 Task: Find connections with filter location Dabra with filter topic #Letsworkwith filter profile language Potuguese with filter current company Tata Consumer Products with filter school Gangadhar Meher University with filter industry Services for Renewable Energy with filter service category Typing with filter keywords title Photographer
Action: Mouse moved to (633, 80)
Screenshot: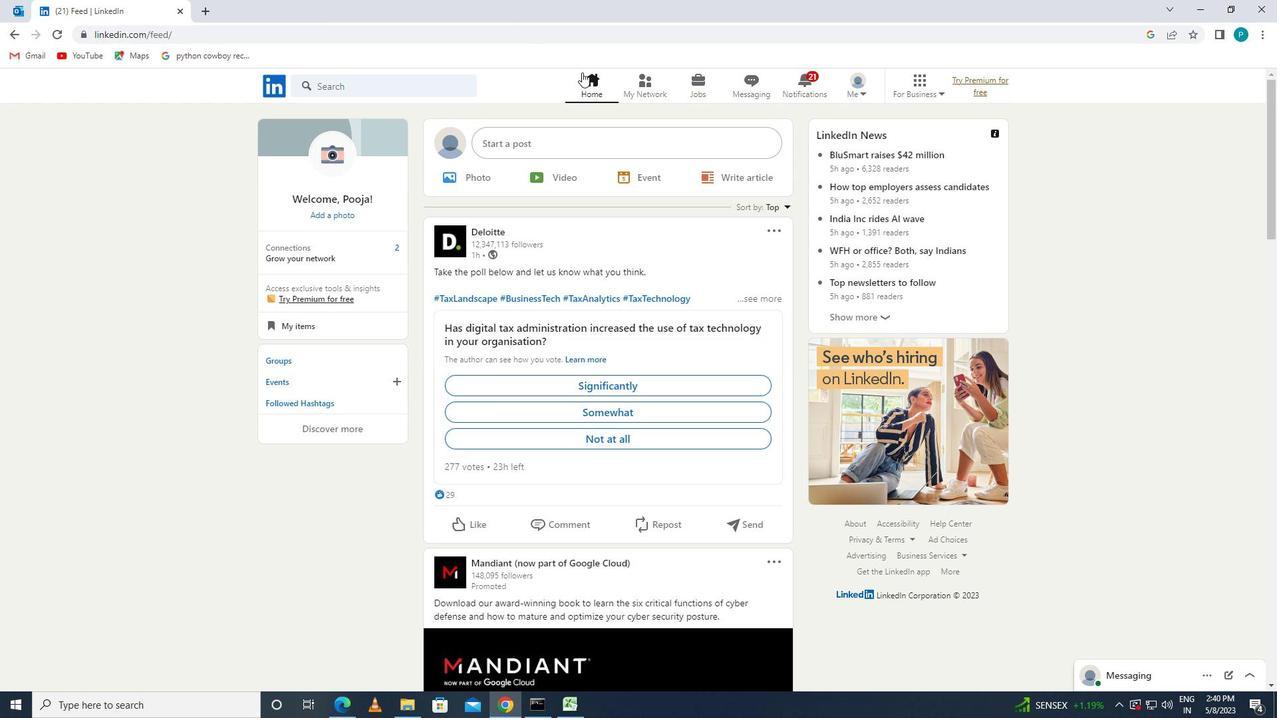 
Action: Mouse pressed left at (633, 80)
Screenshot: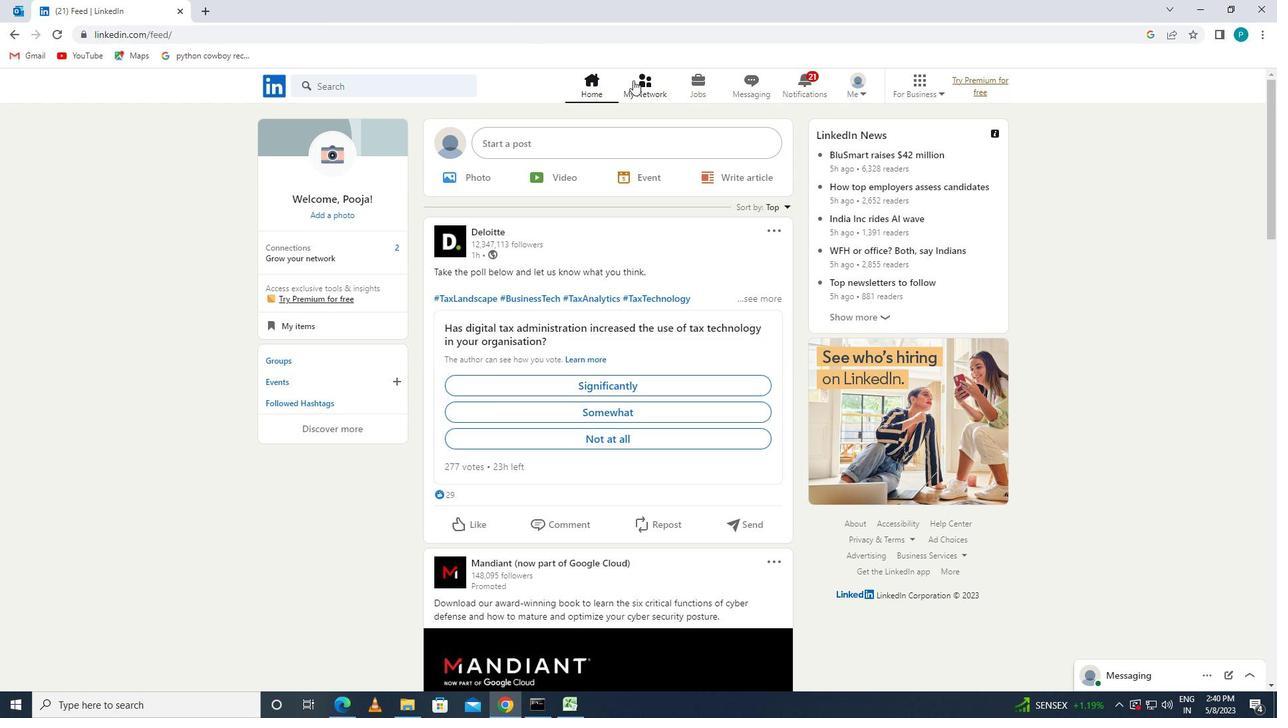 
Action: Mouse moved to (387, 155)
Screenshot: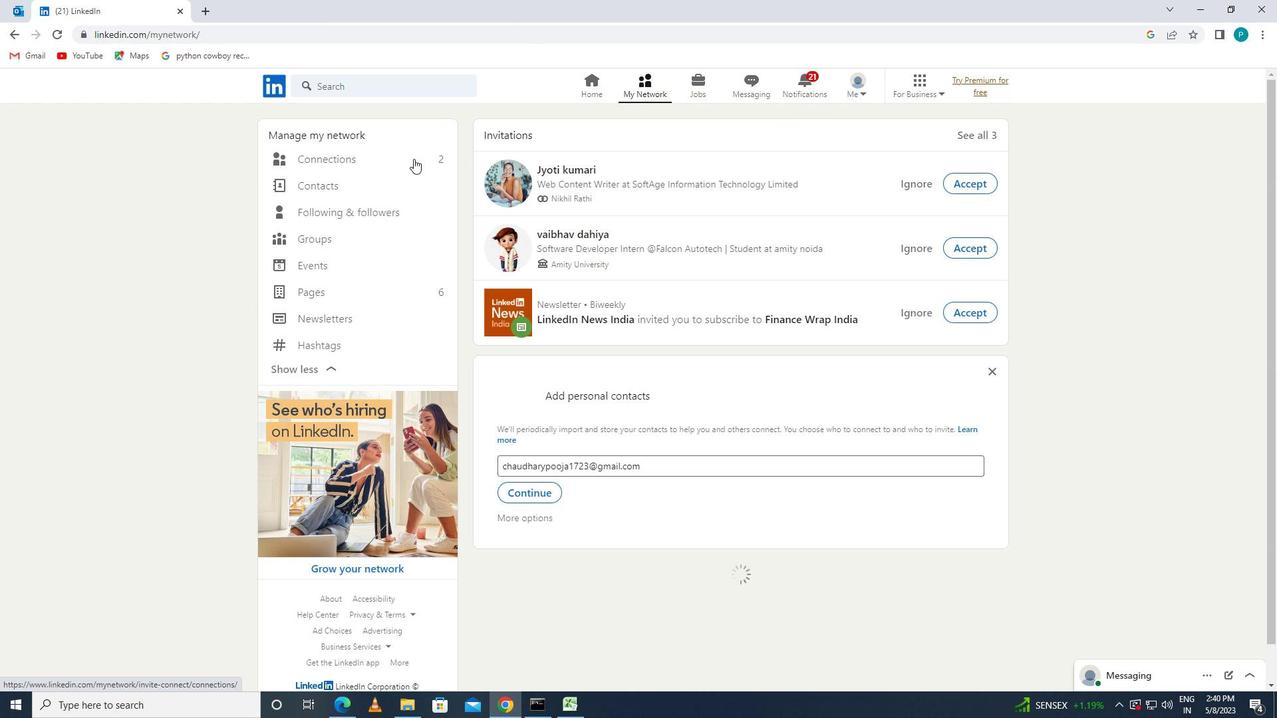 
Action: Mouse pressed left at (387, 155)
Screenshot: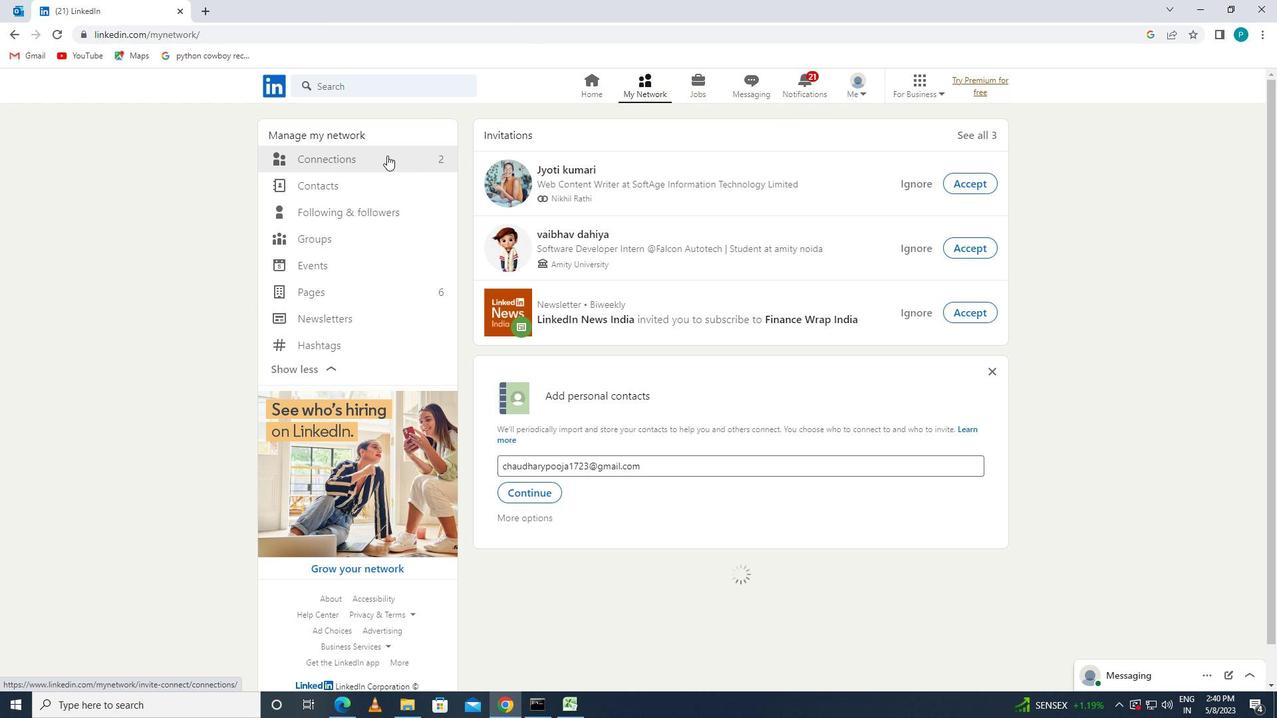 
Action: Mouse moved to (724, 160)
Screenshot: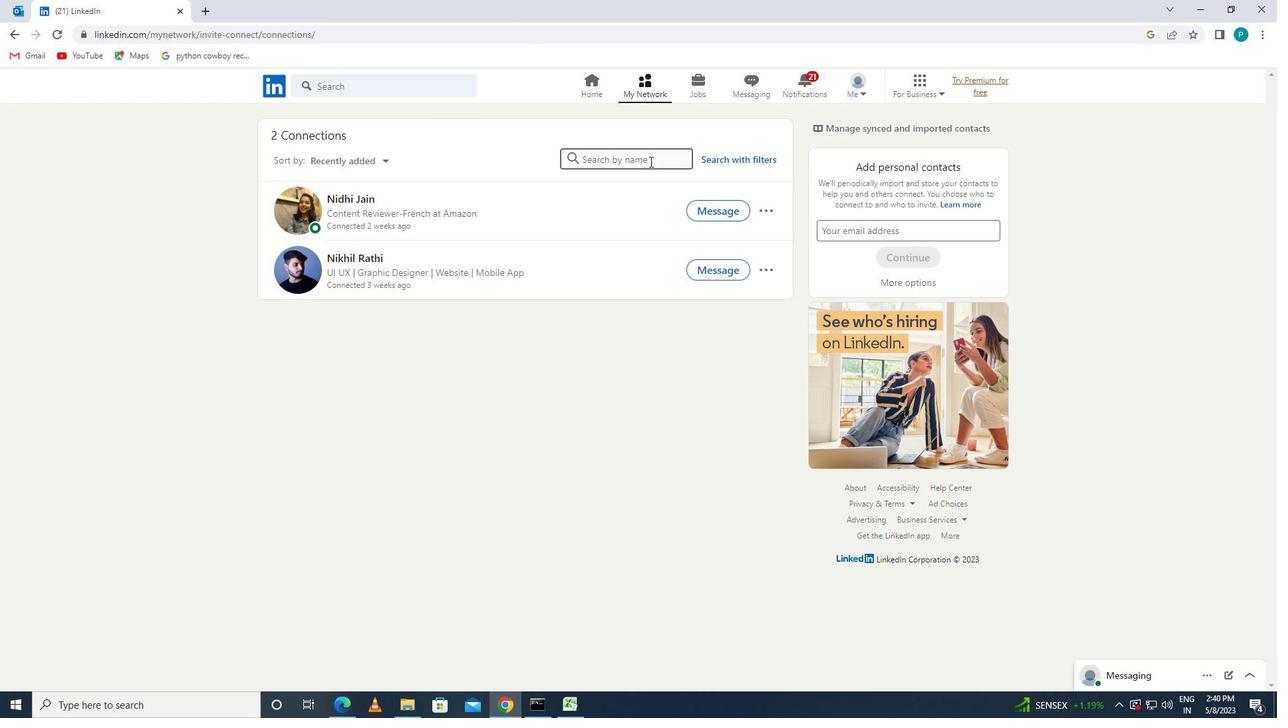 
Action: Mouse pressed left at (724, 160)
Screenshot: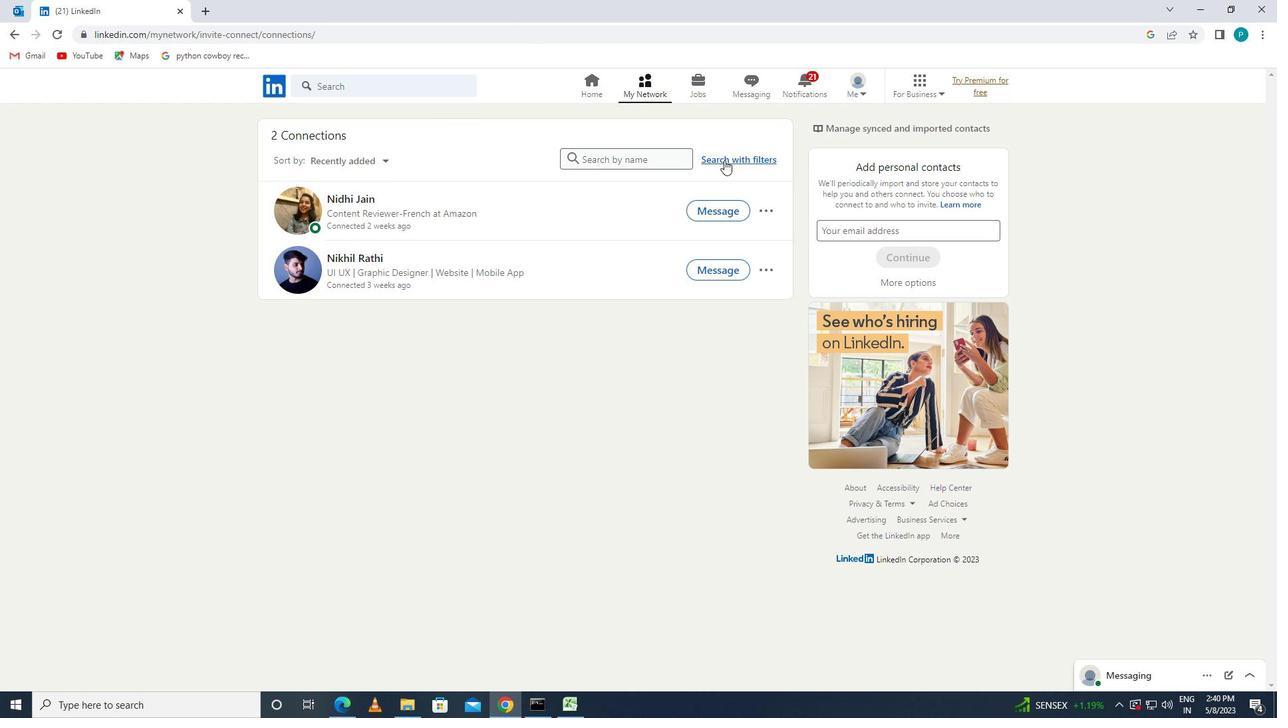 
Action: Mouse moved to (681, 123)
Screenshot: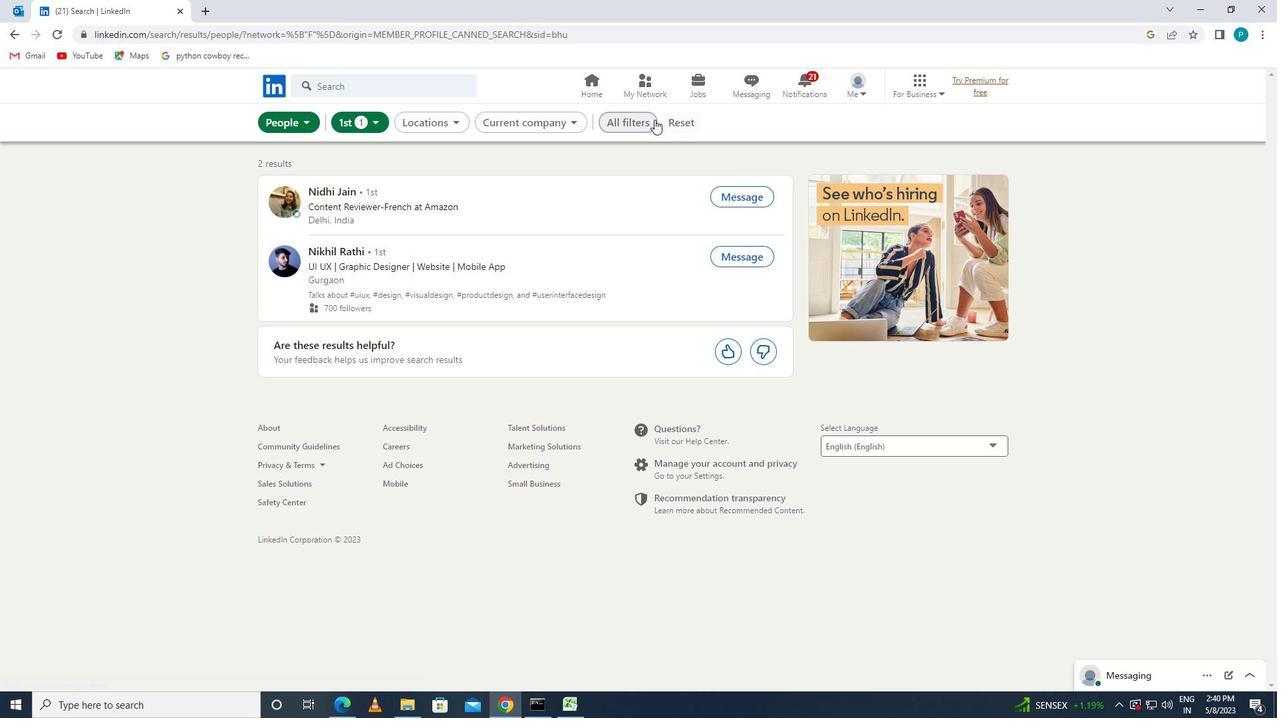 
Action: Mouse pressed left at (681, 123)
Screenshot: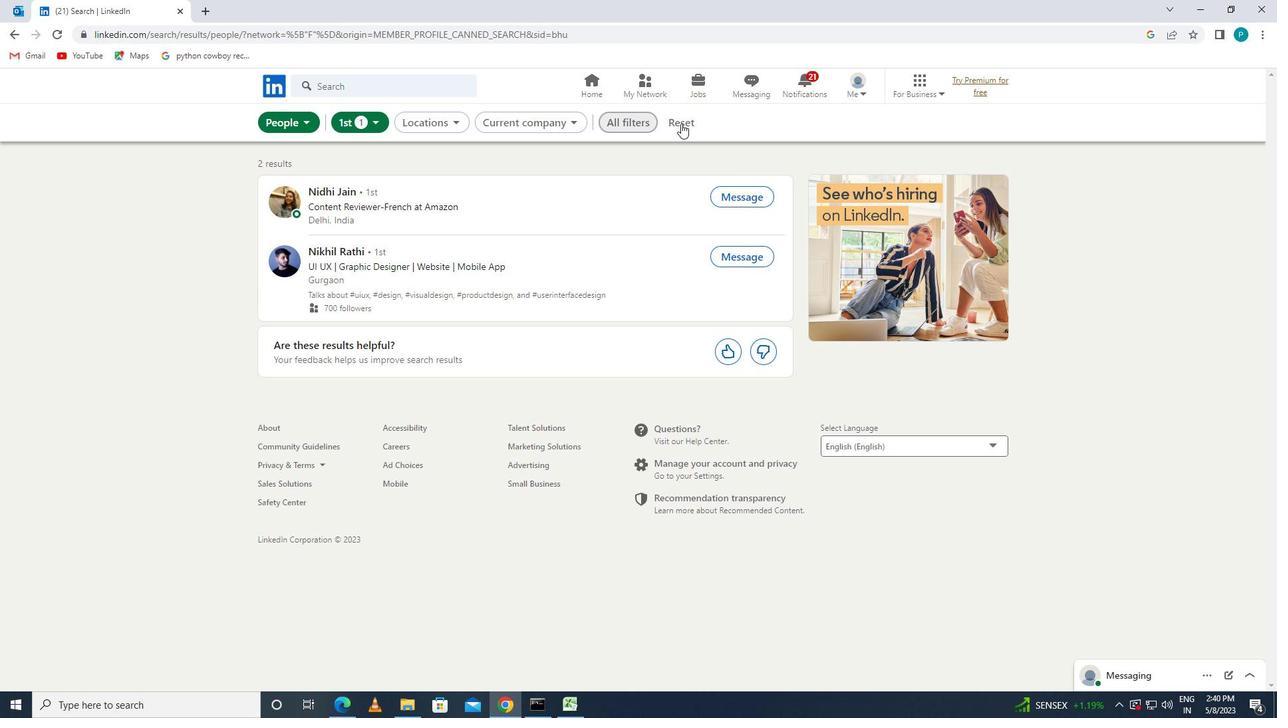 
Action: Mouse moved to (679, 123)
Screenshot: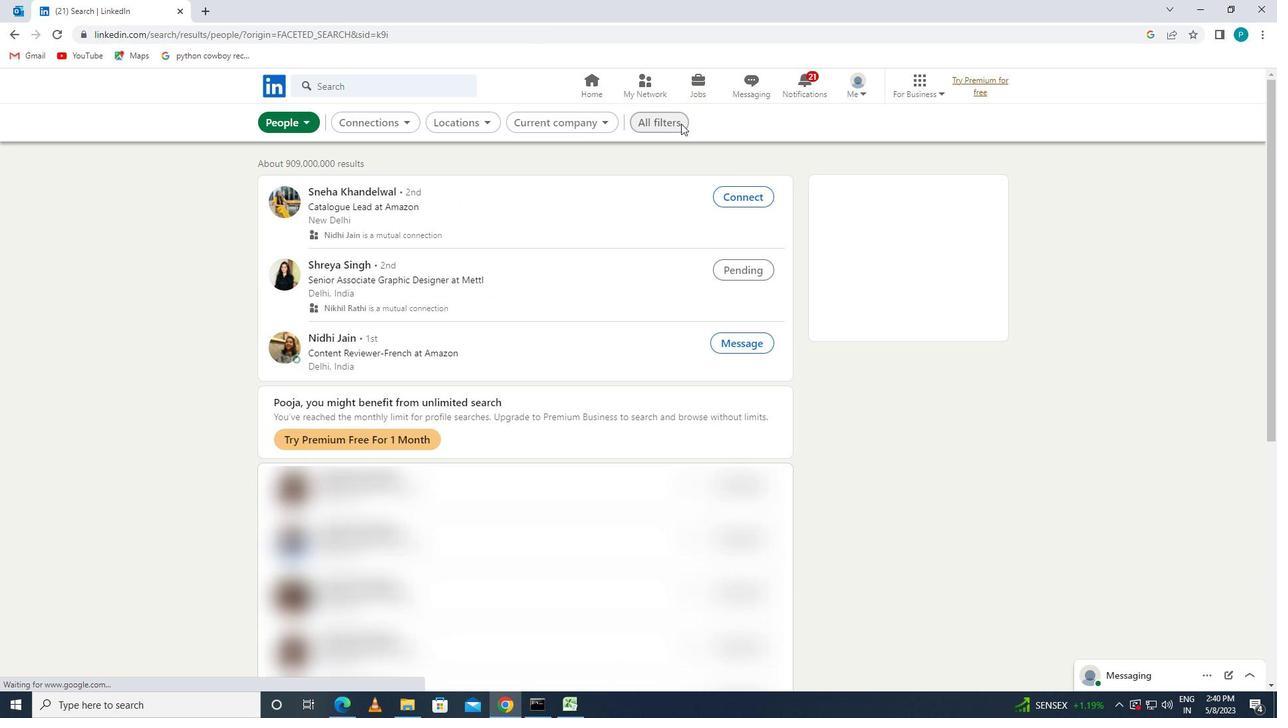 
Action: Mouse pressed left at (679, 123)
Screenshot: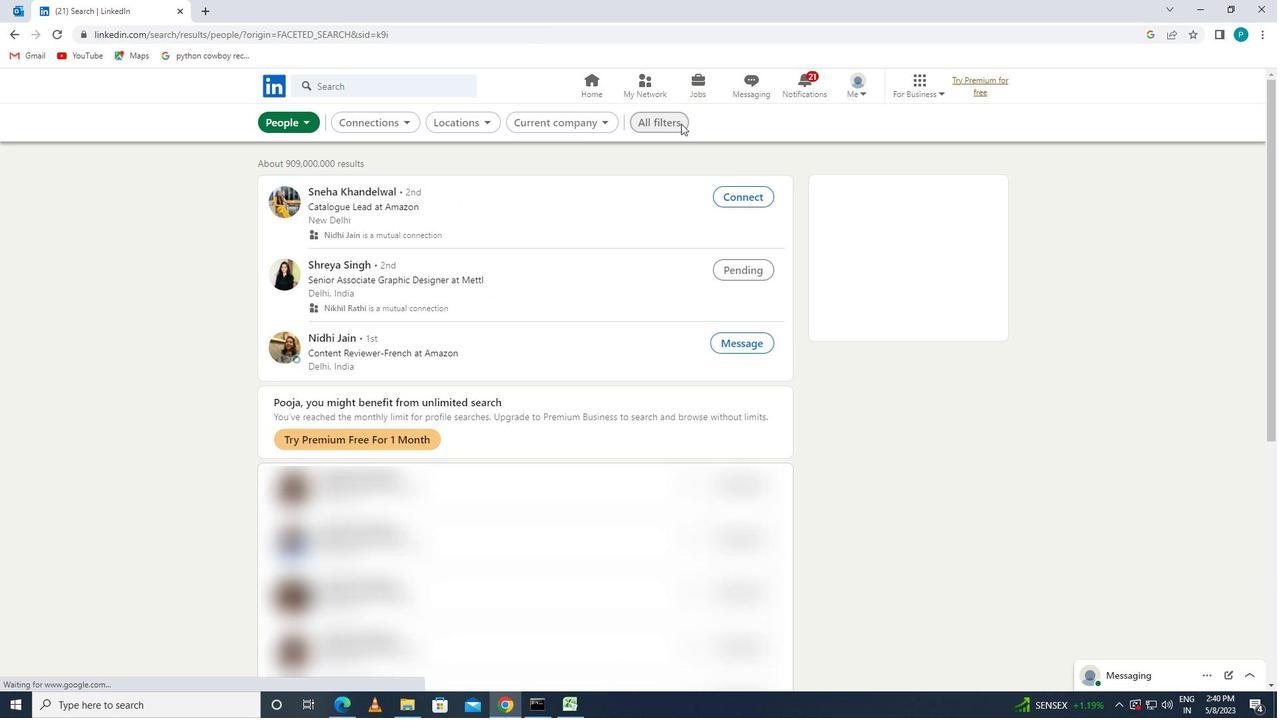 
Action: Mouse moved to (1220, 347)
Screenshot: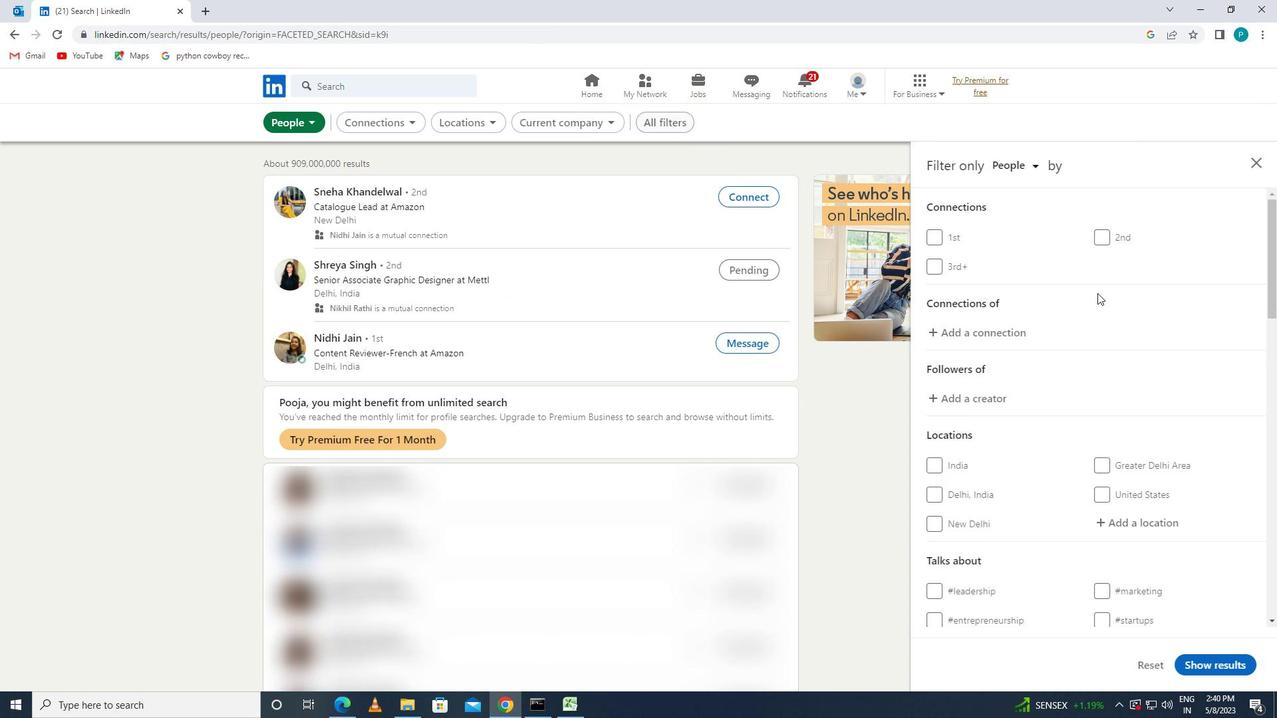 
Action: Mouse scrolled (1220, 346) with delta (0, 0)
Screenshot: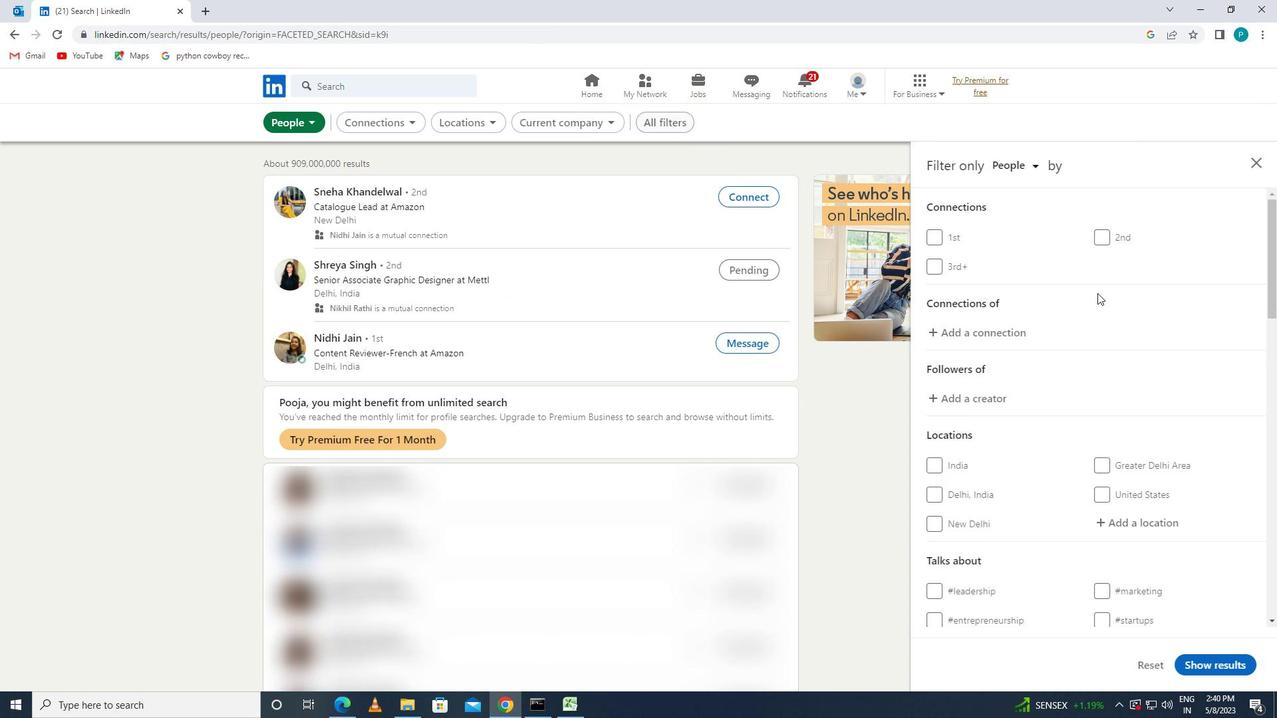
Action: Mouse moved to (1220, 348)
Screenshot: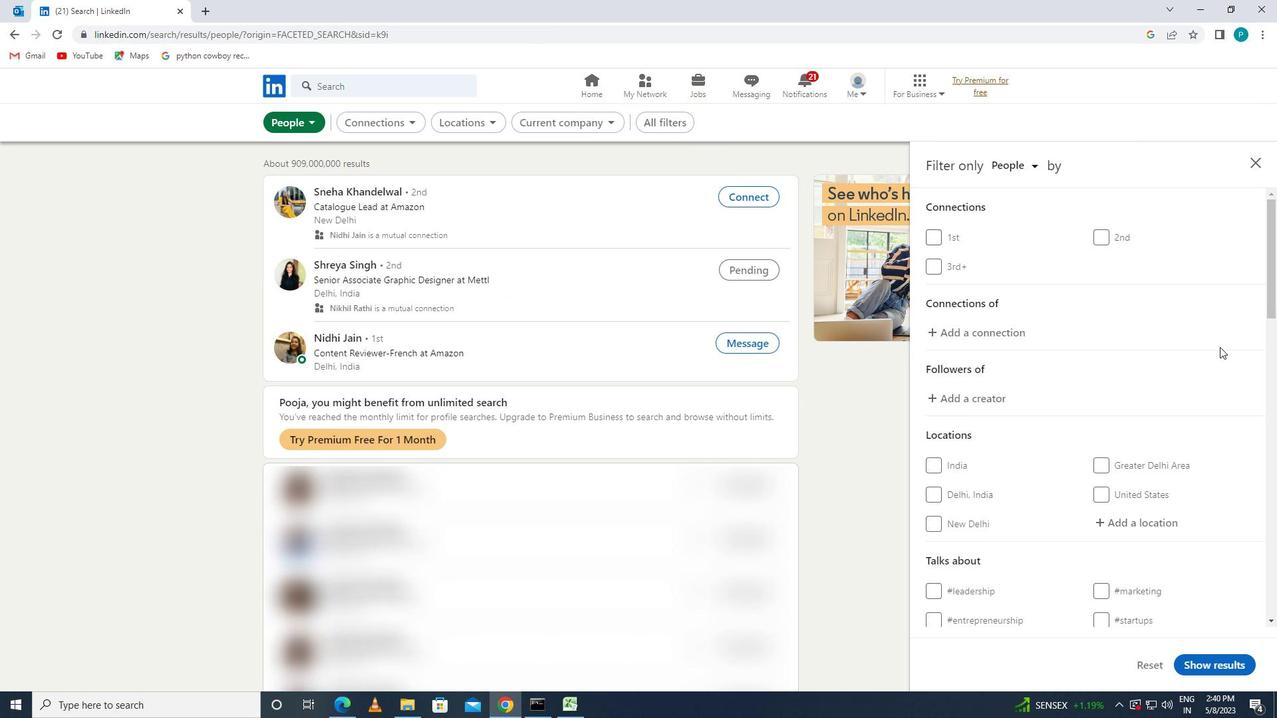 
Action: Mouse scrolled (1220, 347) with delta (0, 0)
Screenshot: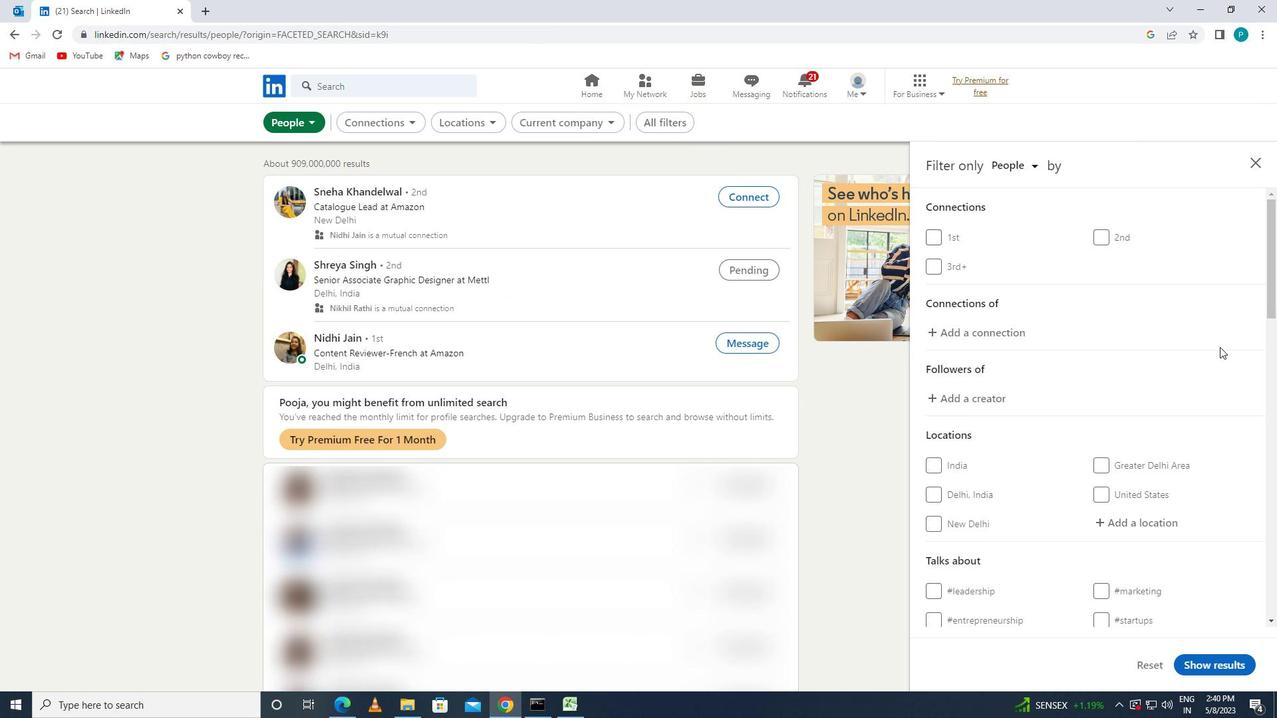 
Action: Mouse moved to (1160, 380)
Screenshot: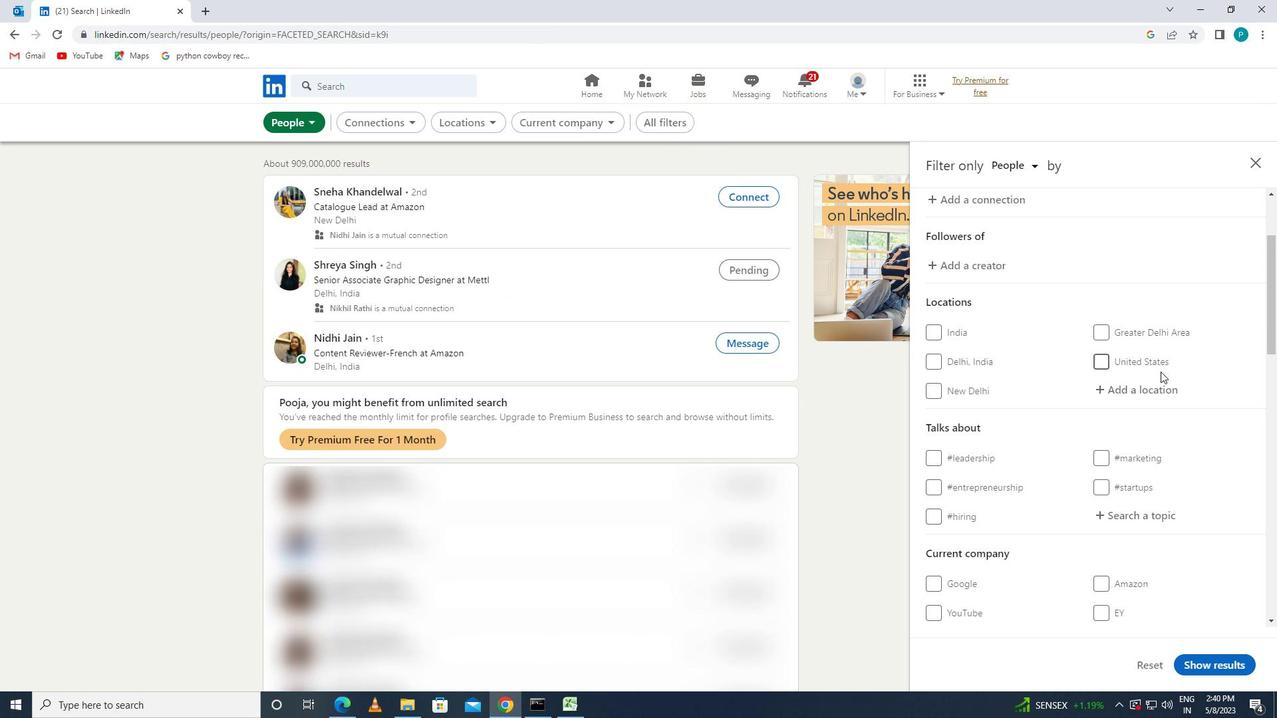 
Action: Mouse pressed left at (1160, 380)
Screenshot: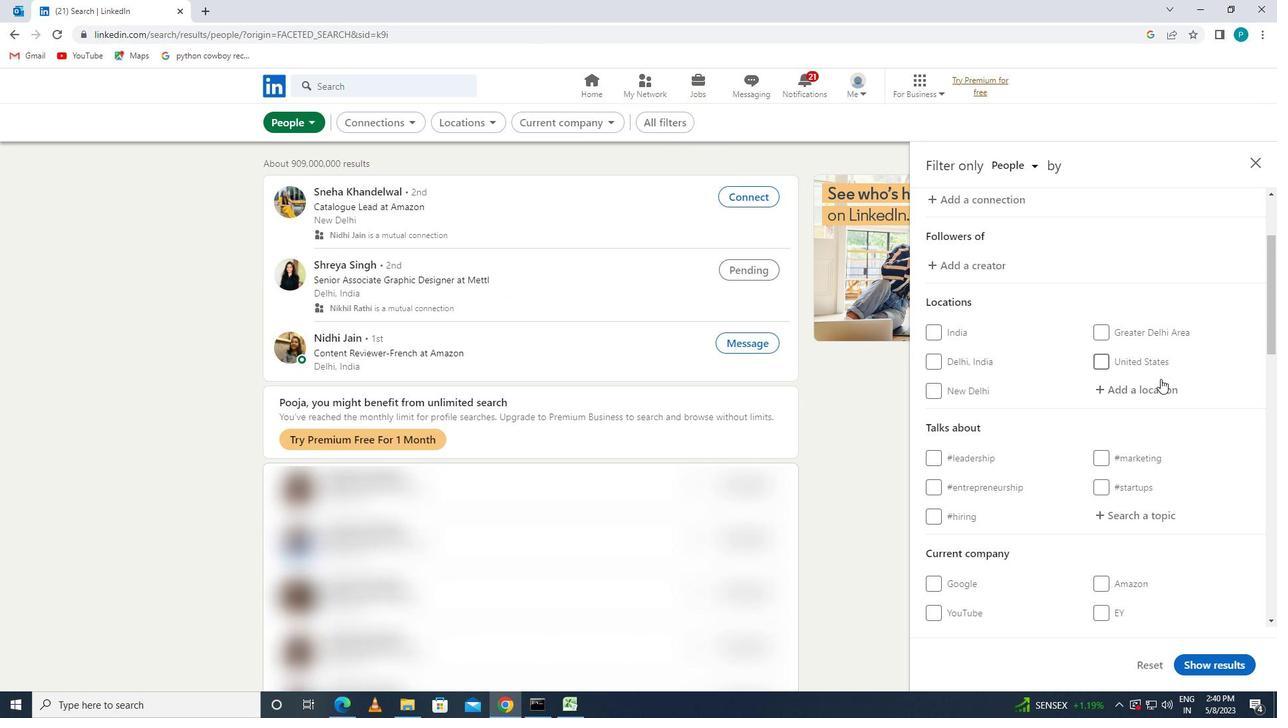 
Action: Key pressed <Key.caps_lock>d<Key.caps_lock>abra
Screenshot: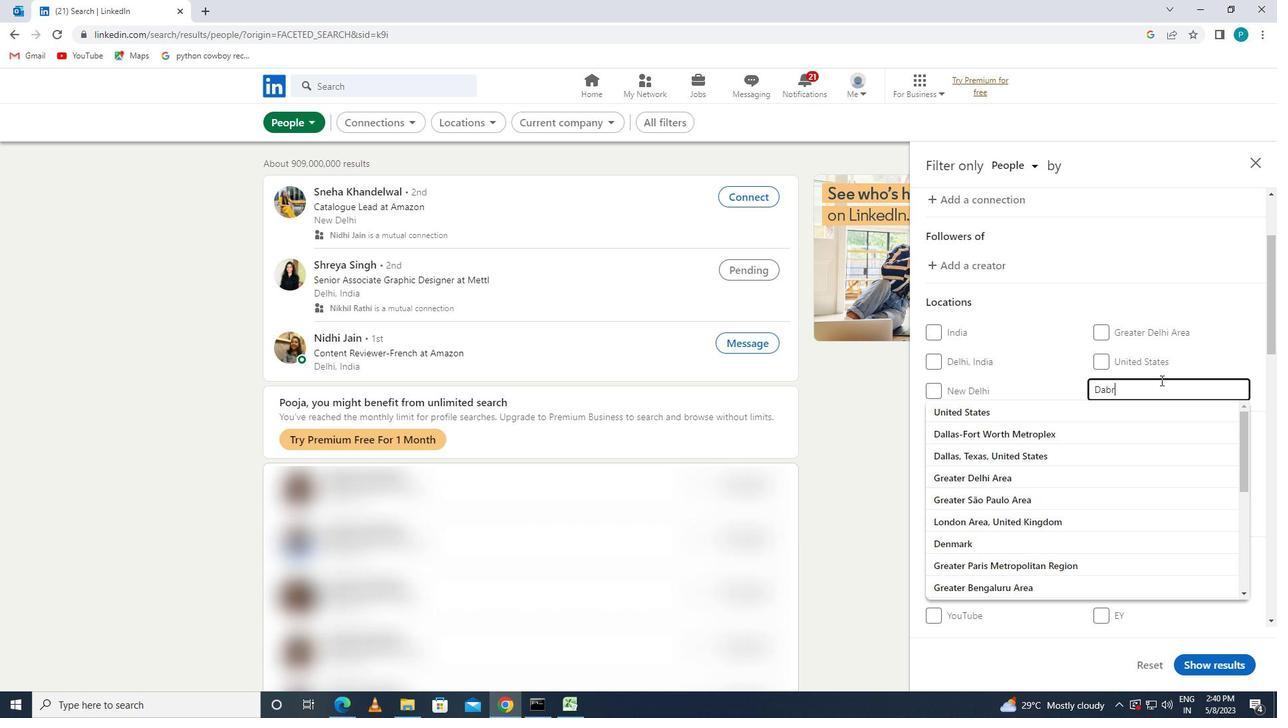 
Action: Mouse moved to (1152, 413)
Screenshot: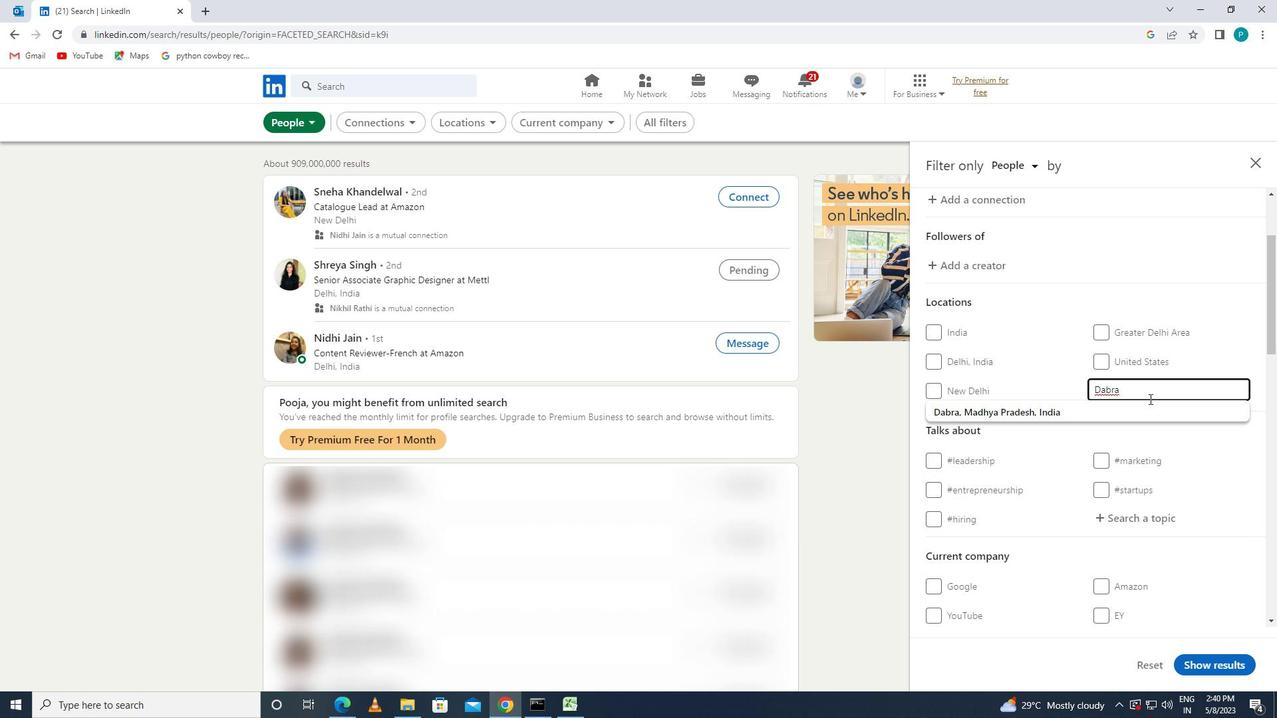 
Action: Mouse pressed left at (1152, 413)
Screenshot: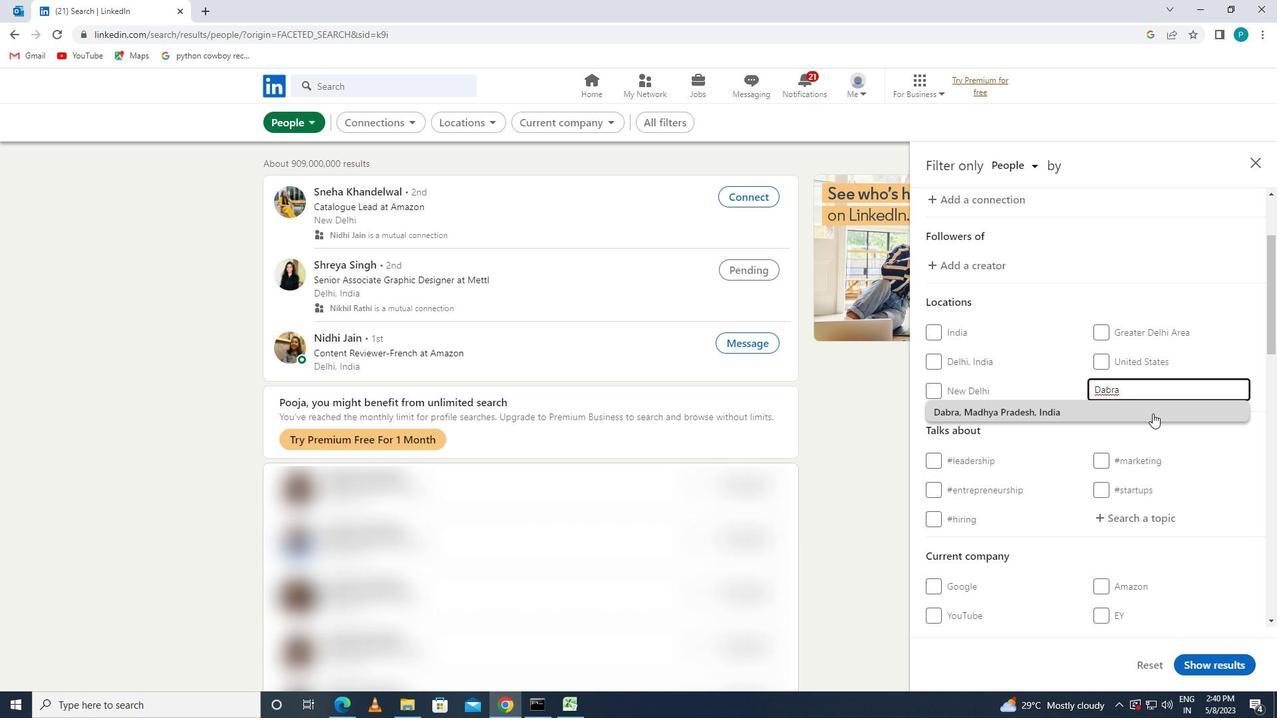 
Action: Mouse moved to (1159, 535)
Screenshot: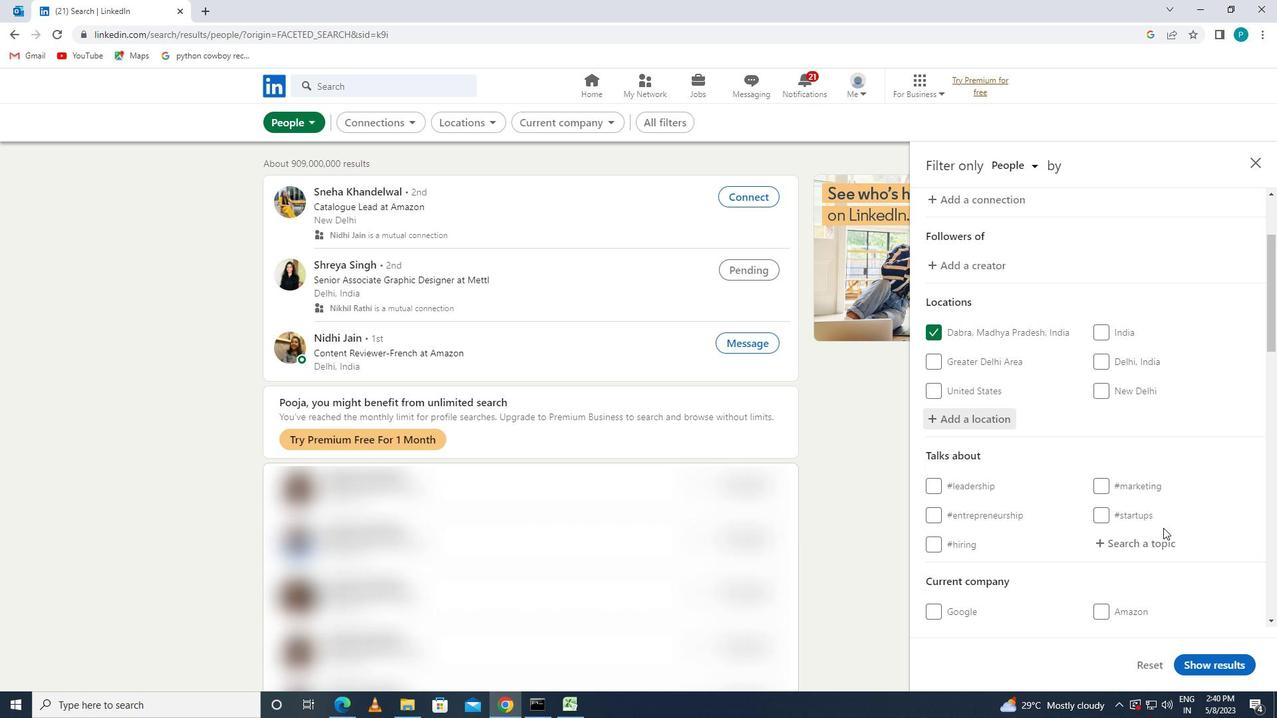 
Action: Mouse pressed left at (1159, 535)
Screenshot: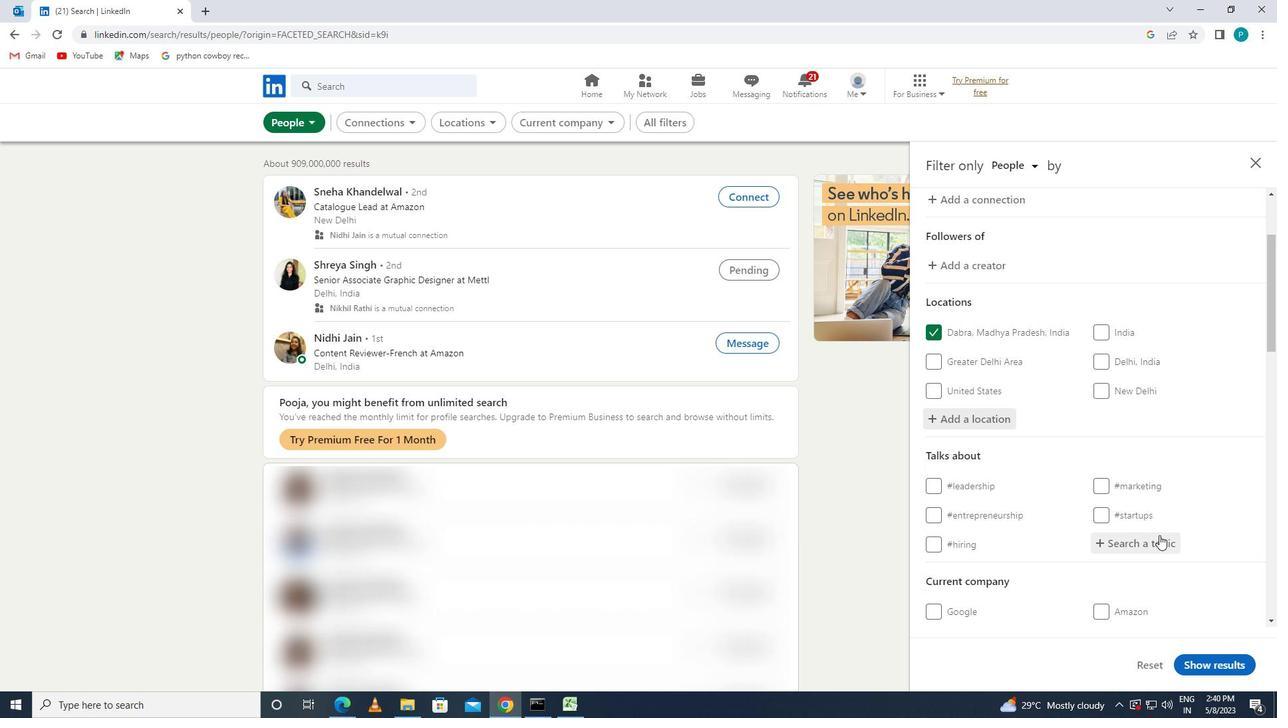 
Action: Key pressed <Key.shift>#<Key.caps_lock>L<Key.caps_lock>ETSWORK
Screenshot: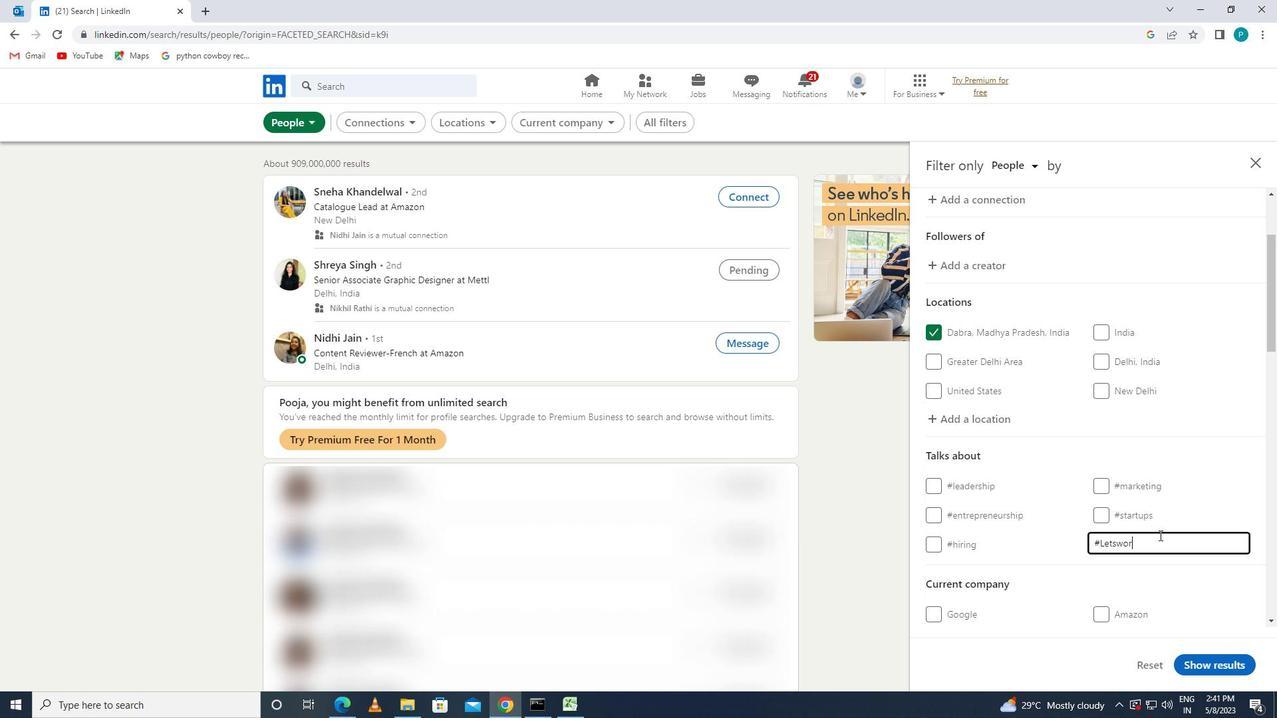 
Action: Mouse moved to (1111, 516)
Screenshot: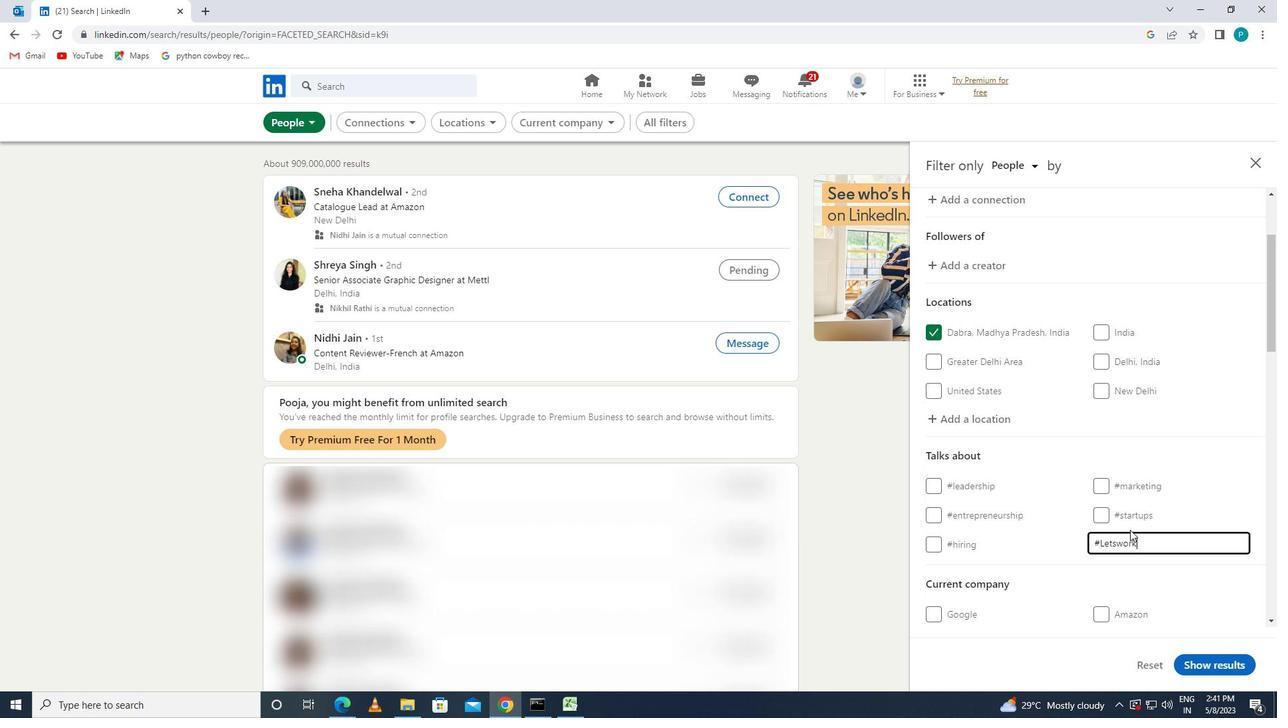 
Action: Mouse scrolled (1111, 516) with delta (0, 0)
Screenshot: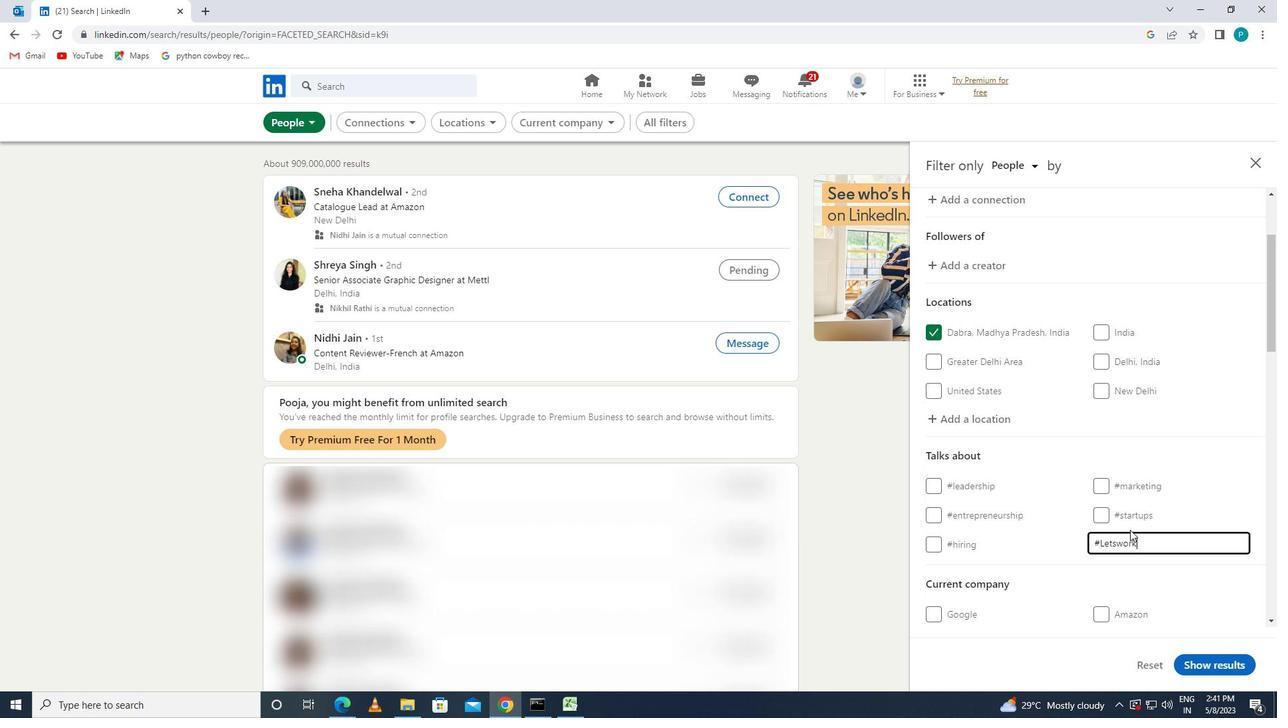 
Action: Mouse scrolled (1111, 516) with delta (0, 0)
Screenshot: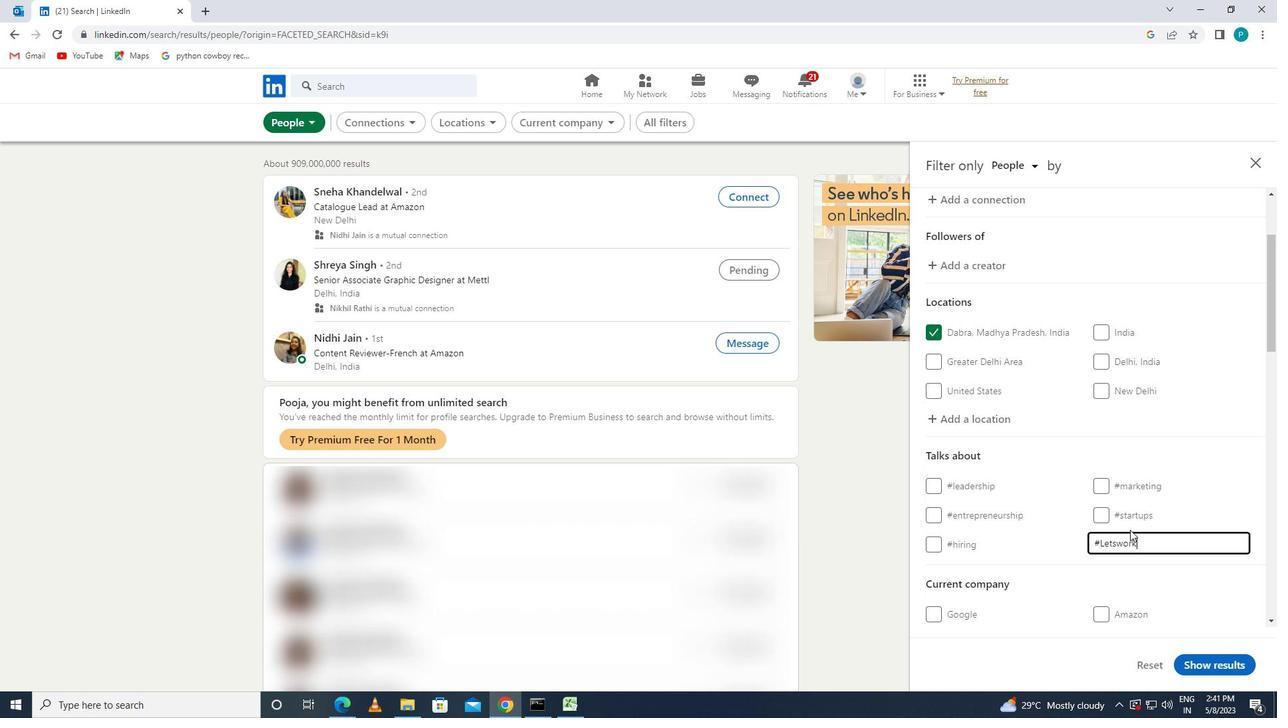 
Action: Mouse scrolled (1111, 516) with delta (0, 0)
Screenshot: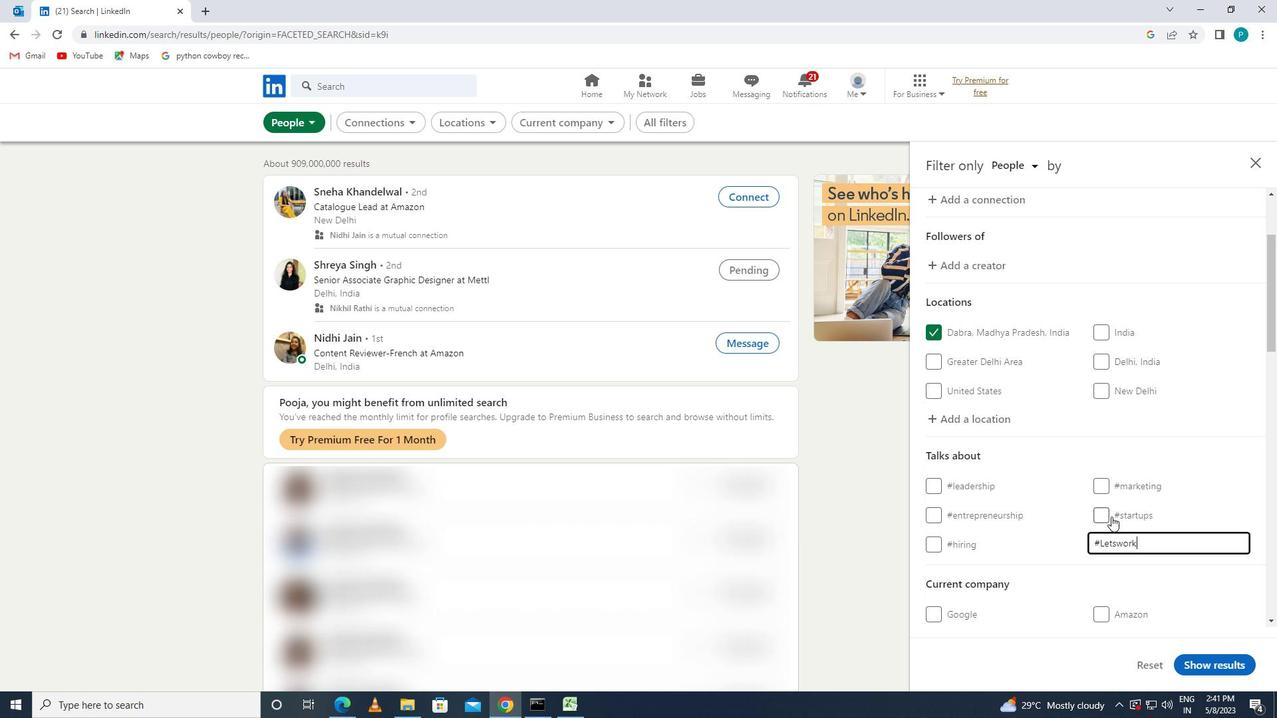 
Action: Mouse scrolled (1111, 516) with delta (0, 0)
Screenshot: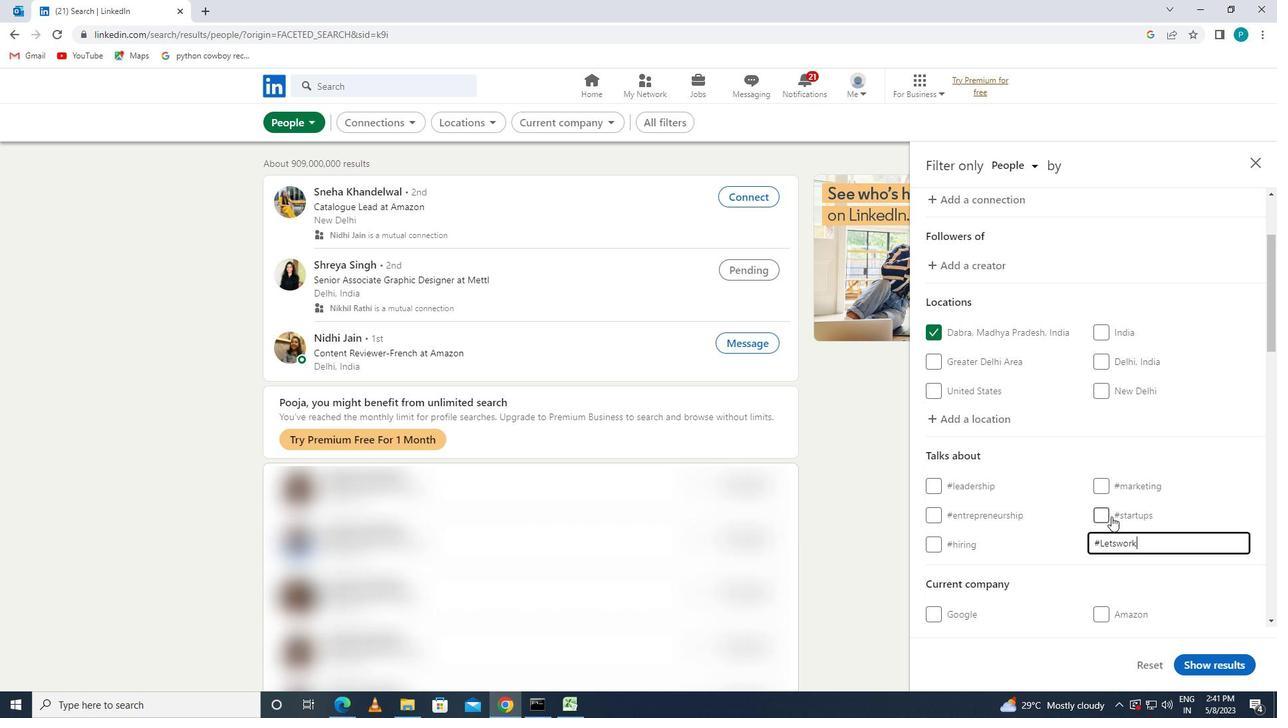 
Action: Mouse scrolled (1111, 516) with delta (0, 0)
Screenshot: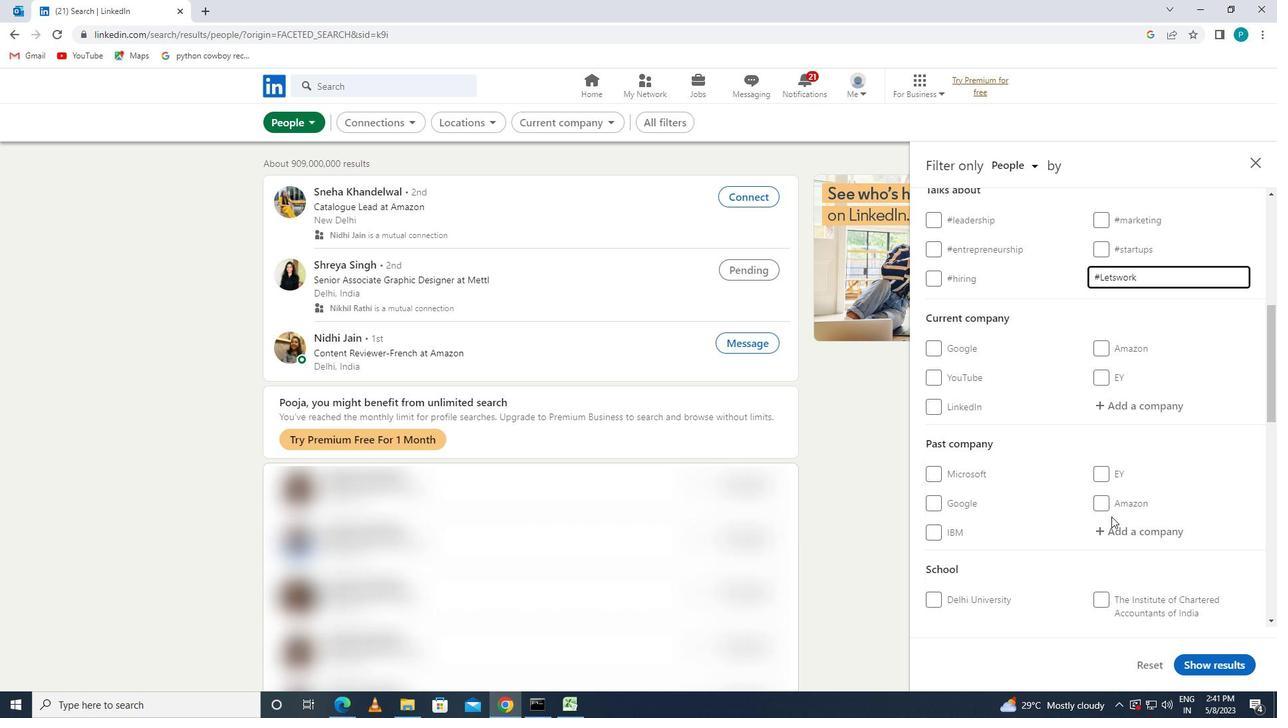 
Action: Mouse scrolled (1111, 516) with delta (0, 0)
Screenshot: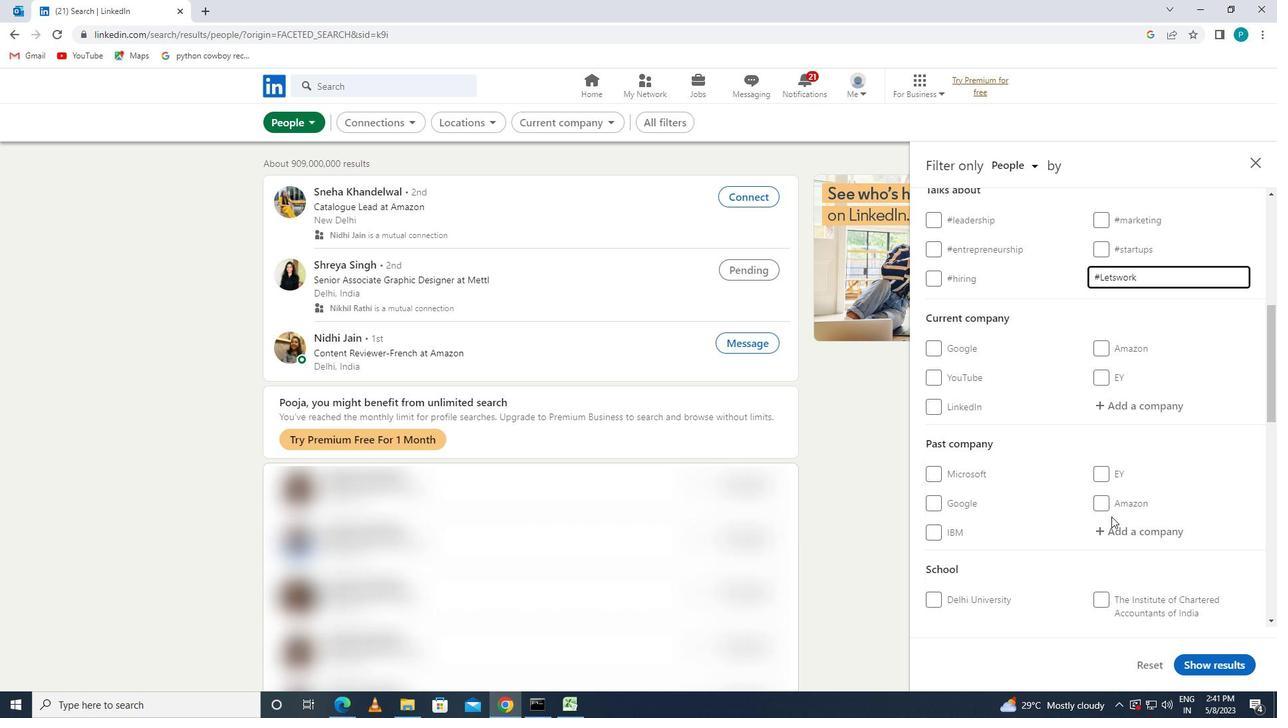 
Action: Mouse moved to (1043, 483)
Screenshot: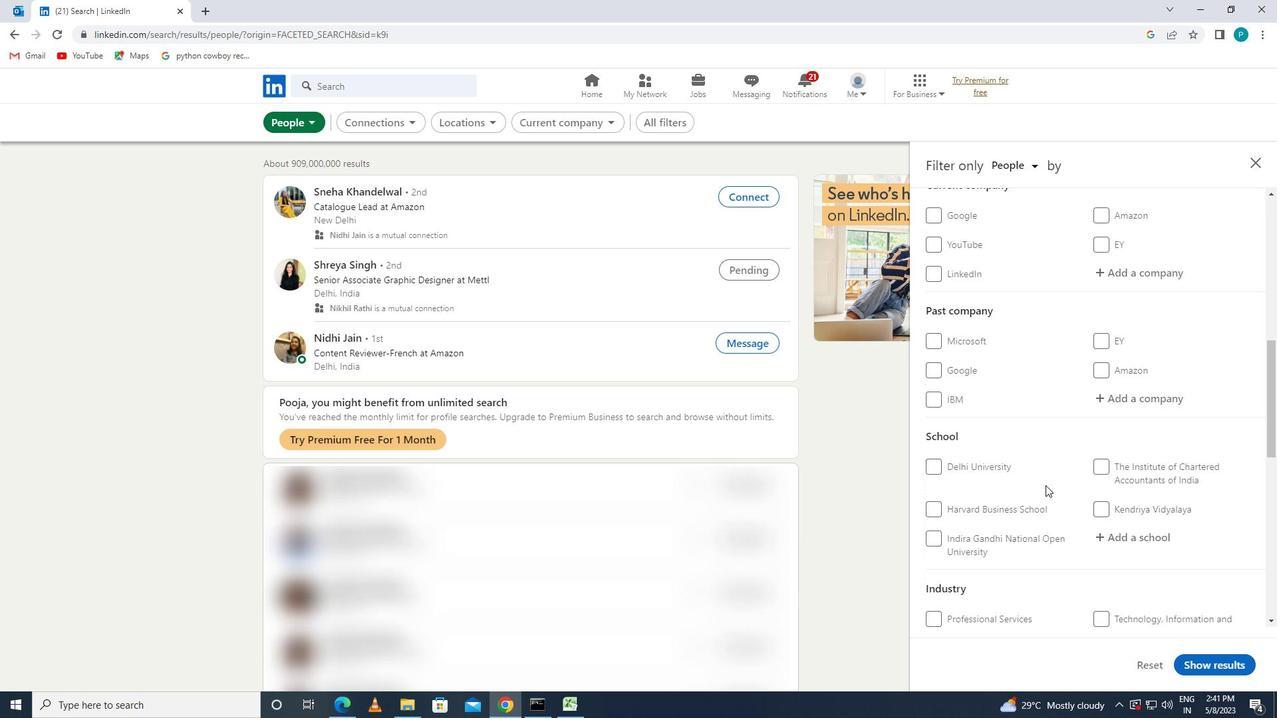 
Action: Mouse scrolled (1043, 483) with delta (0, 0)
Screenshot: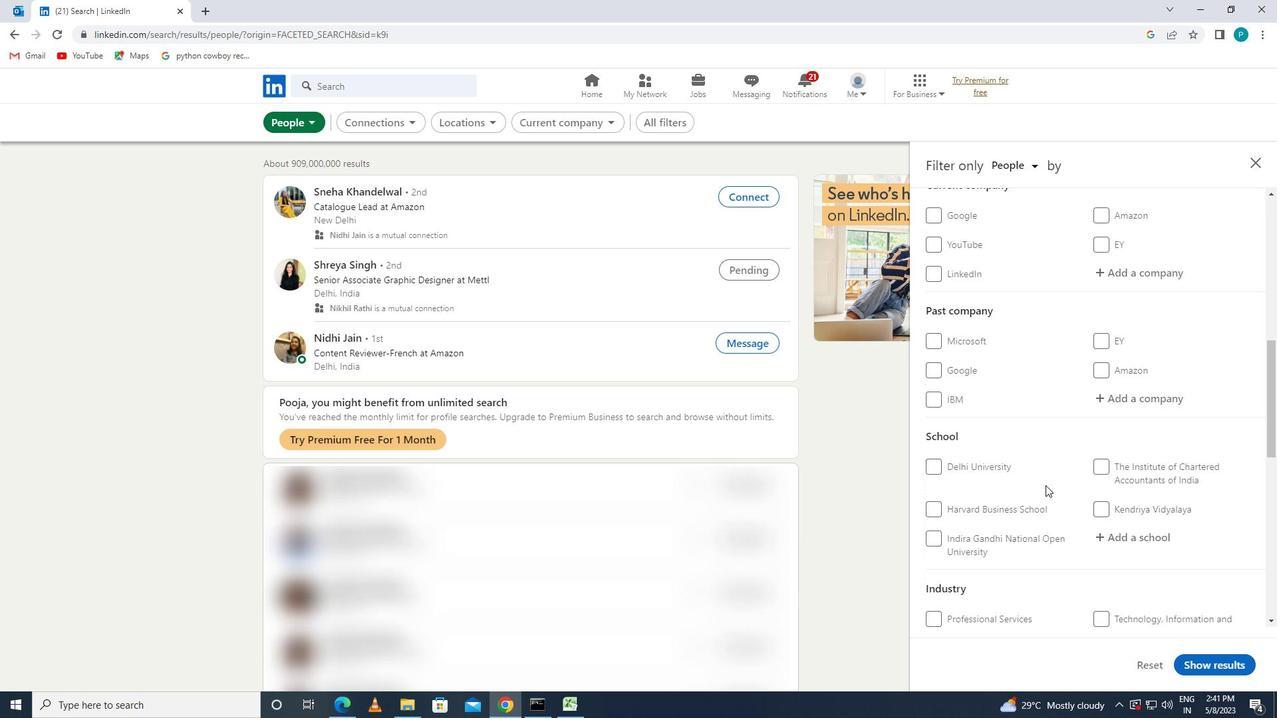 
Action: Mouse scrolled (1043, 483) with delta (0, 0)
Screenshot: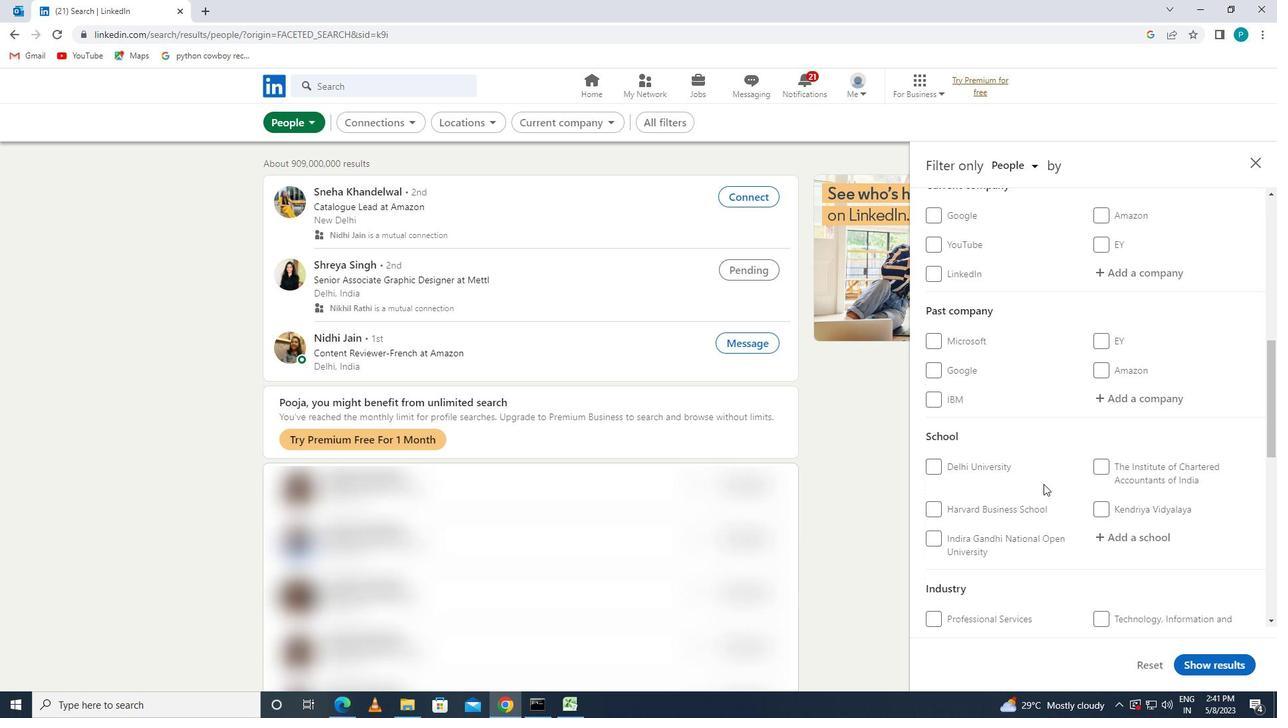 
Action: Mouse moved to (1024, 469)
Screenshot: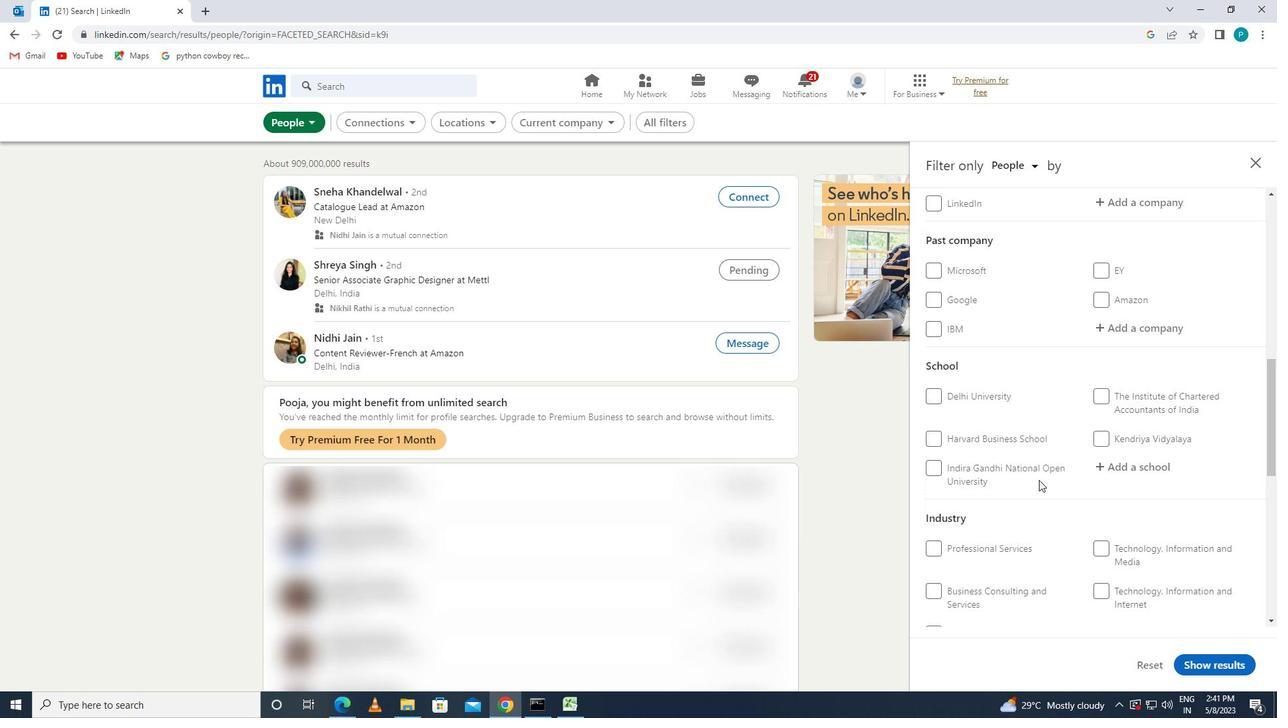 
Action: Mouse scrolled (1024, 469) with delta (0, 0)
Screenshot: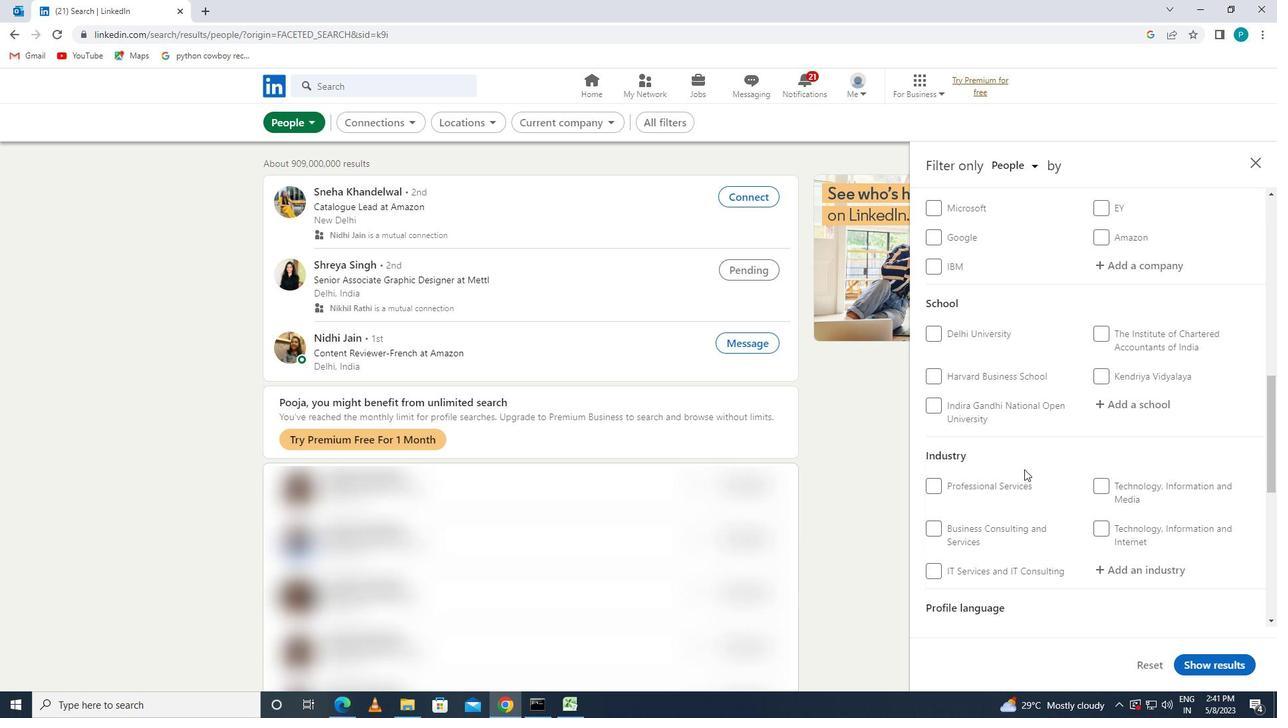 
Action: Mouse scrolled (1024, 469) with delta (0, 0)
Screenshot: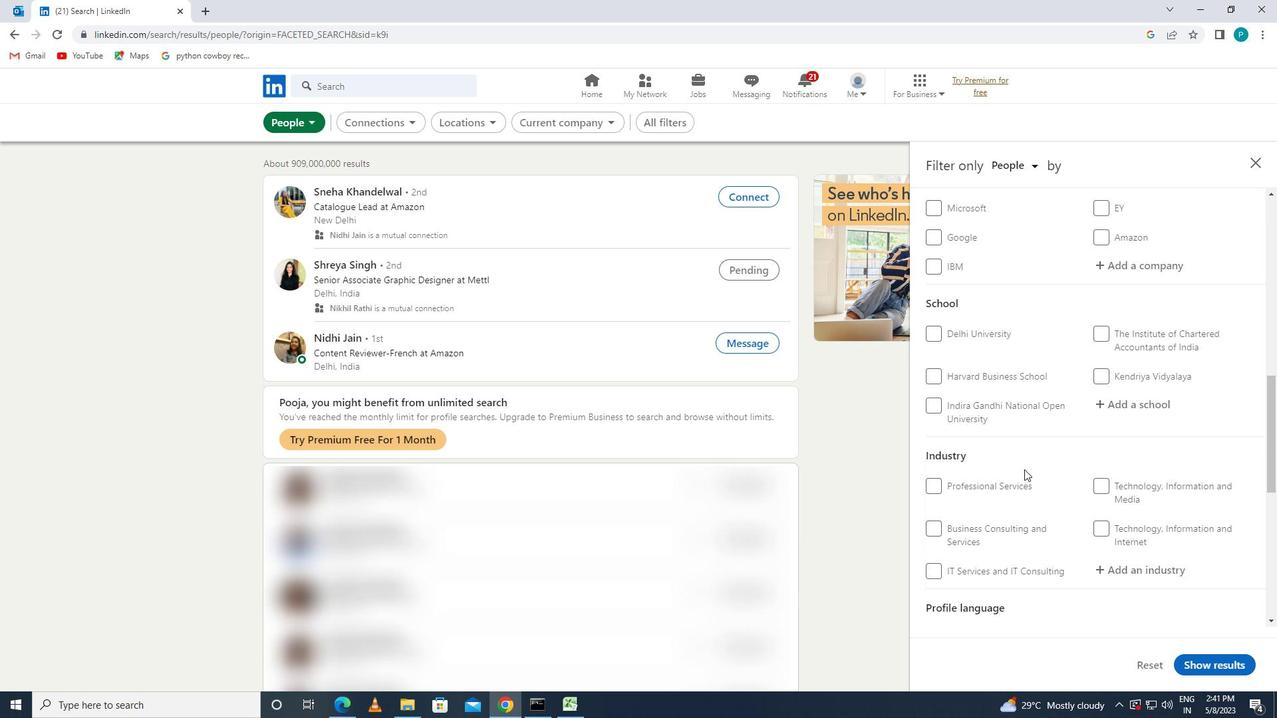 
Action: Mouse scrolled (1024, 469) with delta (0, 0)
Screenshot: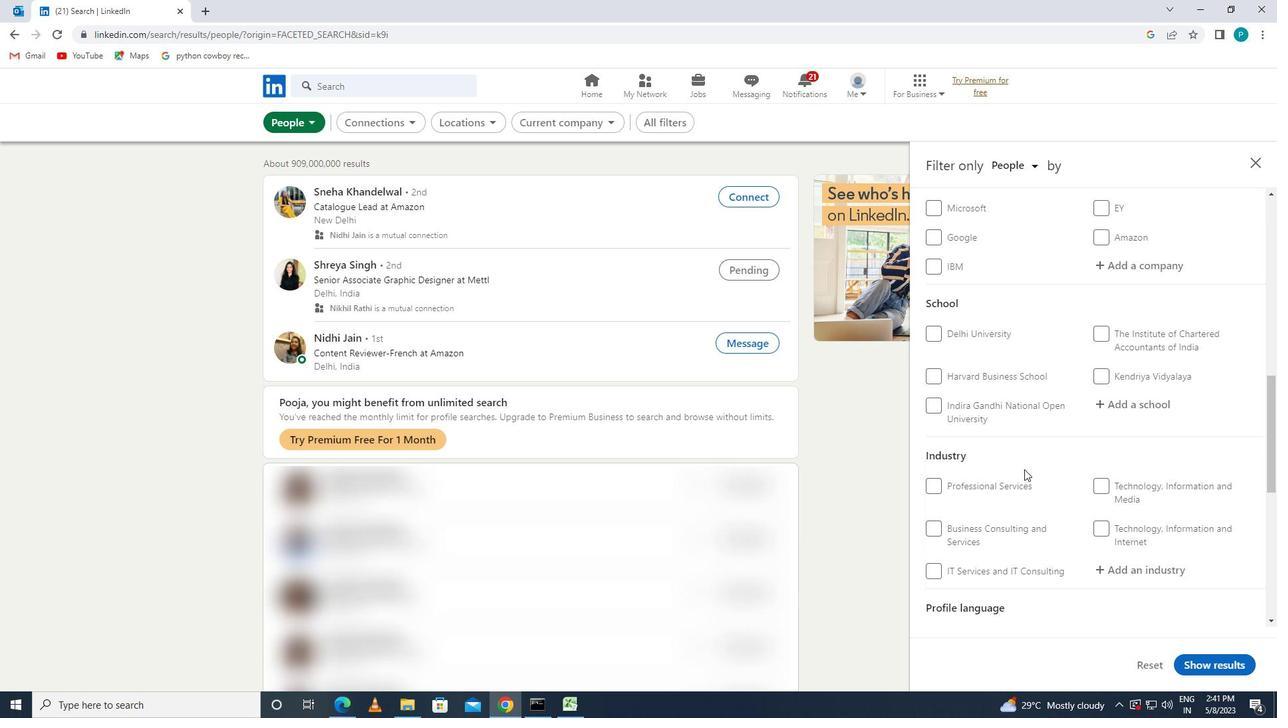 
Action: Mouse moved to (1128, 466)
Screenshot: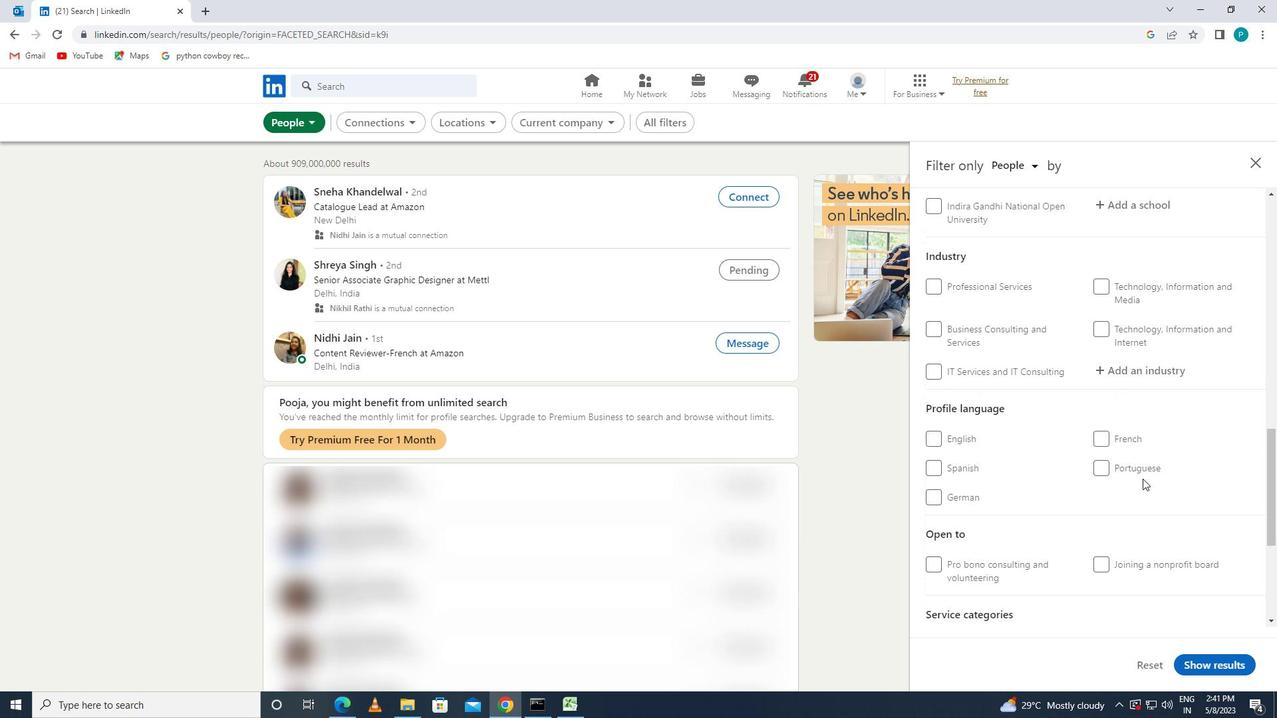 
Action: Mouse pressed left at (1128, 466)
Screenshot: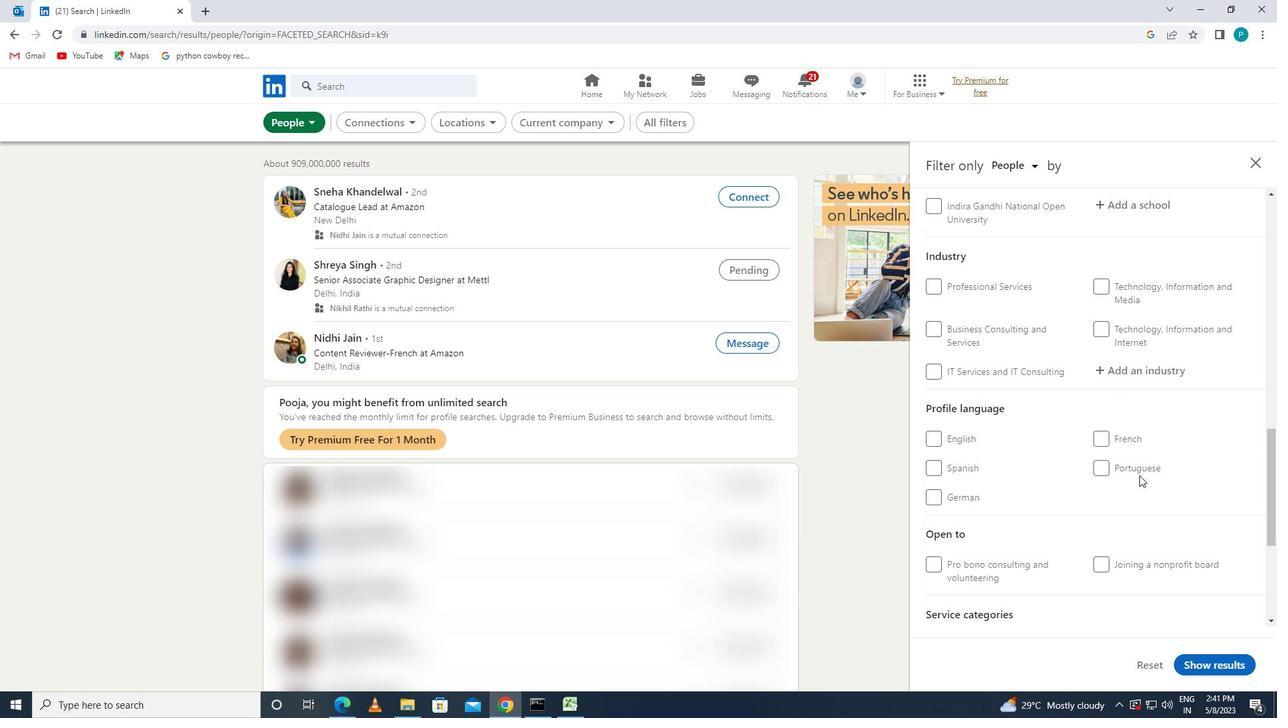 
Action: Mouse moved to (1178, 463)
Screenshot: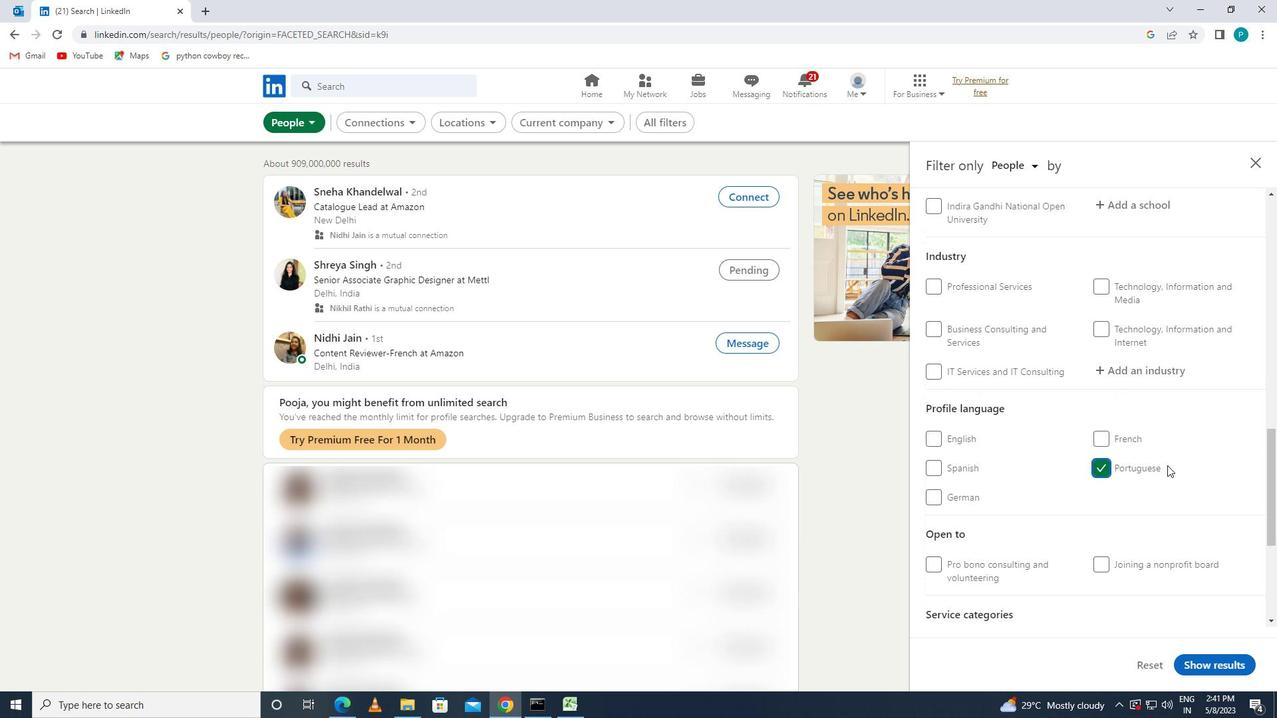 
Action: Mouse scrolled (1178, 464) with delta (0, 0)
Screenshot: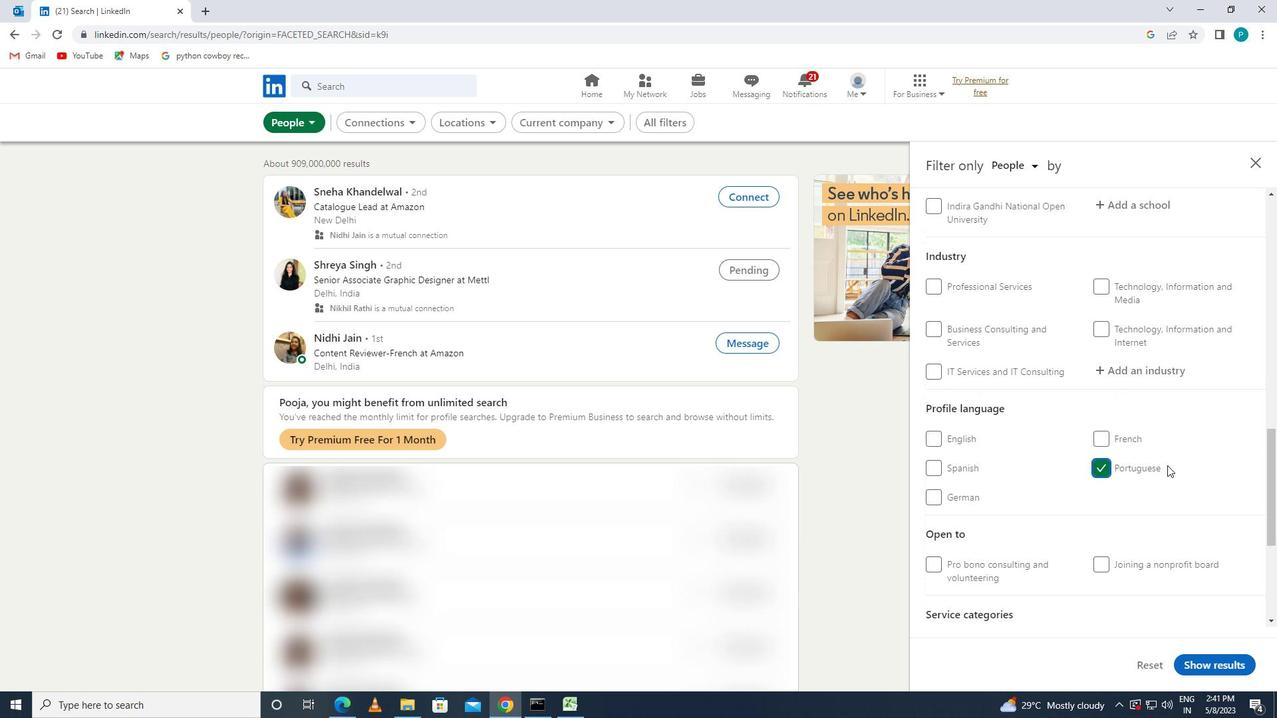 
Action: Mouse moved to (1178, 459)
Screenshot: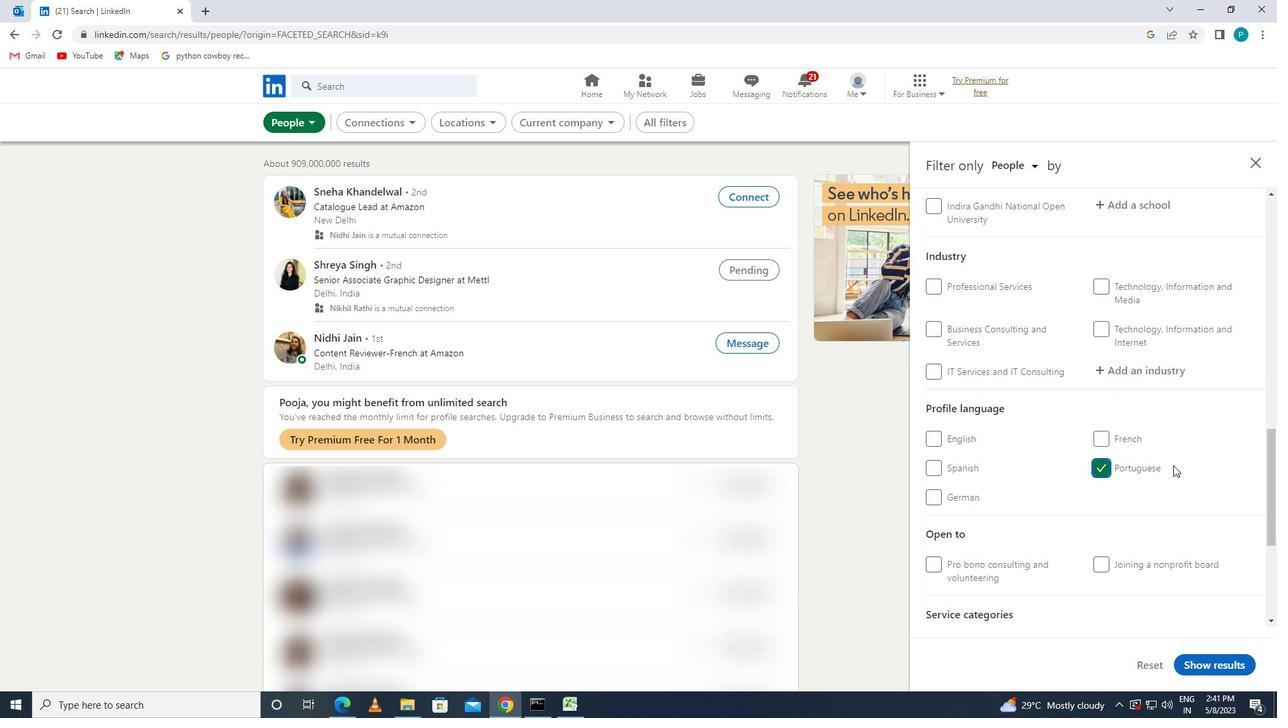 
Action: Mouse scrolled (1178, 460) with delta (0, 0)
Screenshot: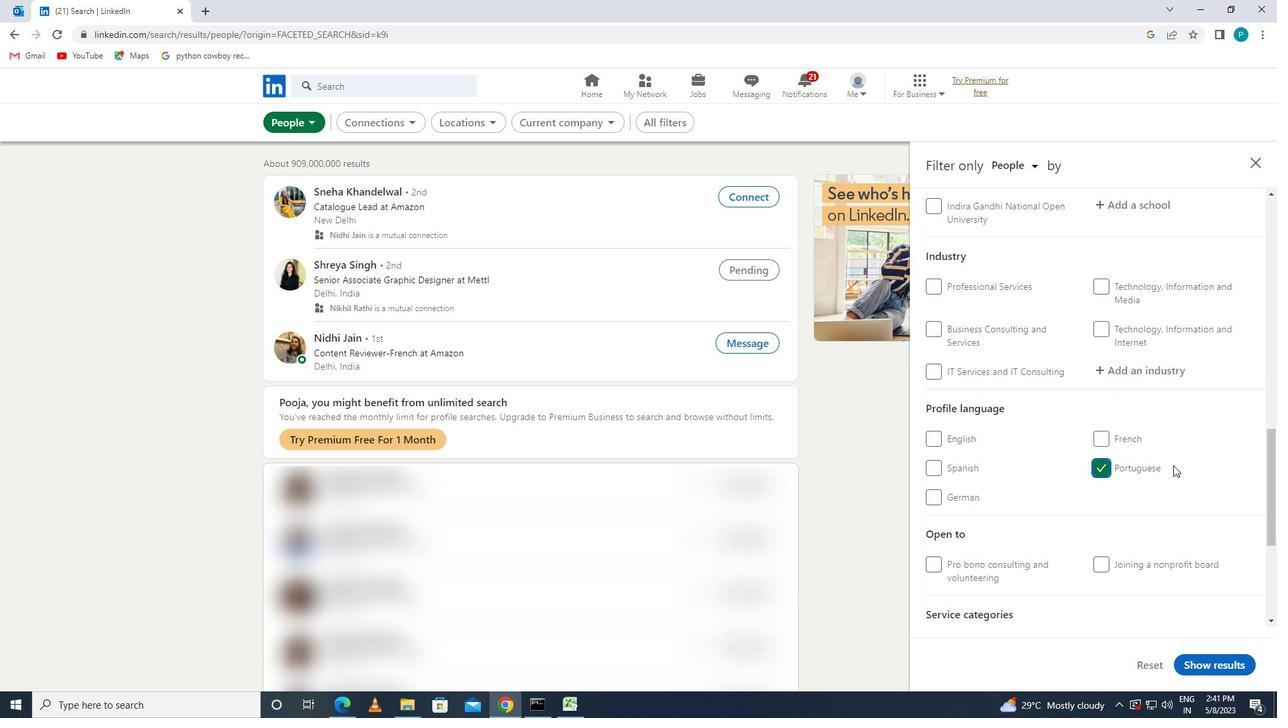 
Action: Mouse moved to (1178, 458)
Screenshot: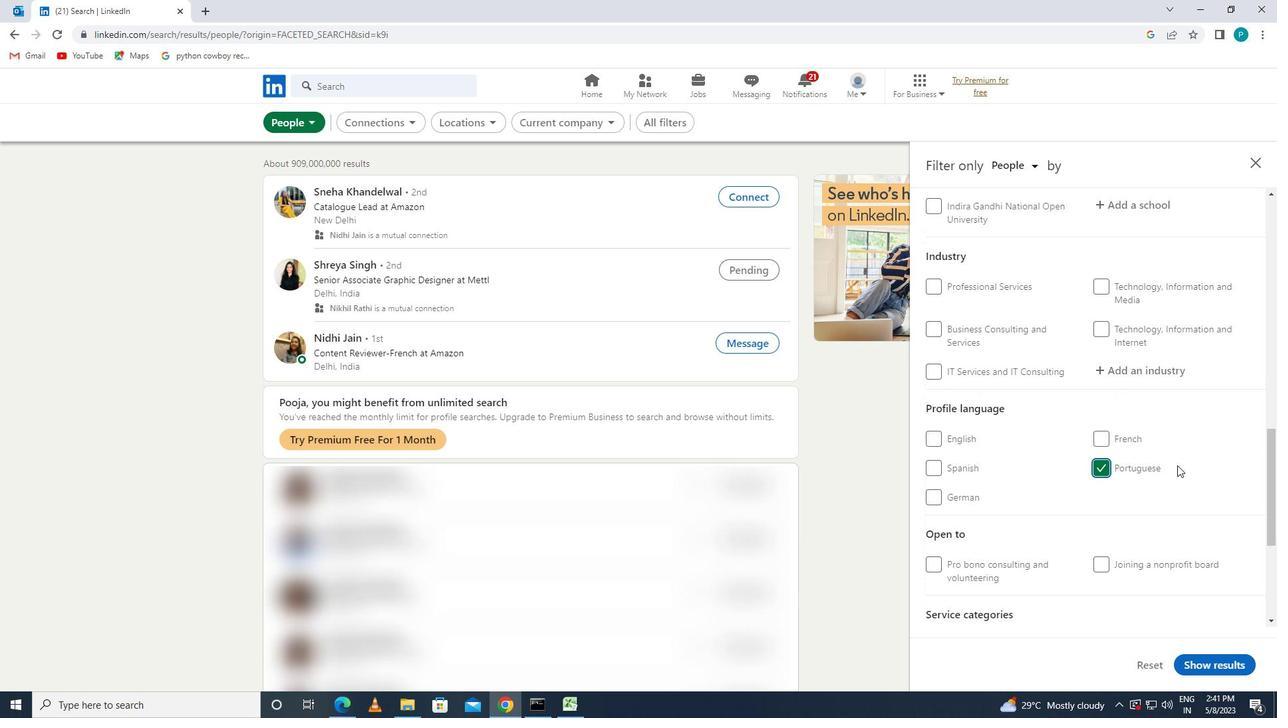 
Action: Mouse scrolled (1178, 459) with delta (0, 0)
Screenshot: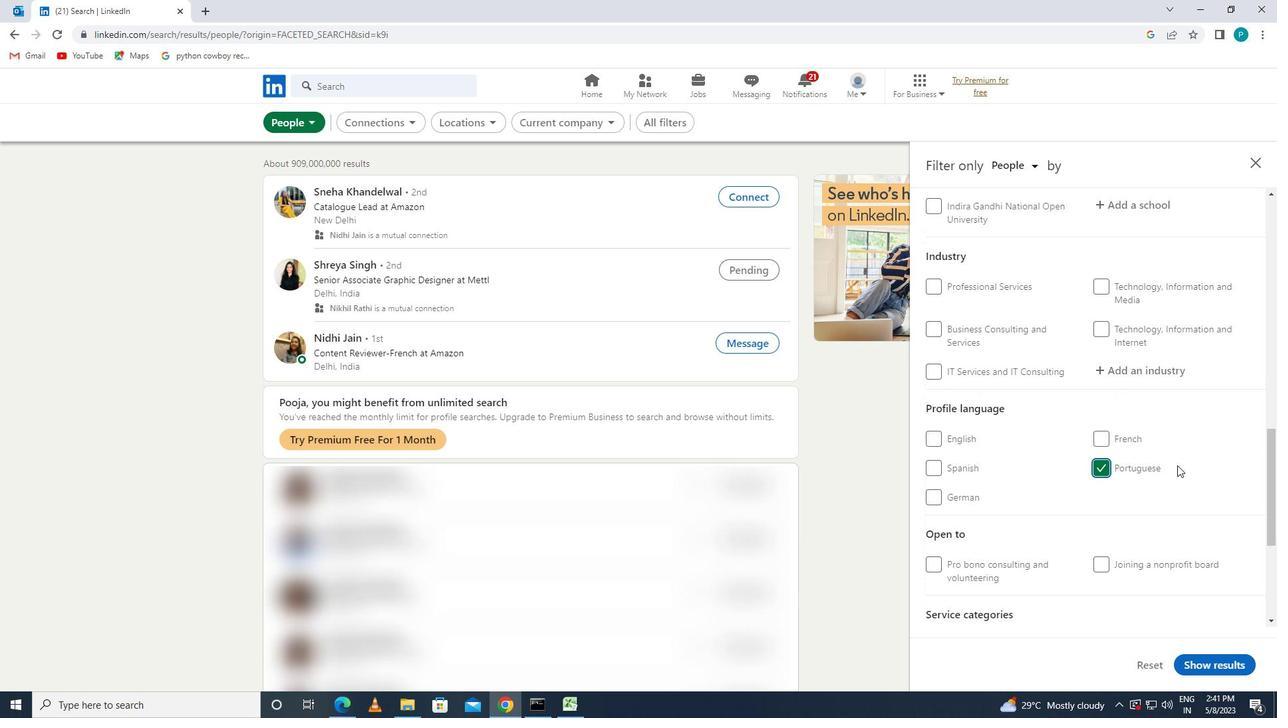 
Action: Mouse moved to (1178, 448)
Screenshot: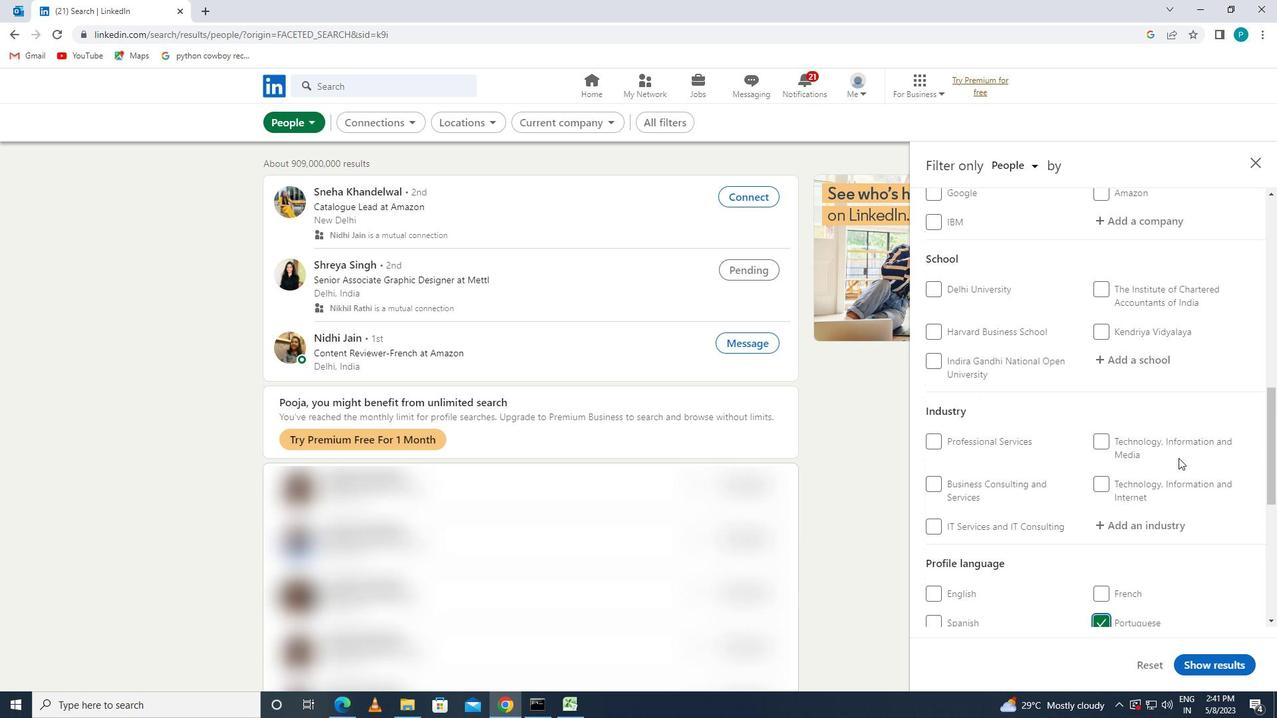 
Action: Mouse scrolled (1178, 449) with delta (0, 0)
Screenshot: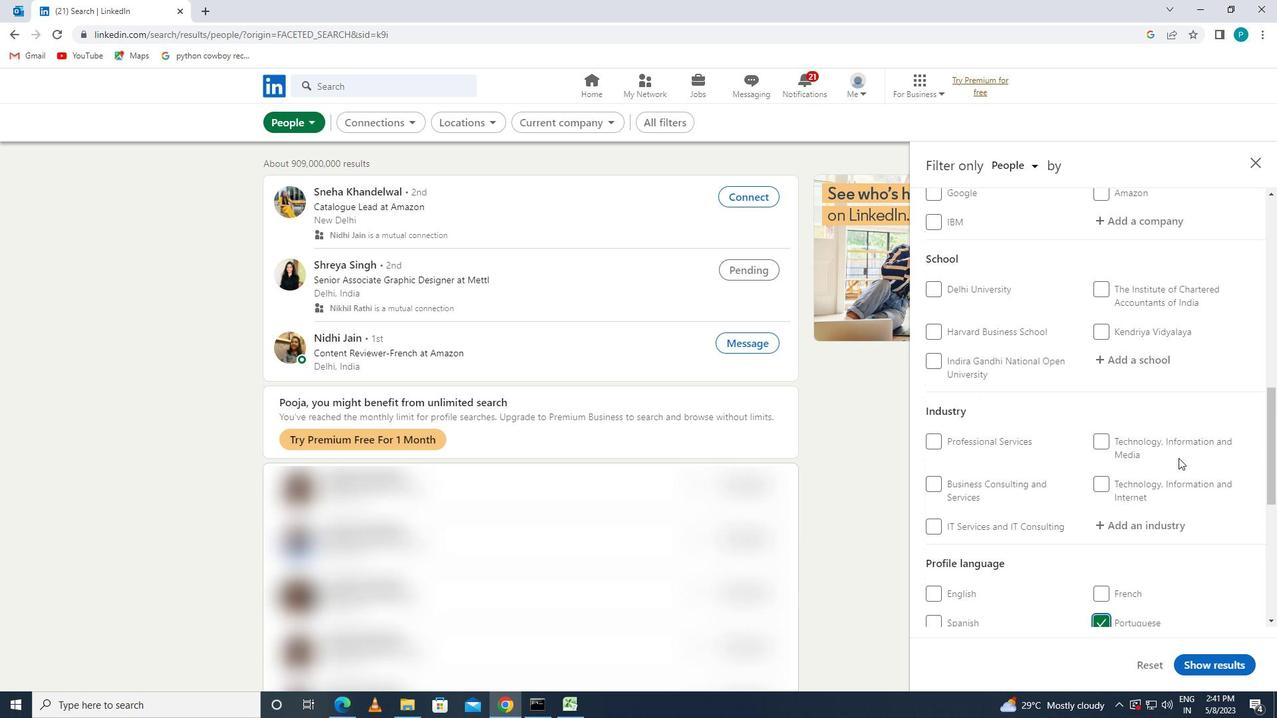 
Action: Mouse moved to (1178, 447)
Screenshot: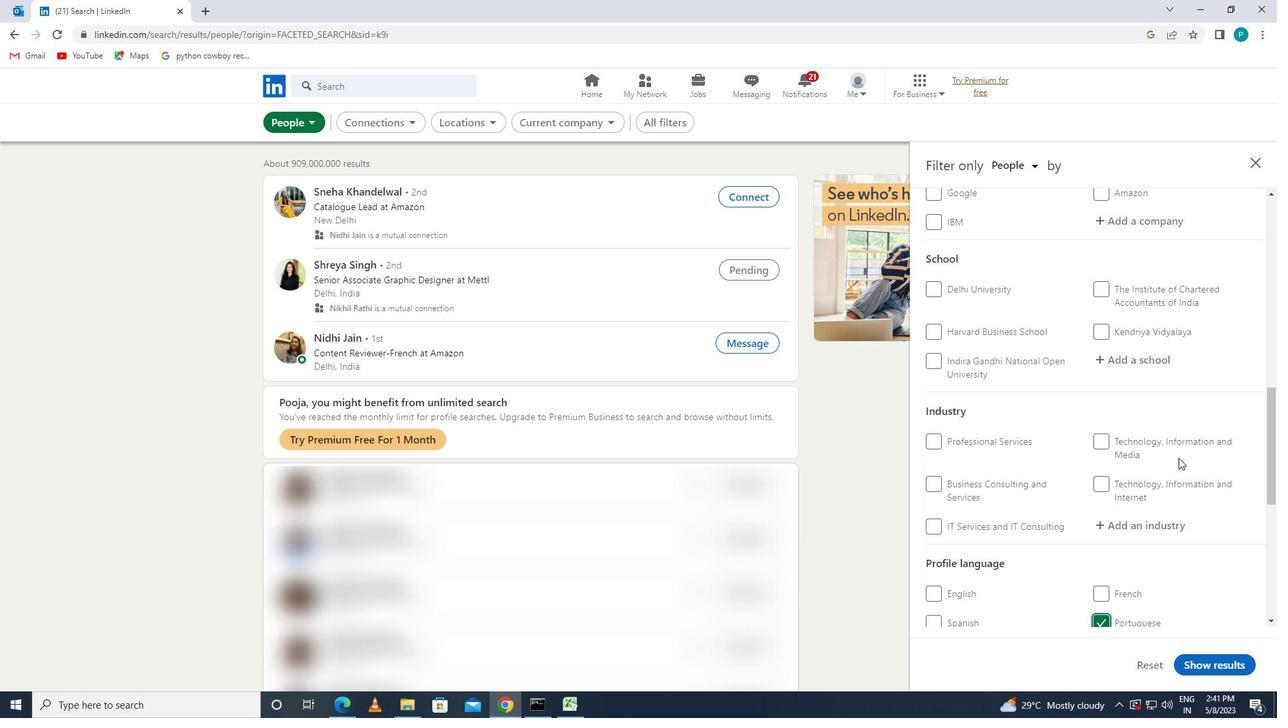 
Action: Mouse scrolled (1178, 448) with delta (0, 0)
Screenshot: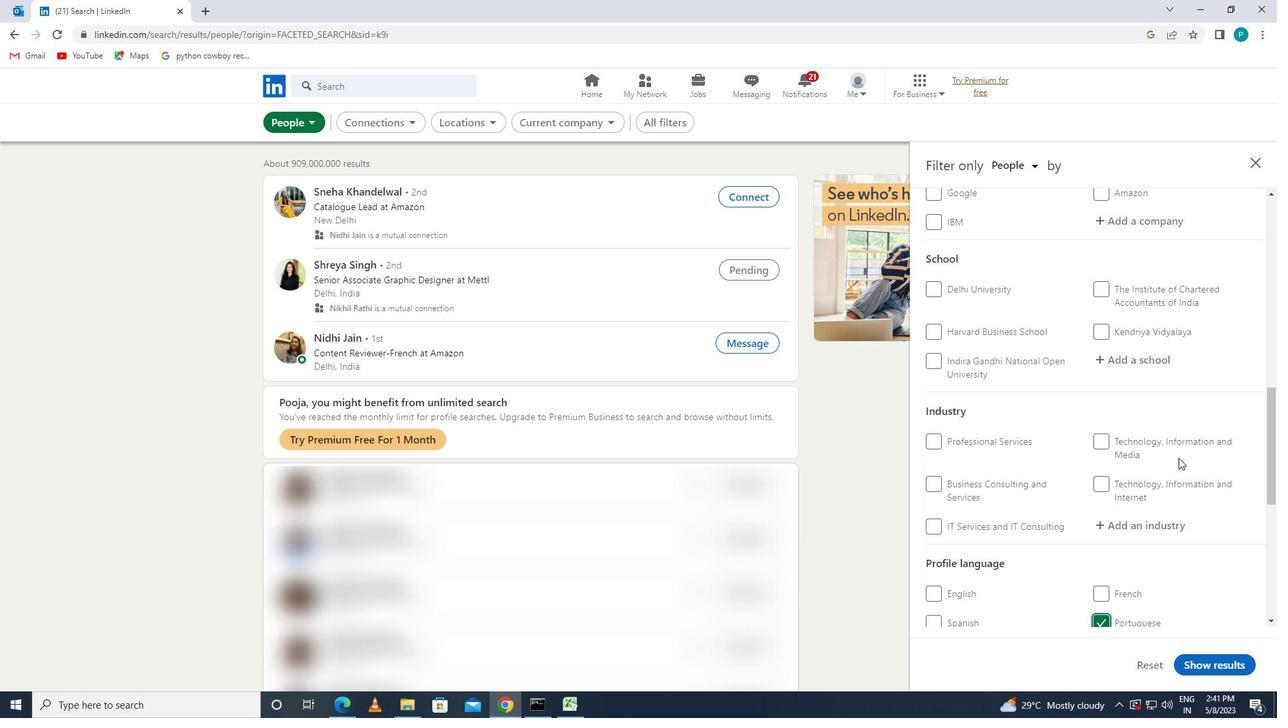 
Action: Mouse scrolled (1178, 448) with delta (0, 0)
Screenshot: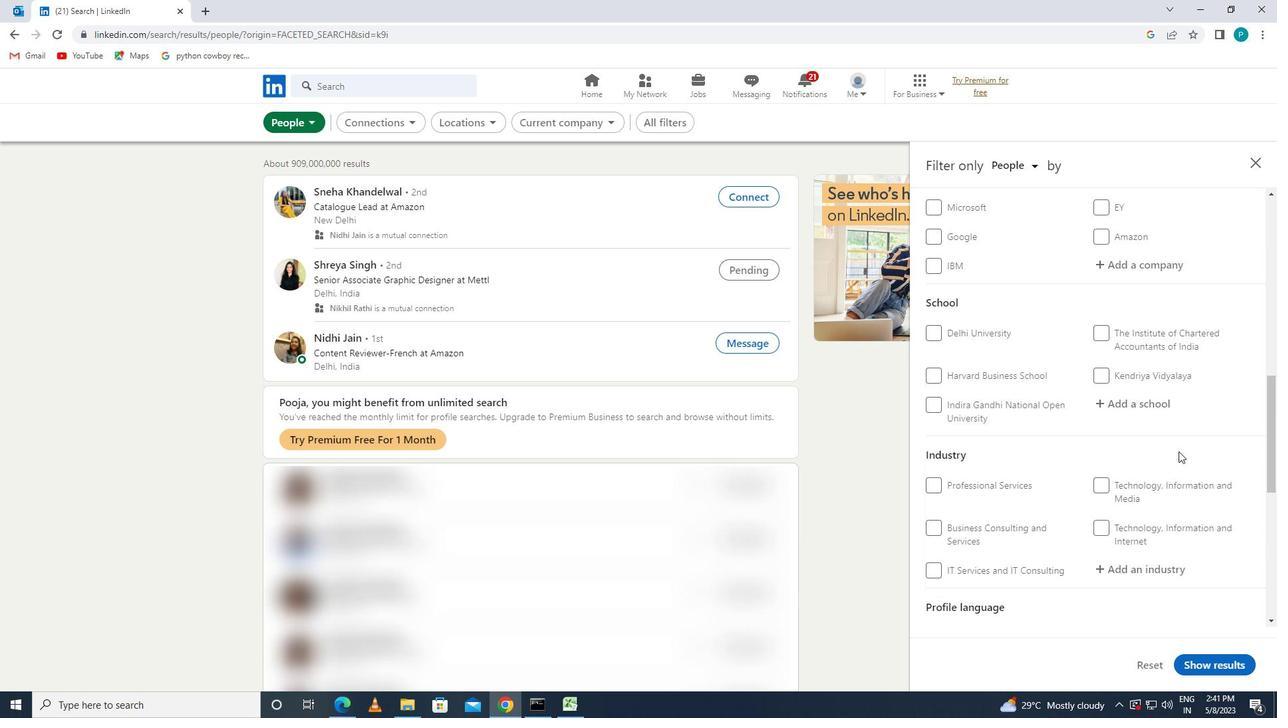 
Action: Mouse moved to (1179, 447)
Screenshot: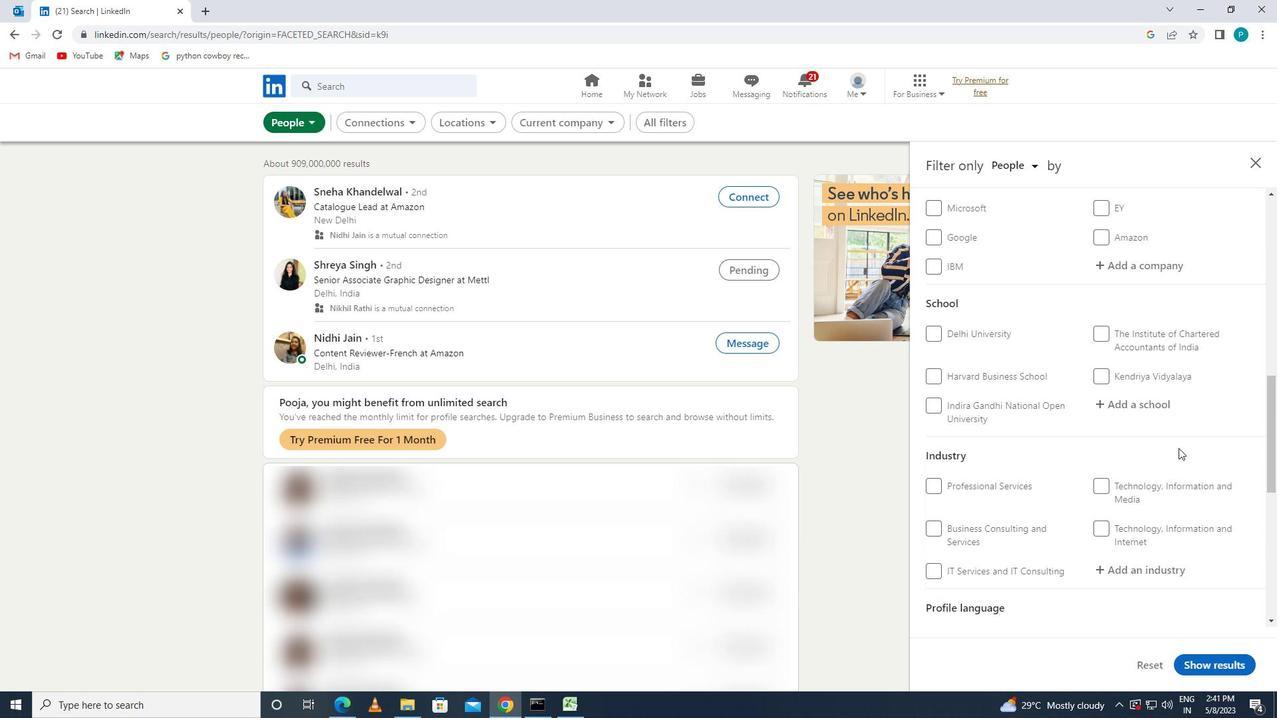 
Action: Mouse scrolled (1179, 448) with delta (0, 0)
Screenshot: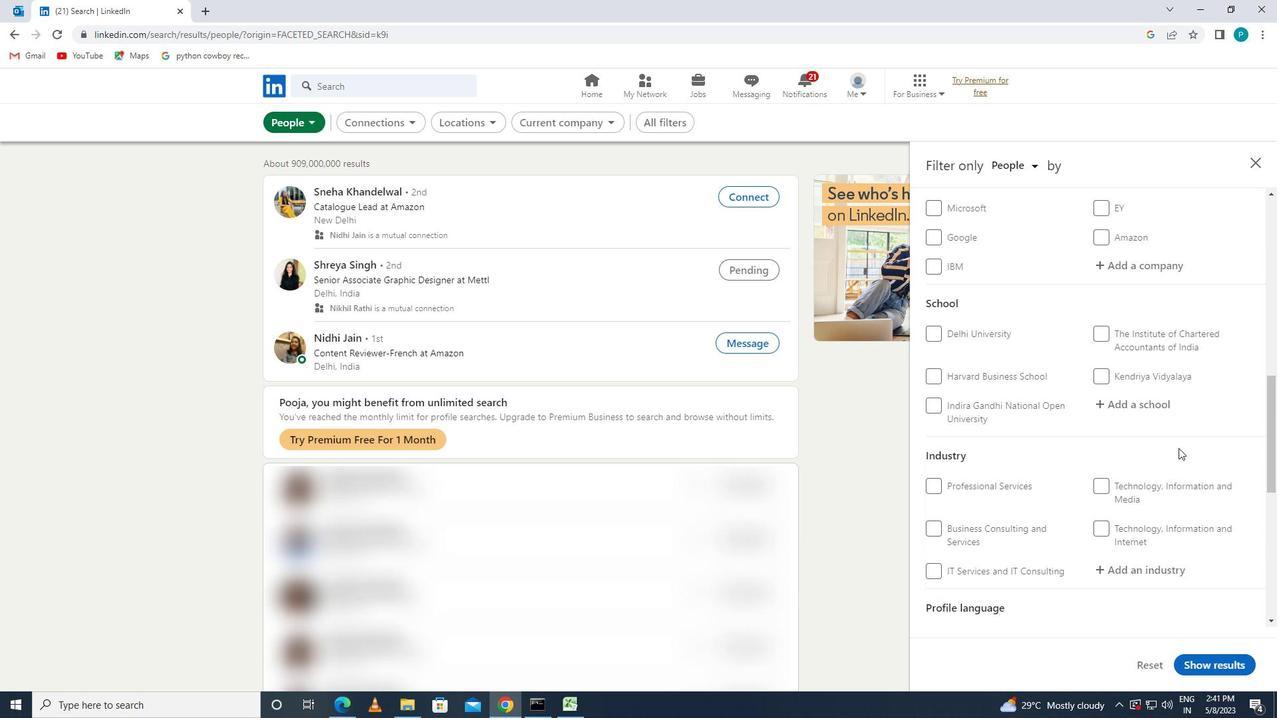 
Action: Mouse moved to (1144, 411)
Screenshot: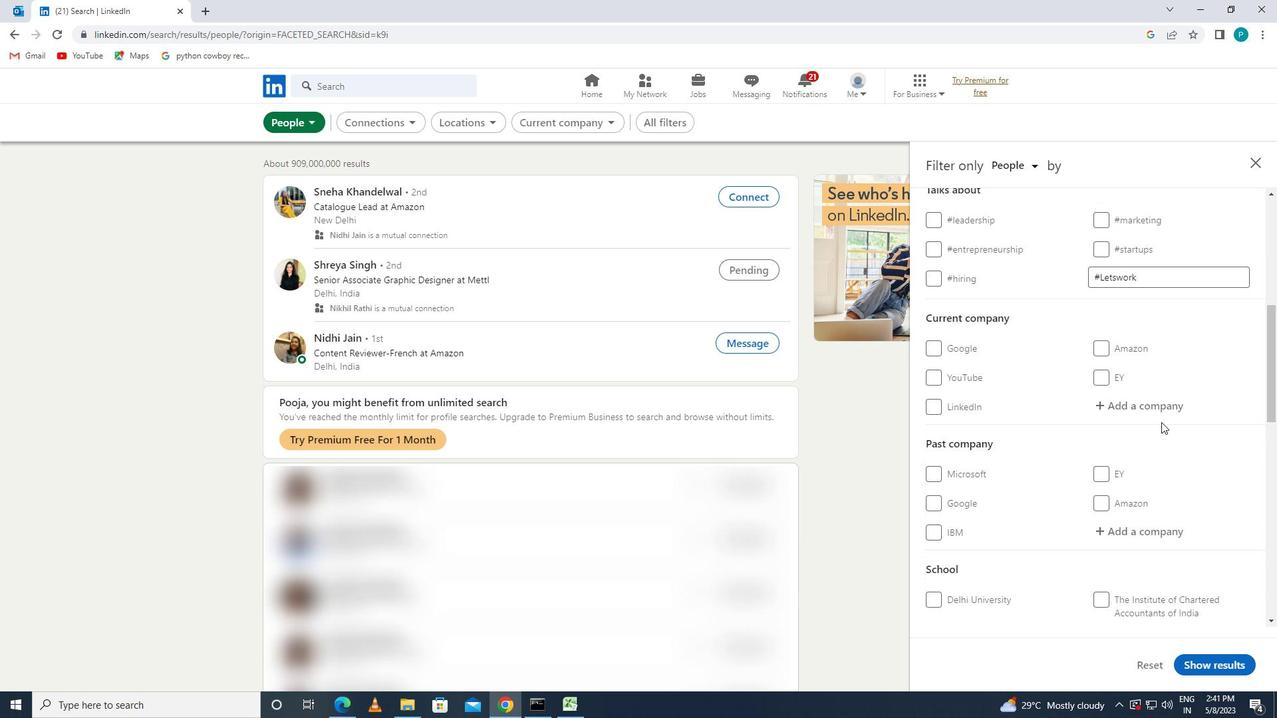 
Action: Mouse pressed left at (1144, 411)
Screenshot: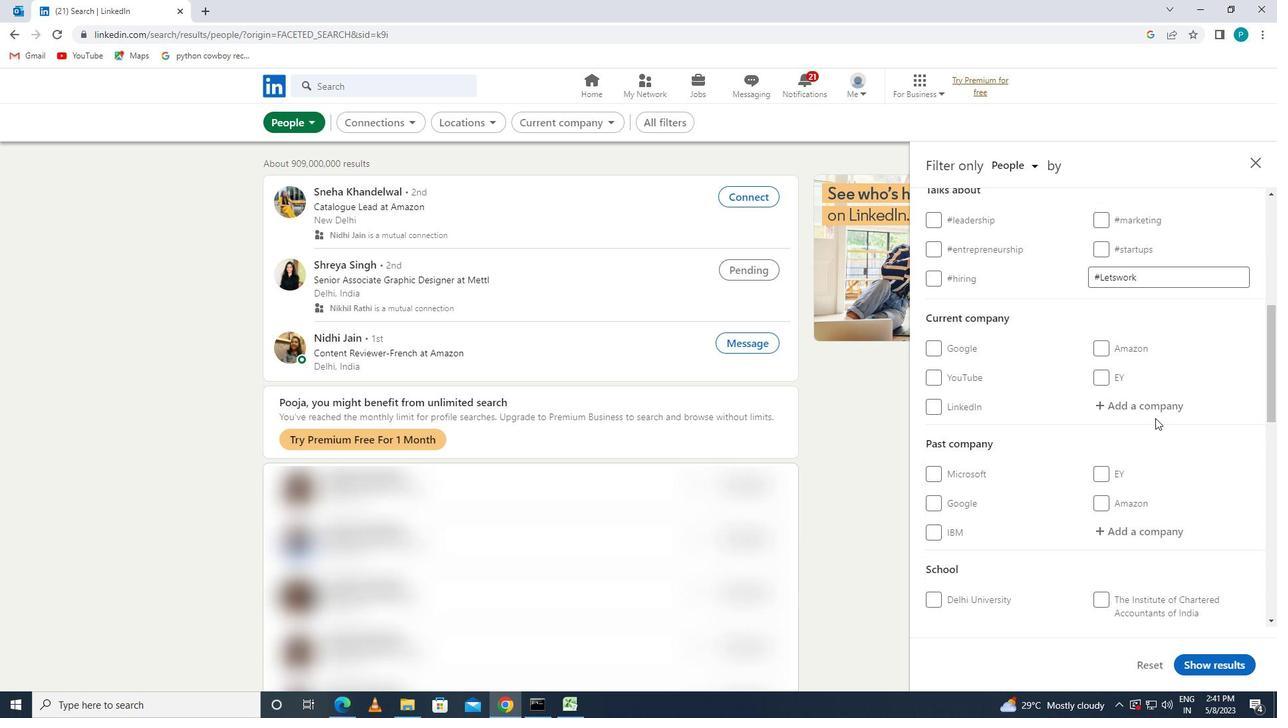 
Action: Key pressed <Key.caps_lock>T<Key.caps_lock>ATA<Key.space>
Screenshot: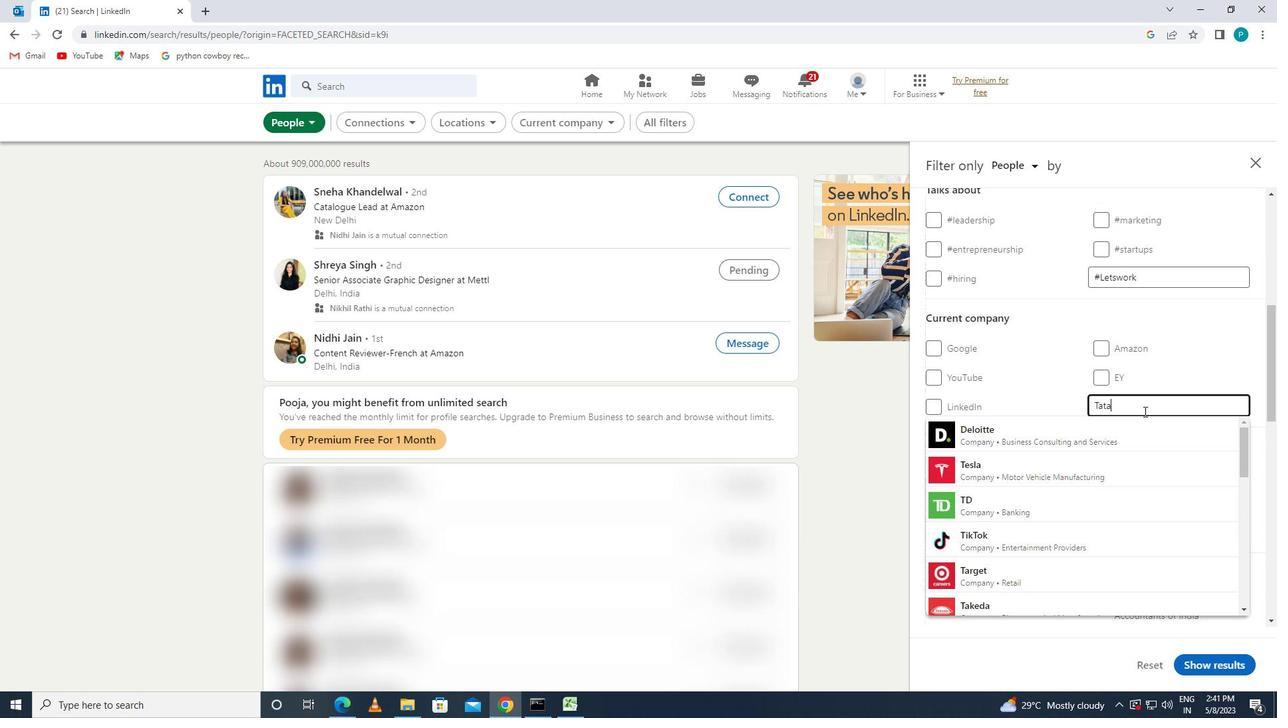 
Action: Mouse moved to (1165, 432)
Screenshot: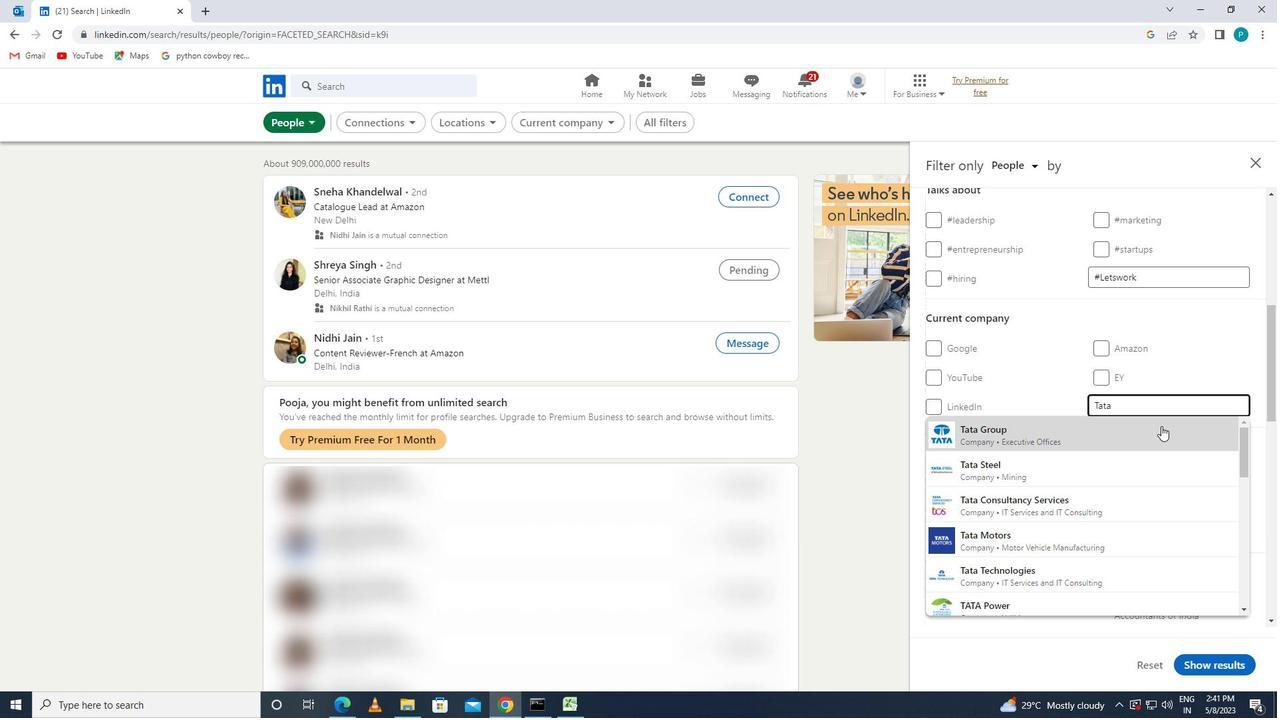 
Action: Mouse scrolled (1165, 431) with delta (0, 0)
Screenshot: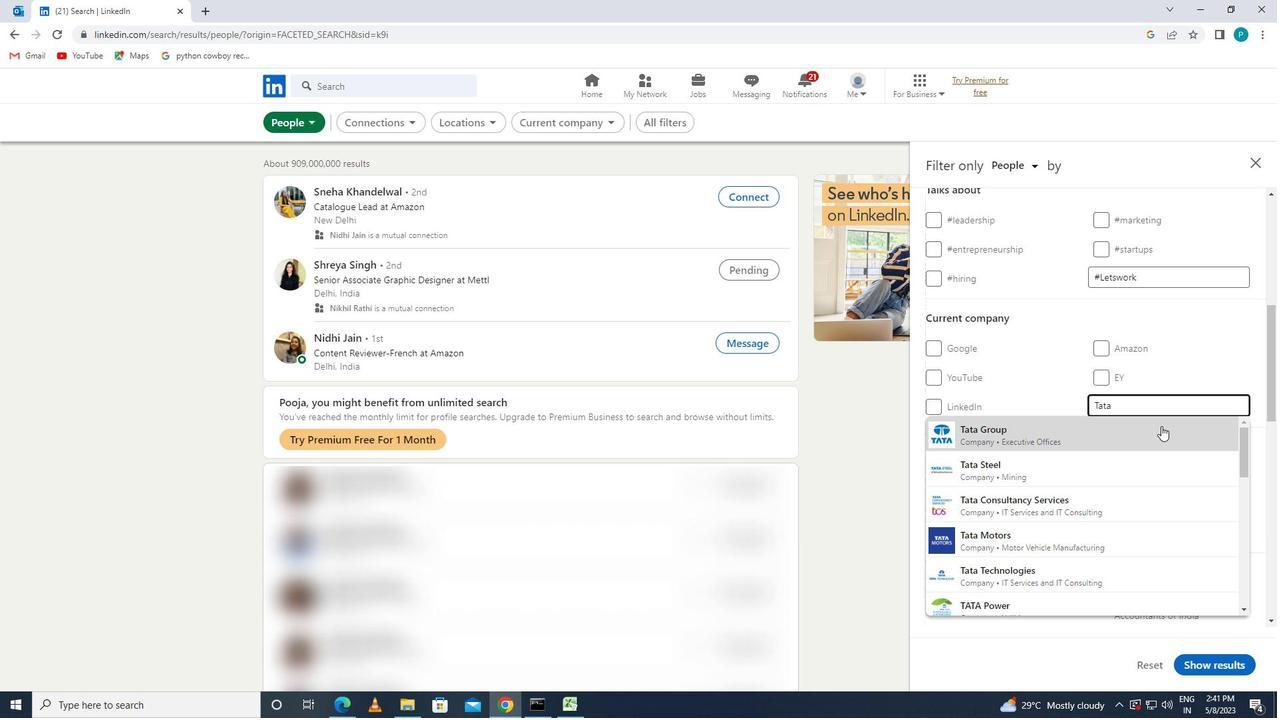 
Action: Mouse moved to (1183, 393)
Screenshot: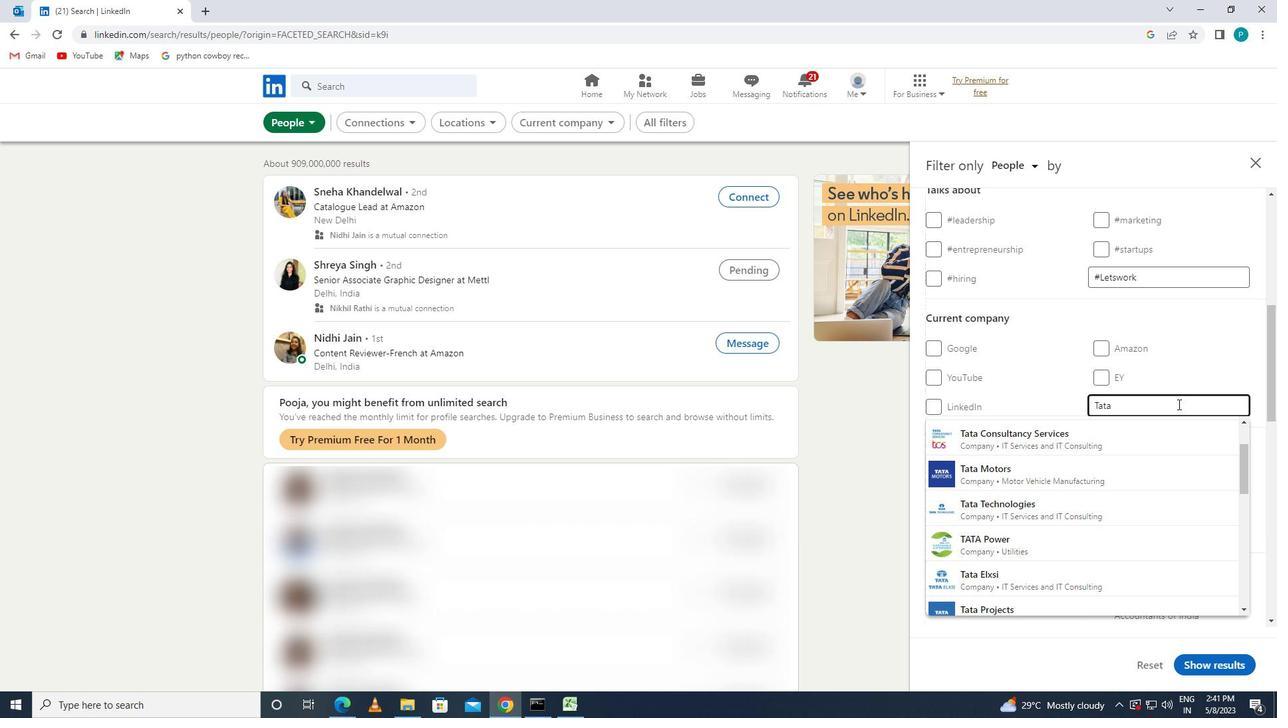 
Action: Key pressed <Key.space><Key.caps_lock>C<Key.caps_lock>ONSUMER
Screenshot: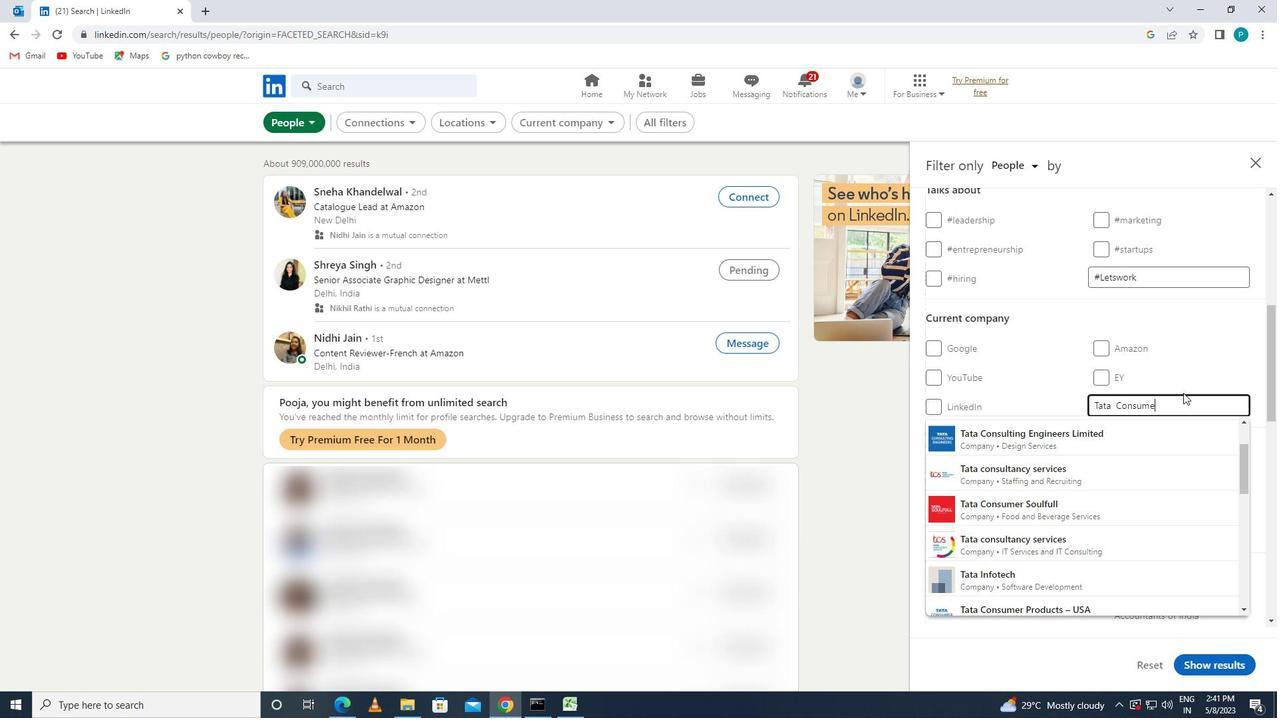 
Action: Mouse moved to (1174, 420)
Screenshot: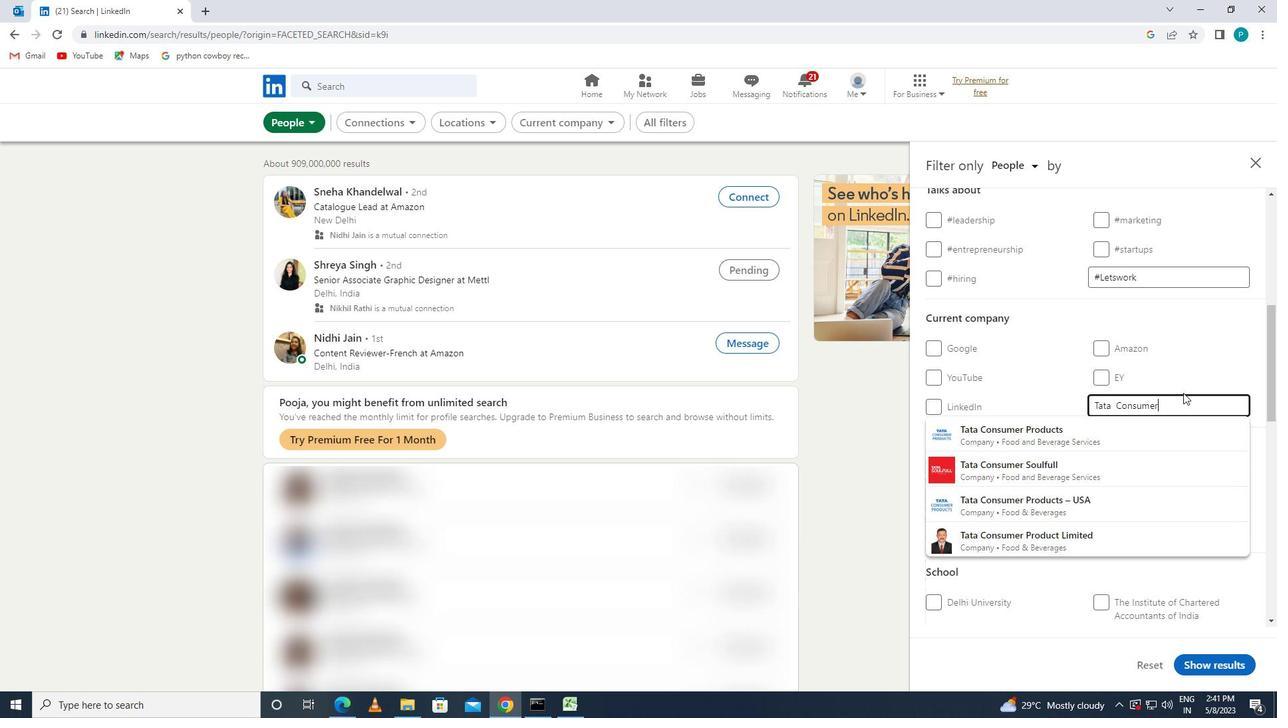 
Action: Mouse pressed left at (1174, 420)
Screenshot: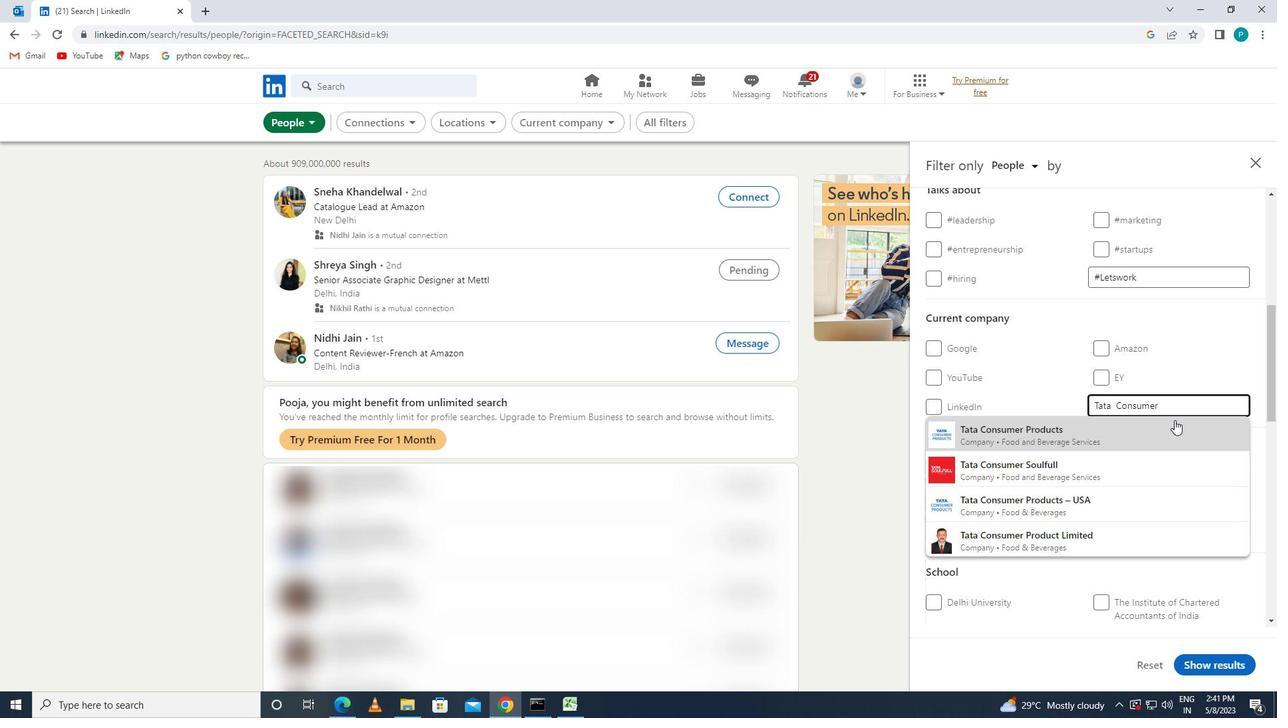
Action: Mouse scrolled (1174, 419) with delta (0, 0)
Screenshot: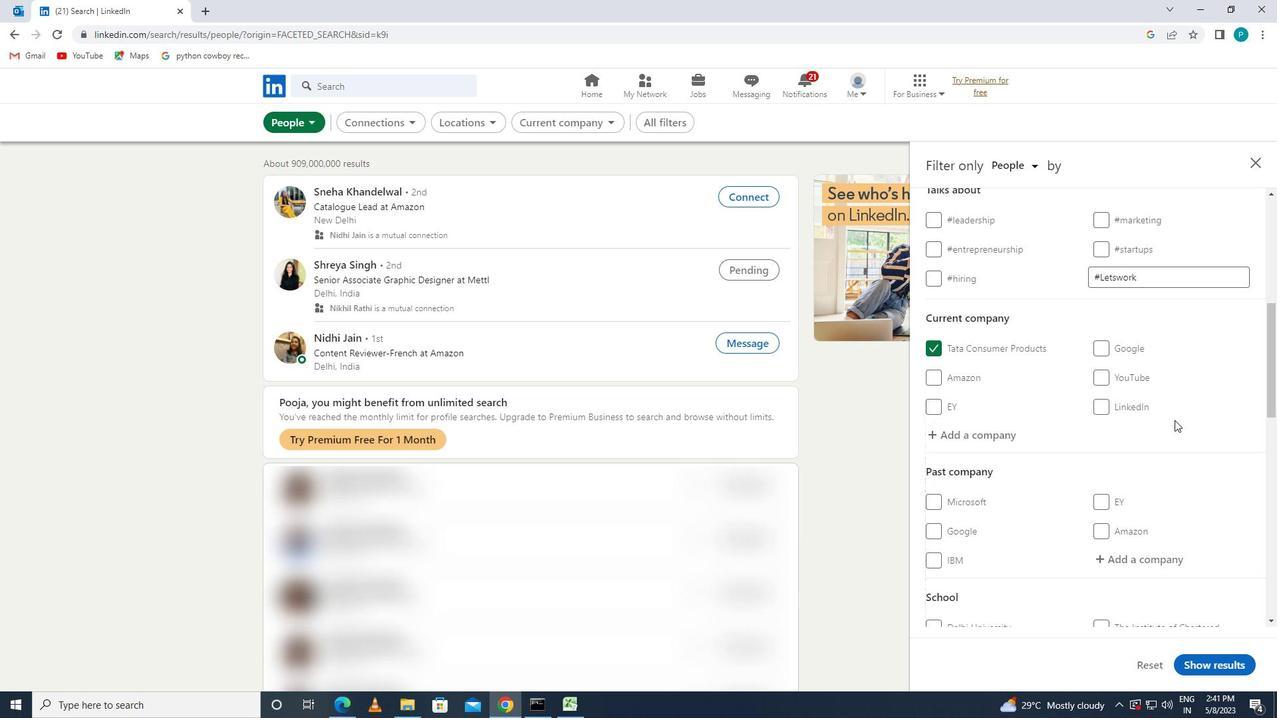 
Action: Mouse scrolled (1174, 419) with delta (0, 0)
Screenshot: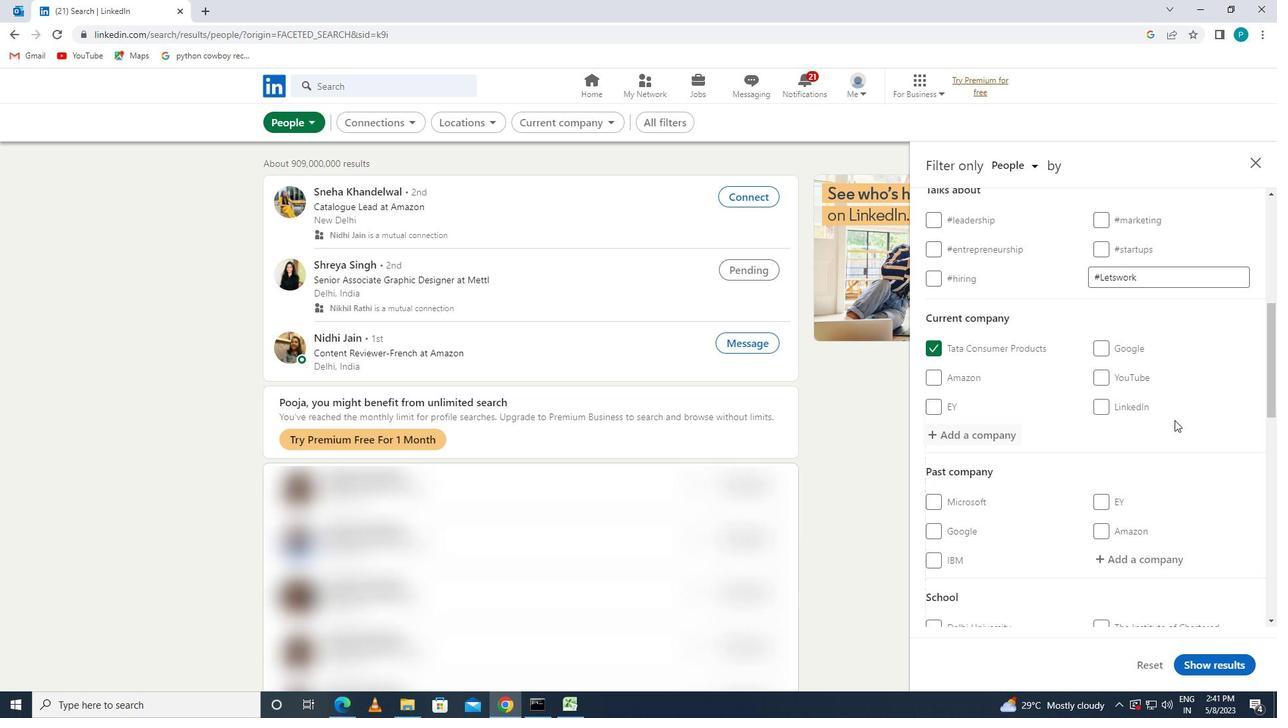 
Action: Mouse scrolled (1174, 419) with delta (0, 0)
Screenshot: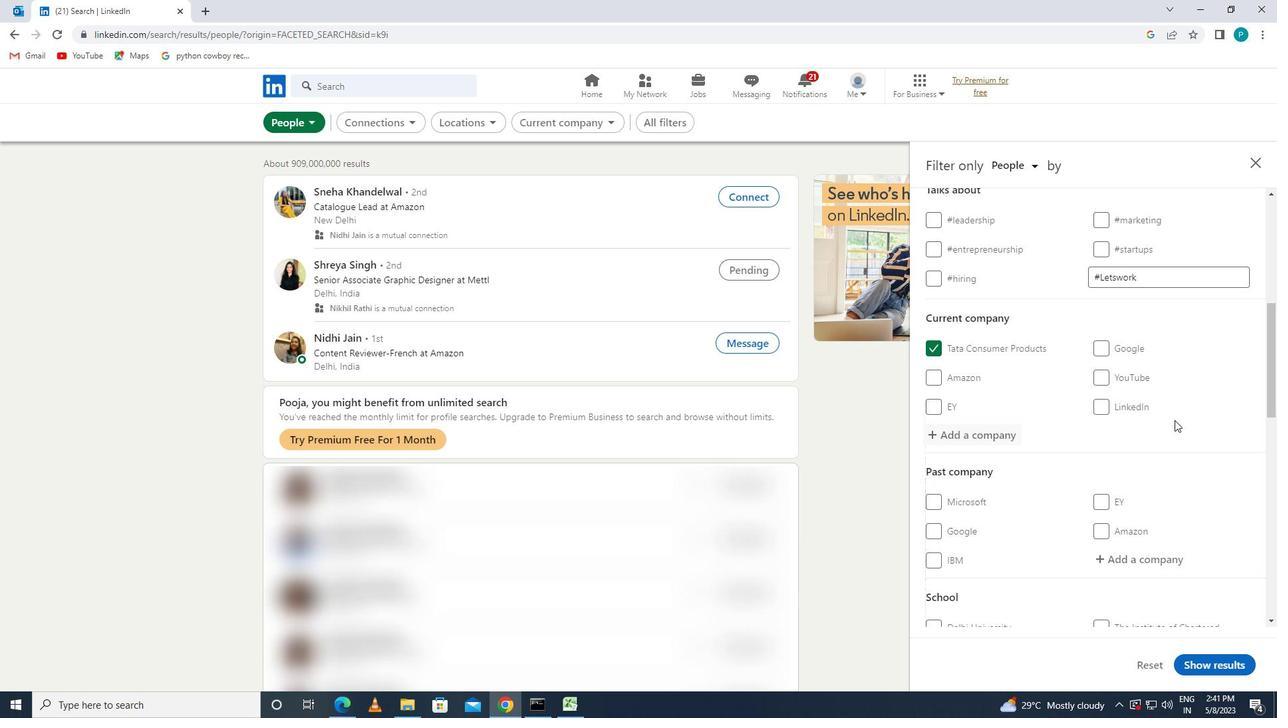 
Action: Mouse scrolled (1174, 419) with delta (0, 0)
Screenshot: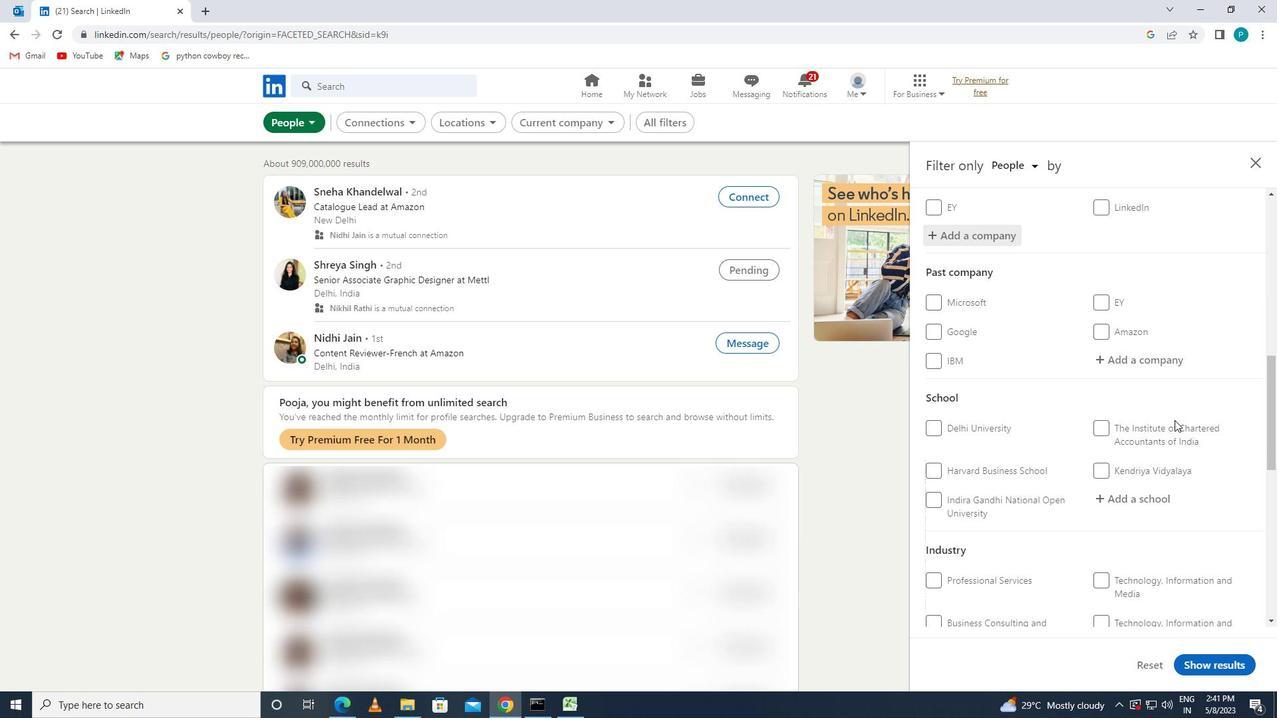 
Action: Mouse scrolled (1174, 419) with delta (0, 0)
Screenshot: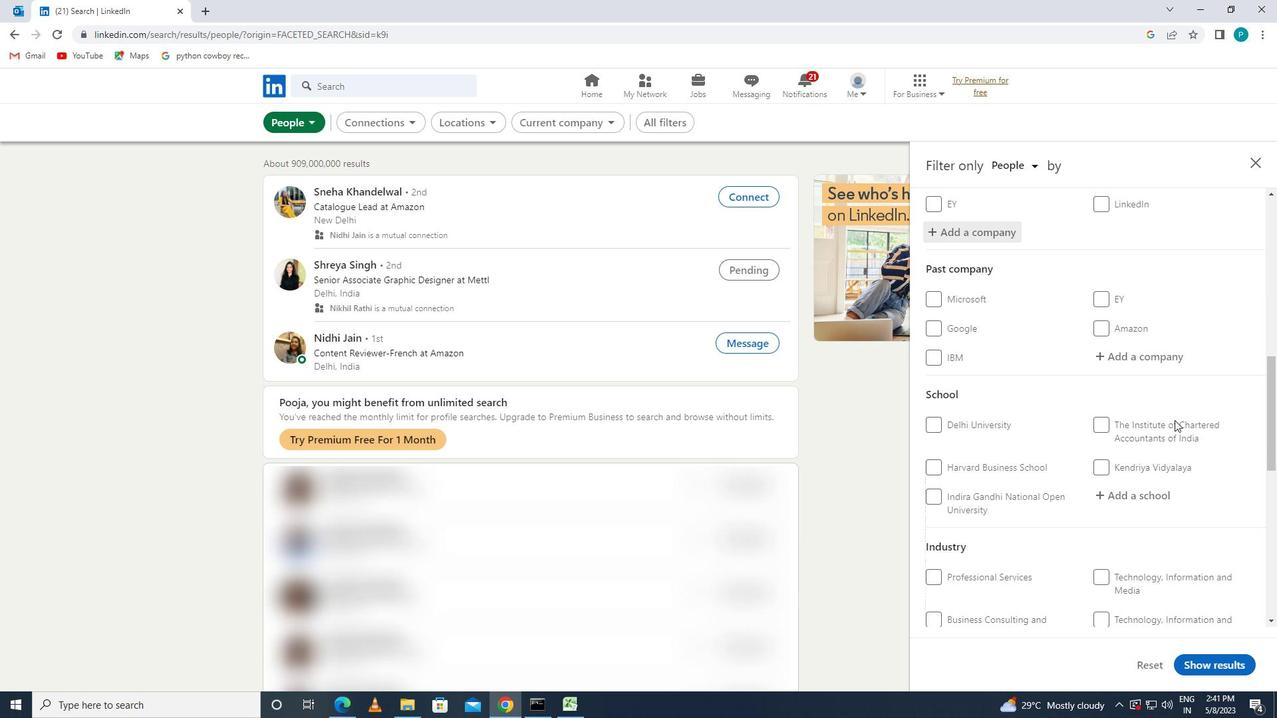 
Action: Mouse moved to (1128, 373)
Screenshot: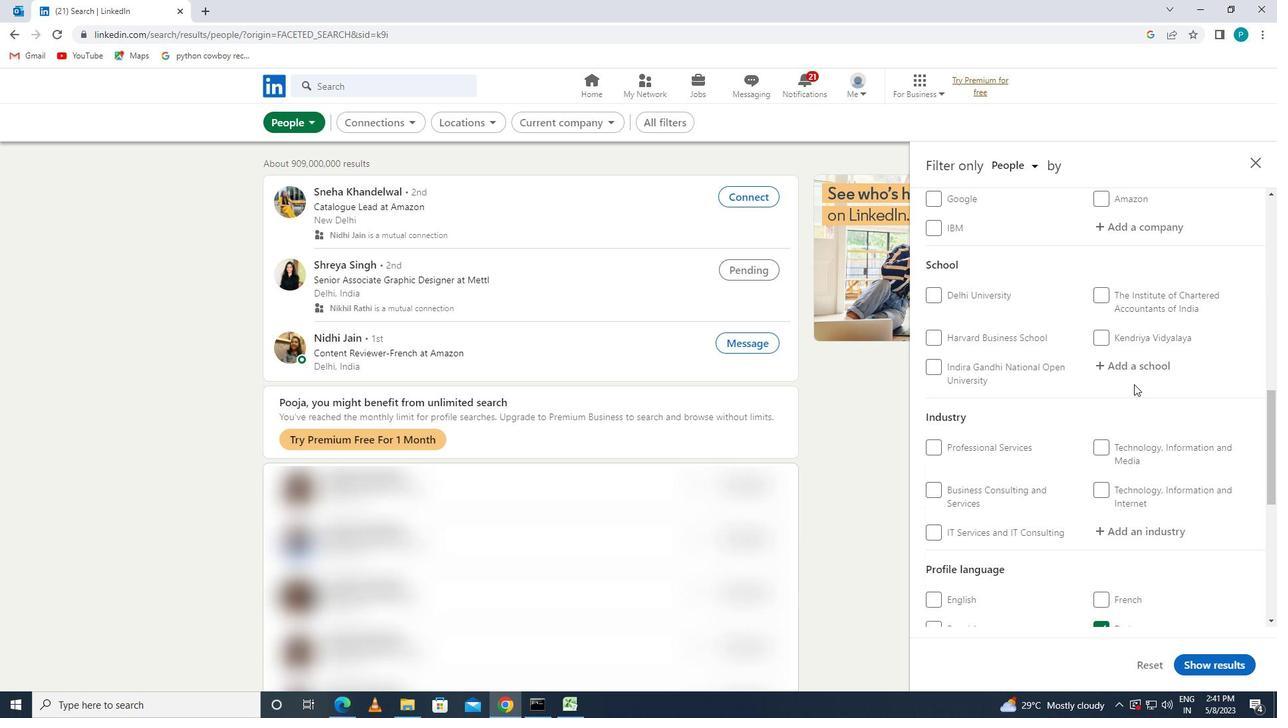 
Action: Mouse pressed left at (1128, 373)
Screenshot: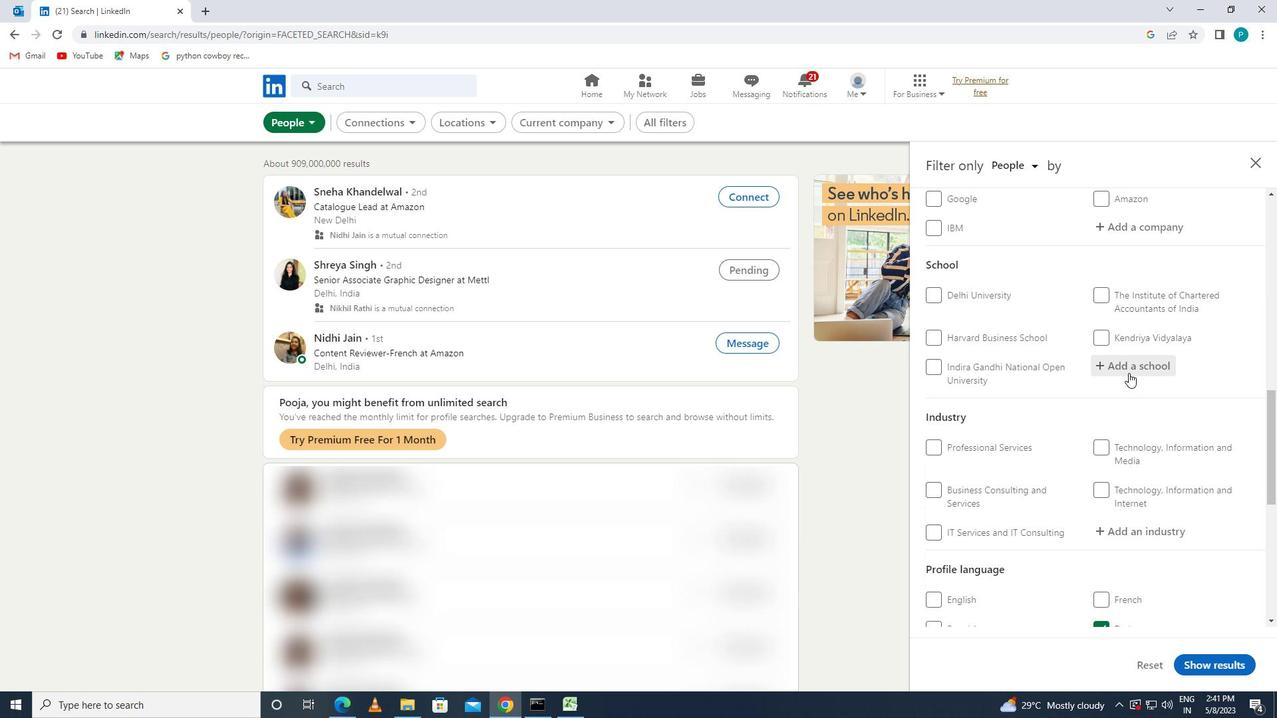 
Action: Key pressed <Key.caps_lock>G<Key.caps_lock>ANGADHAR
Screenshot: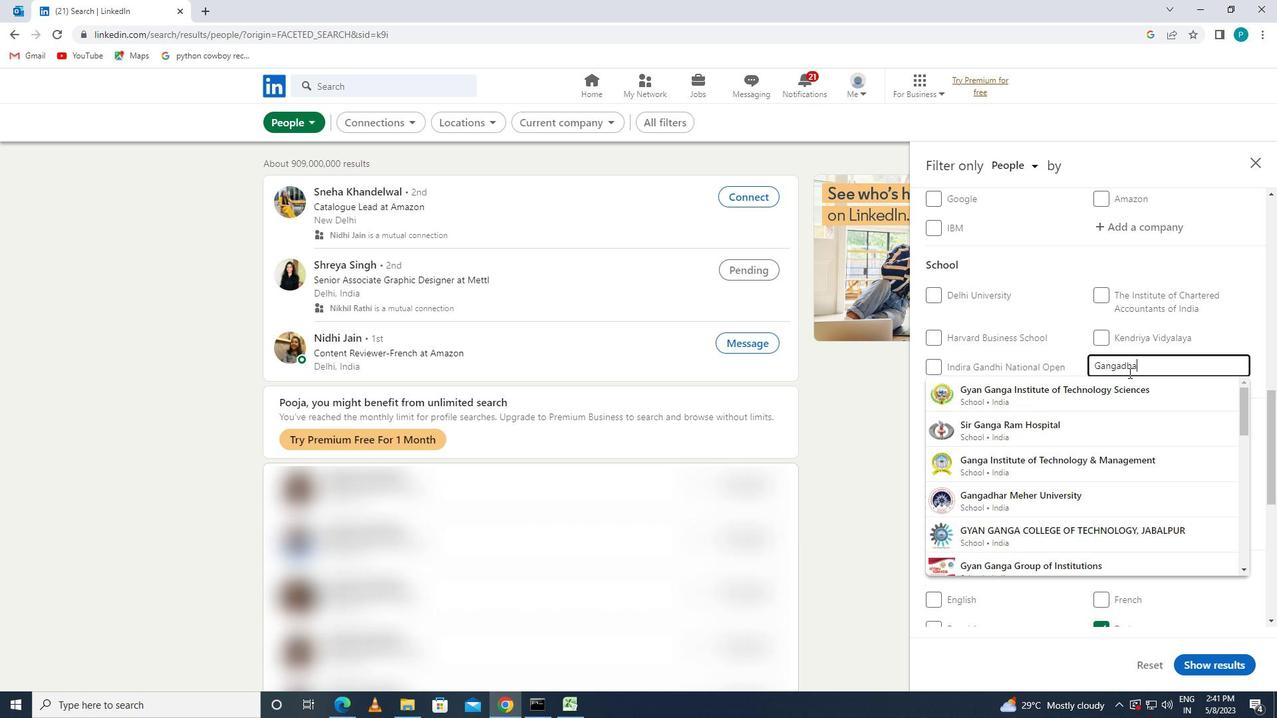 
Action: Mouse moved to (1124, 383)
Screenshot: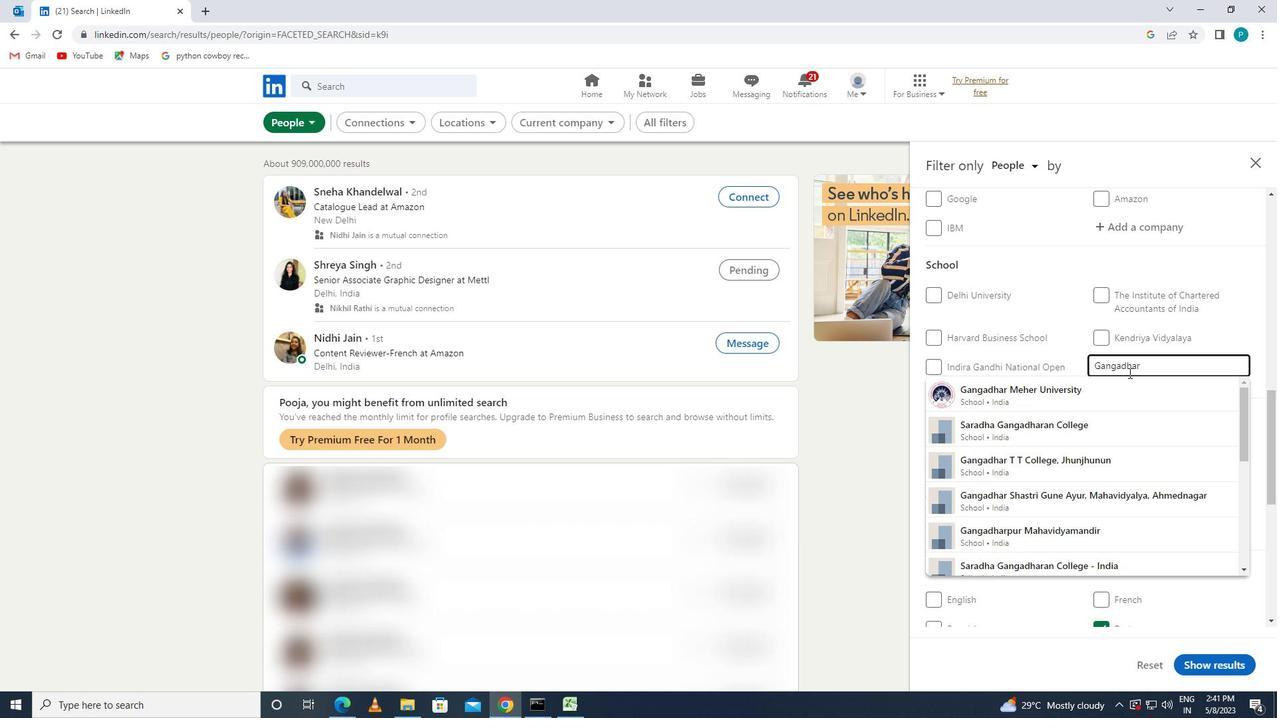 
Action: Mouse pressed left at (1124, 383)
Screenshot: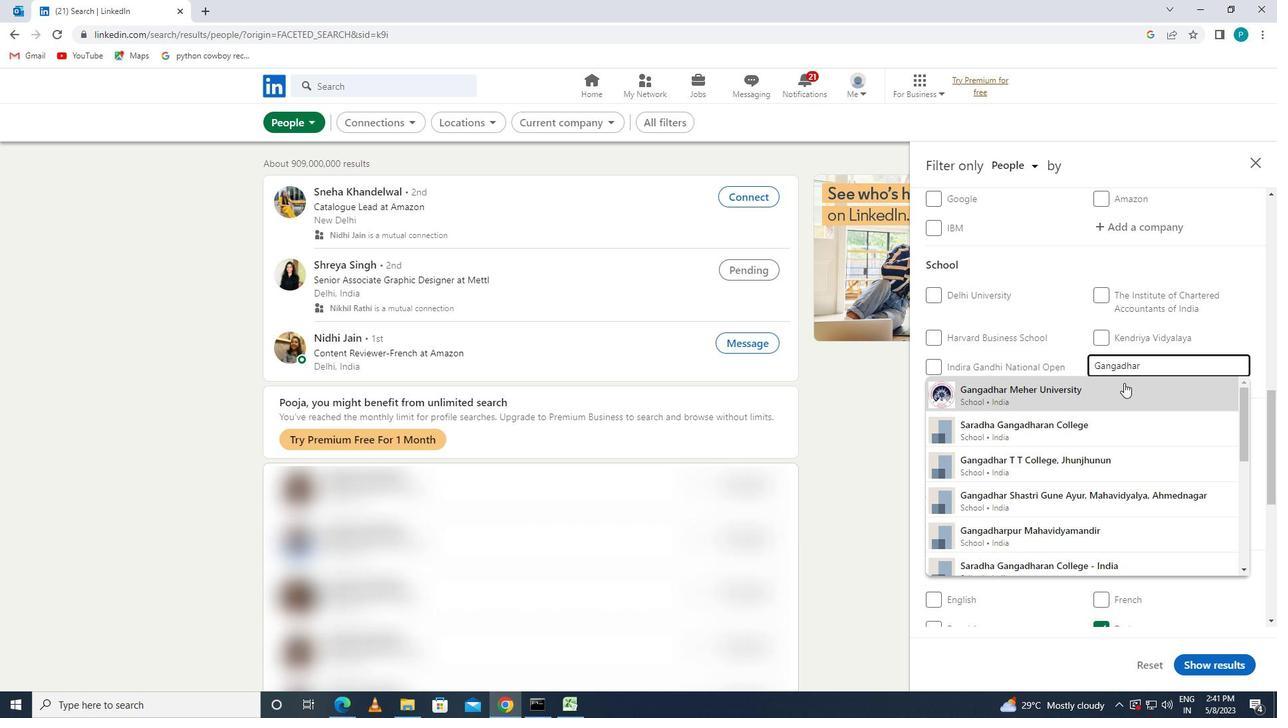 
Action: Mouse scrolled (1124, 382) with delta (0, 0)
Screenshot: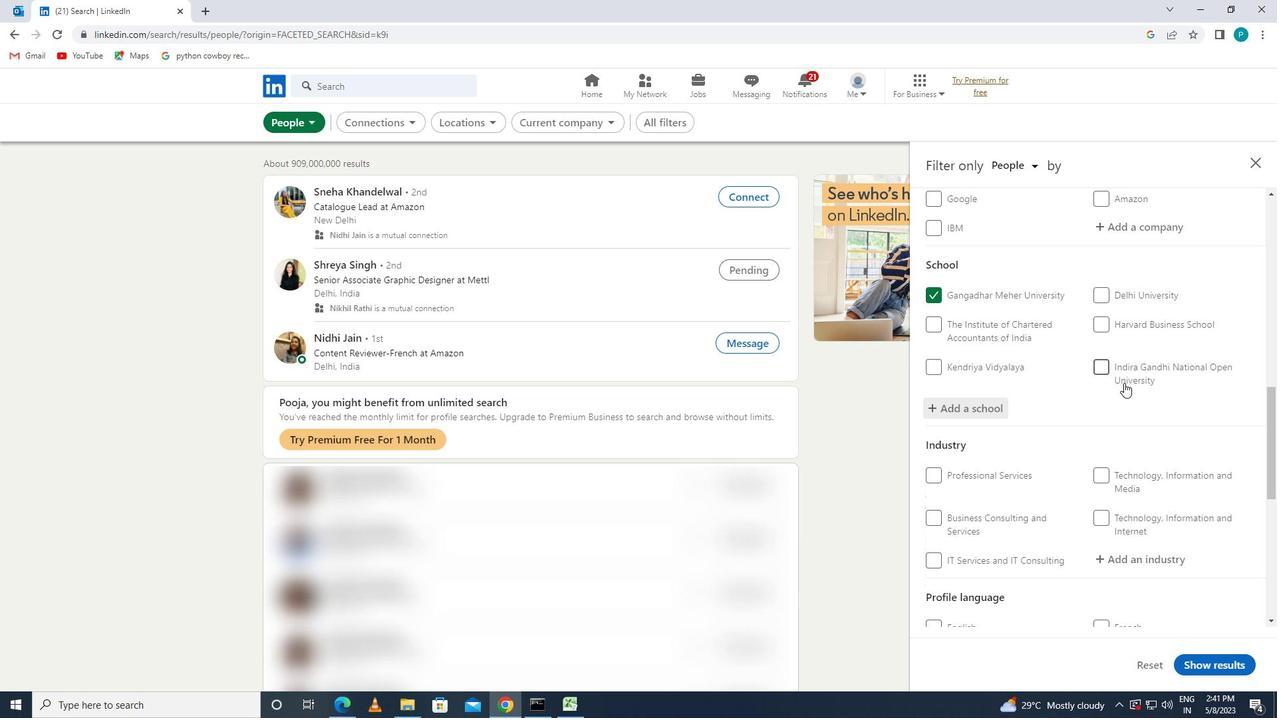 
Action: Mouse scrolled (1124, 382) with delta (0, 0)
Screenshot: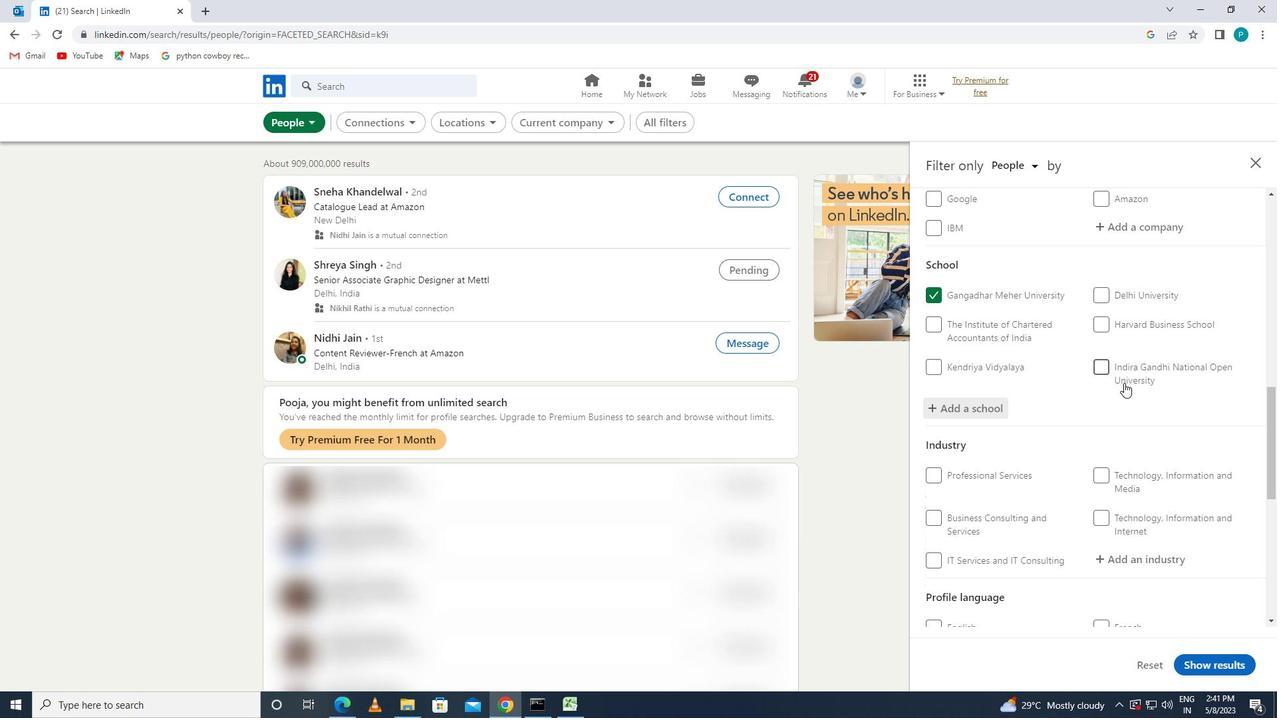 
Action: Mouse scrolled (1124, 382) with delta (0, 0)
Screenshot: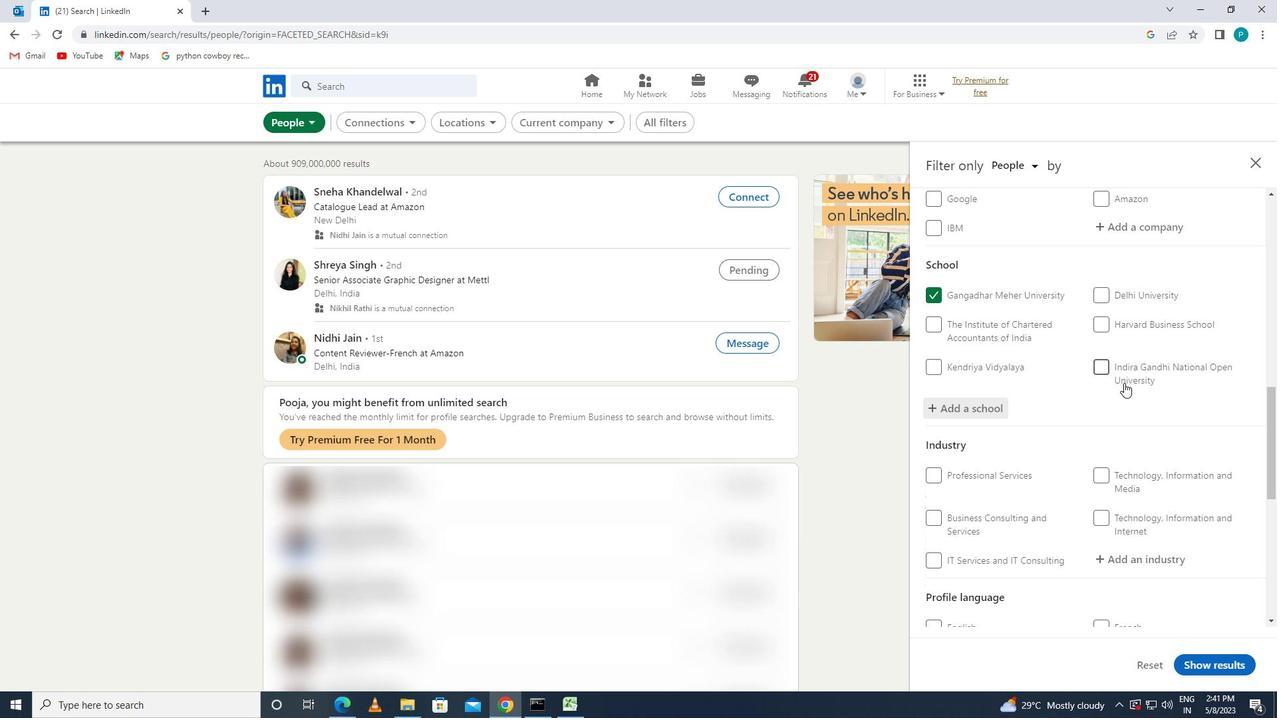 
Action: Mouse moved to (1158, 391)
Screenshot: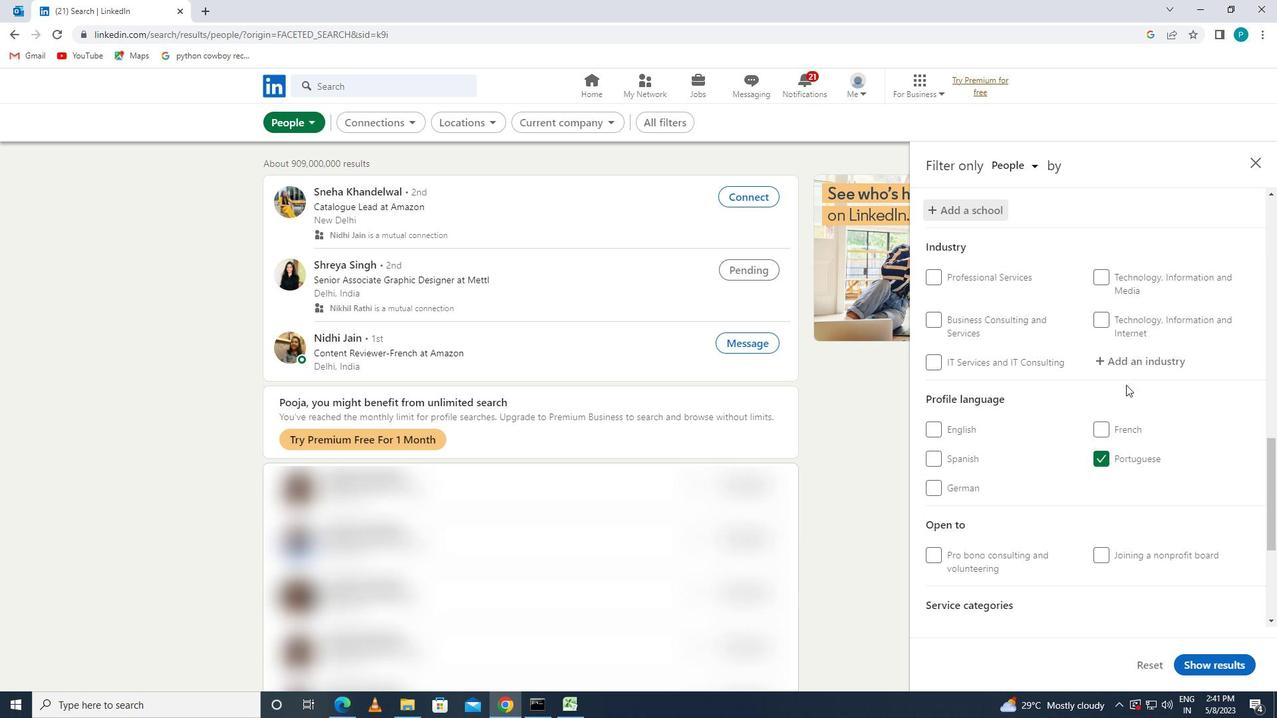 
Action: Mouse scrolled (1158, 391) with delta (0, 0)
Screenshot: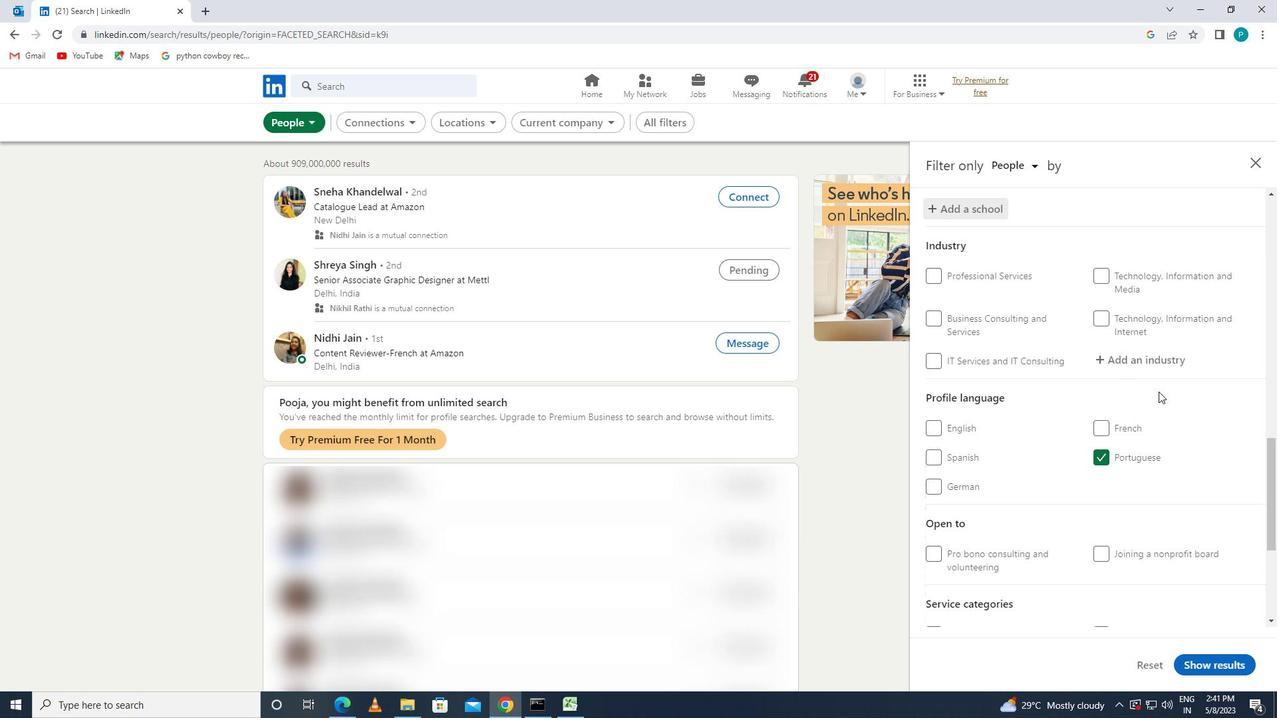 
Action: Mouse scrolled (1158, 391) with delta (0, 0)
Screenshot: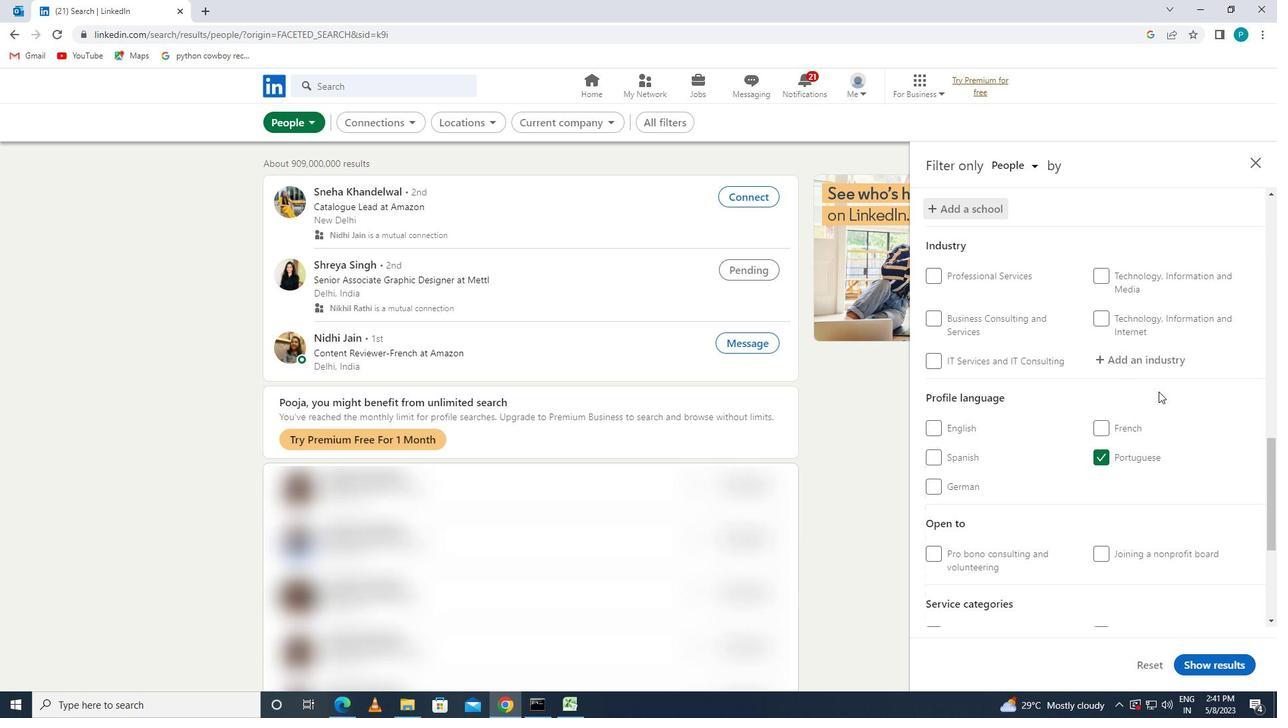 
Action: Mouse moved to (1138, 226)
Screenshot: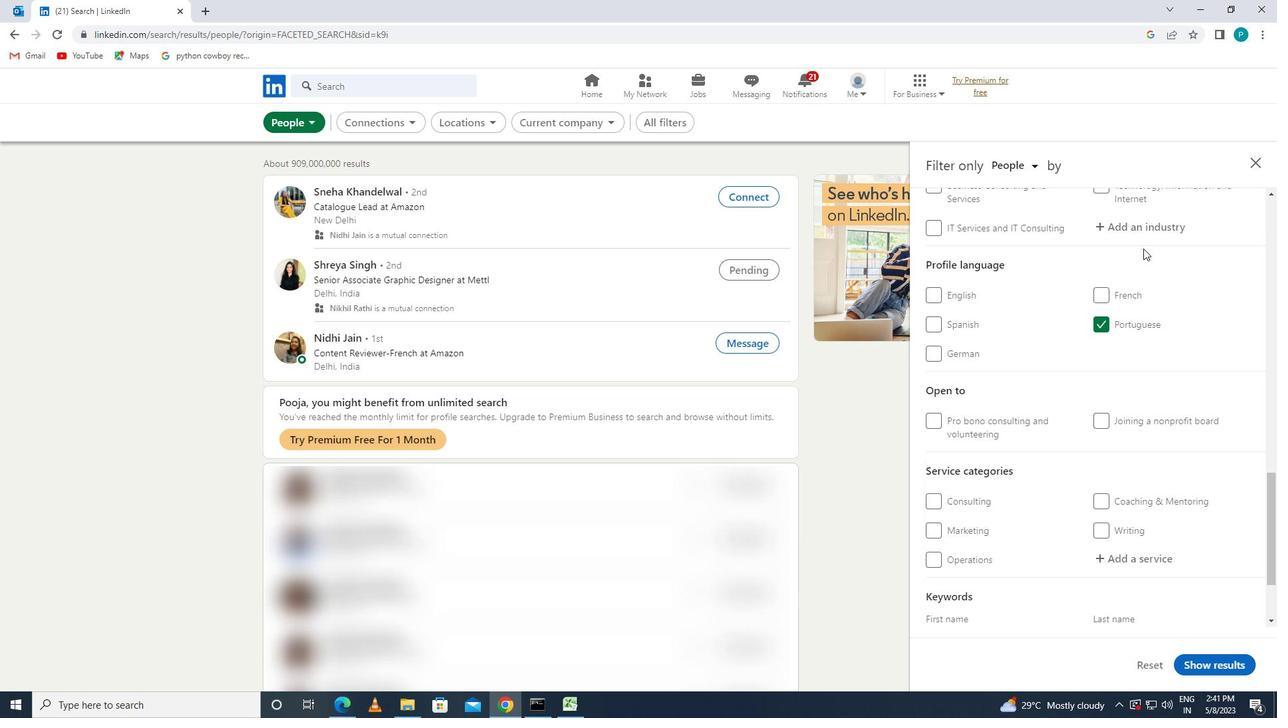 
Action: Mouse pressed left at (1138, 226)
Screenshot: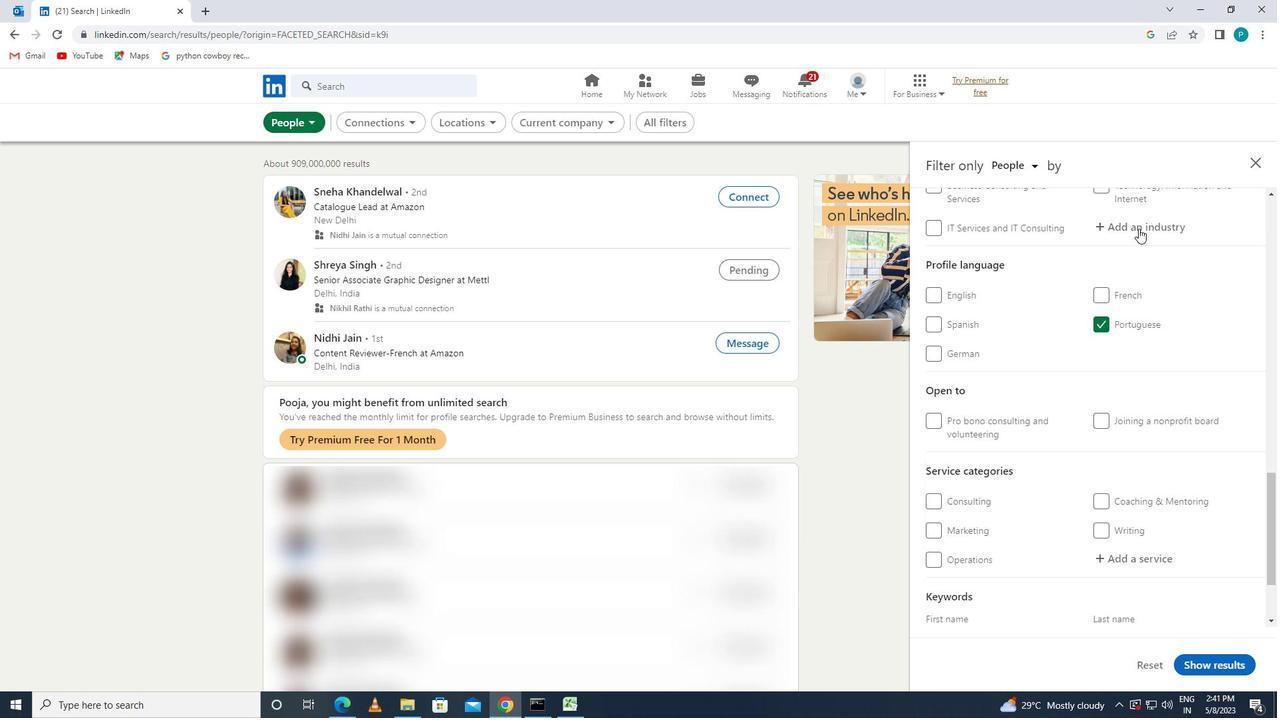 
Action: Mouse moved to (1144, 229)
Screenshot: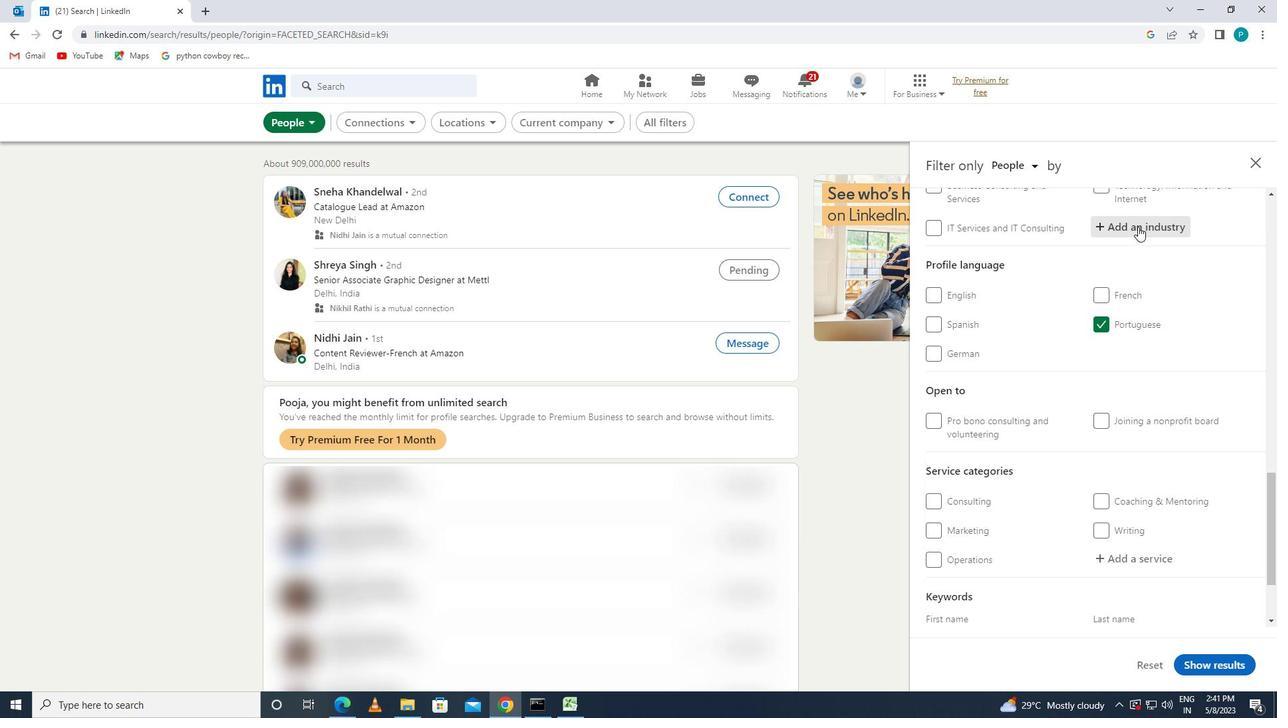 
Action: Key pressed <Key.caps_lock>S<Key.caps_lock>ERVICES
Screenshot: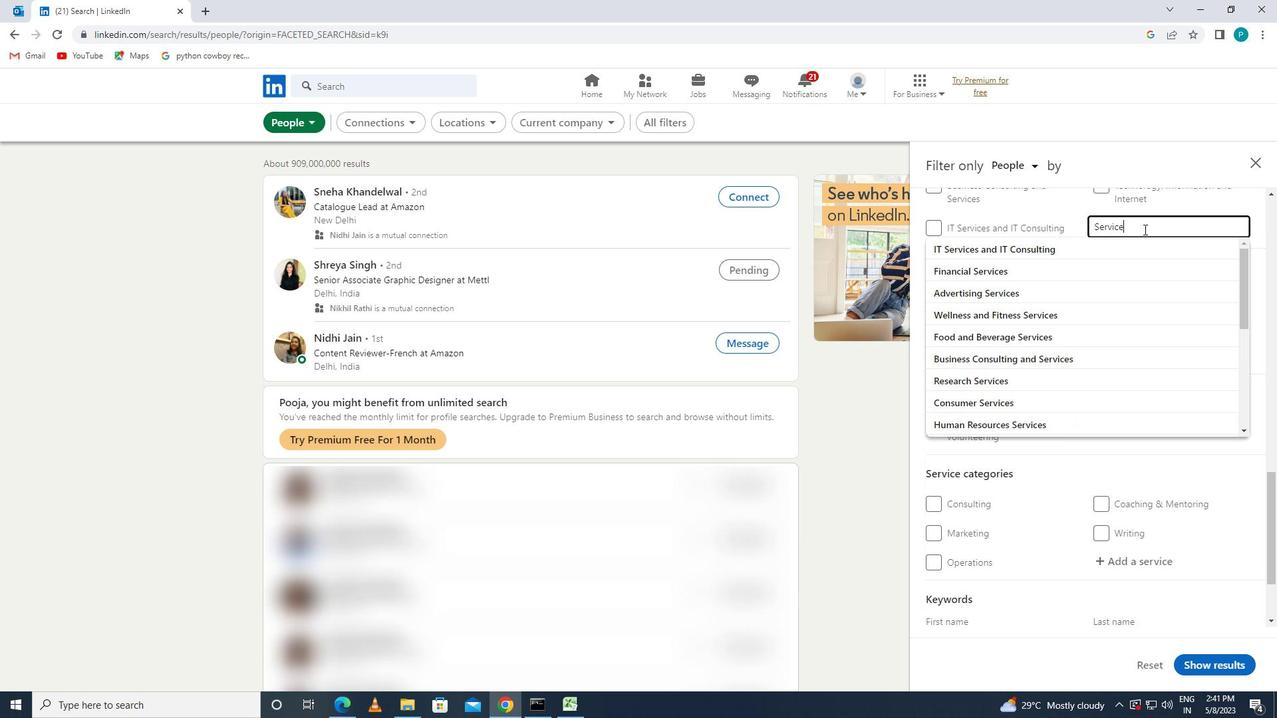 
Action: Mouse moved to (1142, 249)
Screenshot: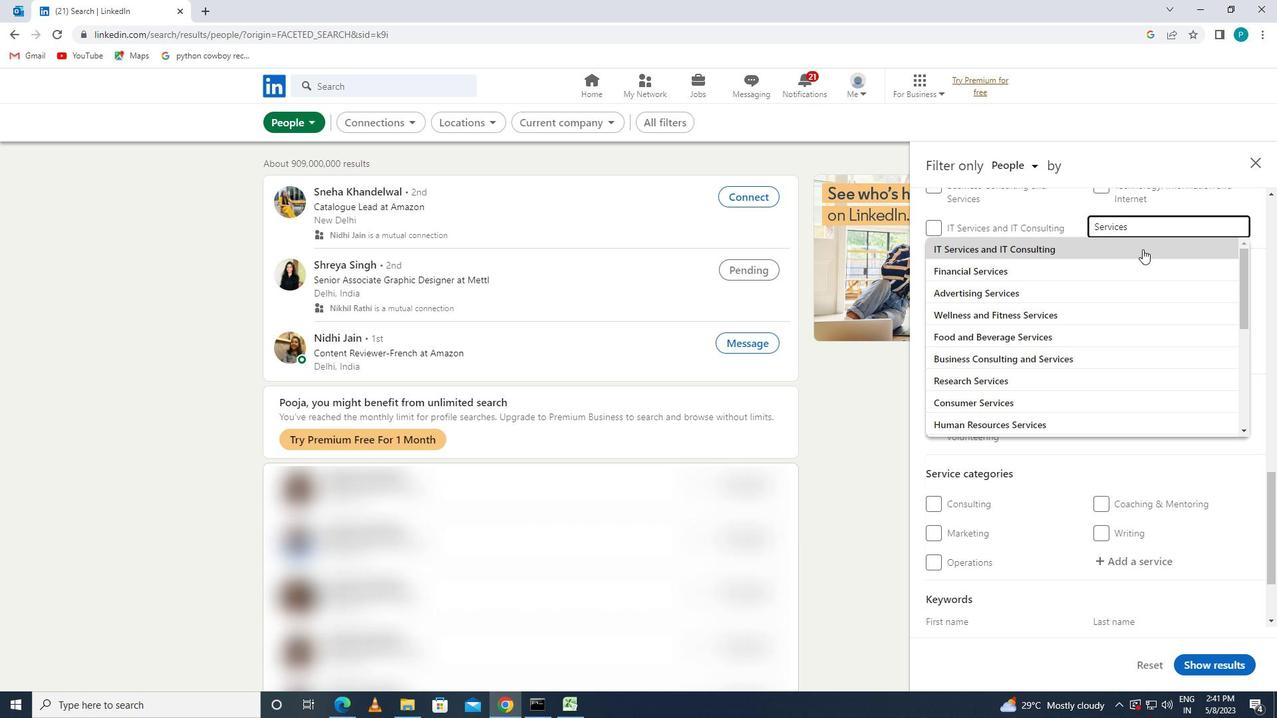 
Action: Key pressed <Key.space>FOR
Screenshot: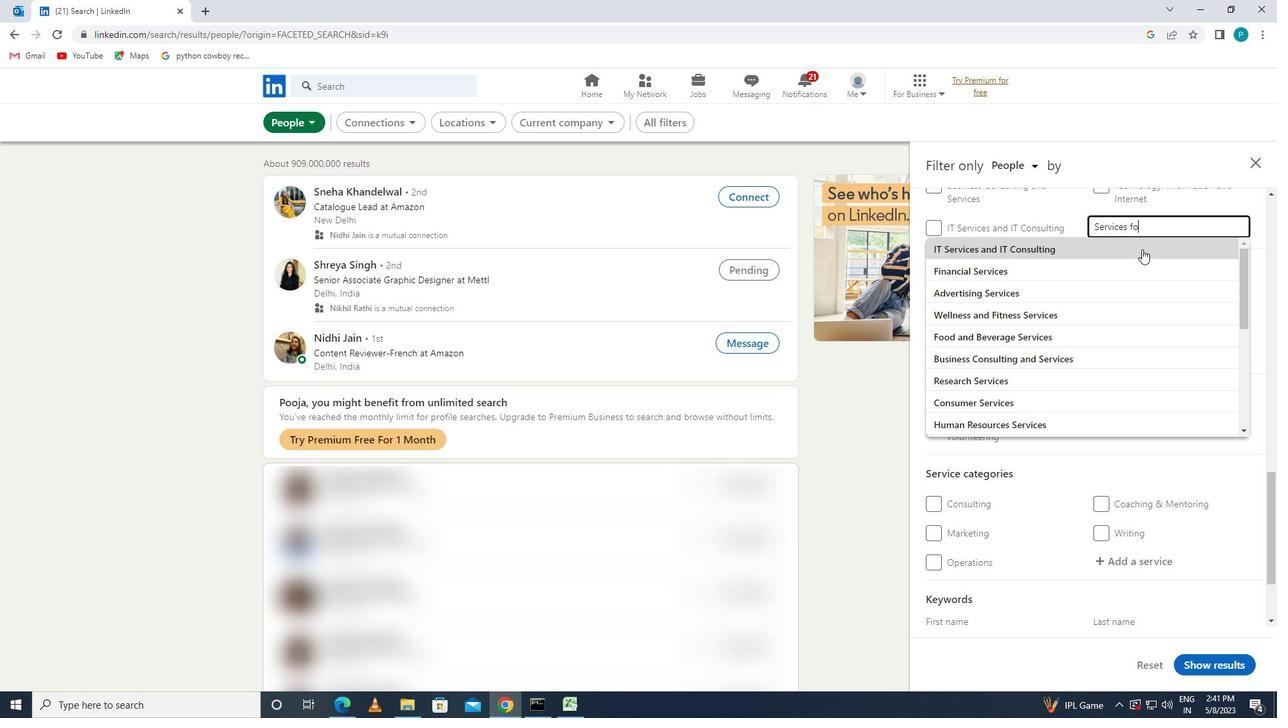 
Action: Mouse moved to (1140, 249)
Screenshot: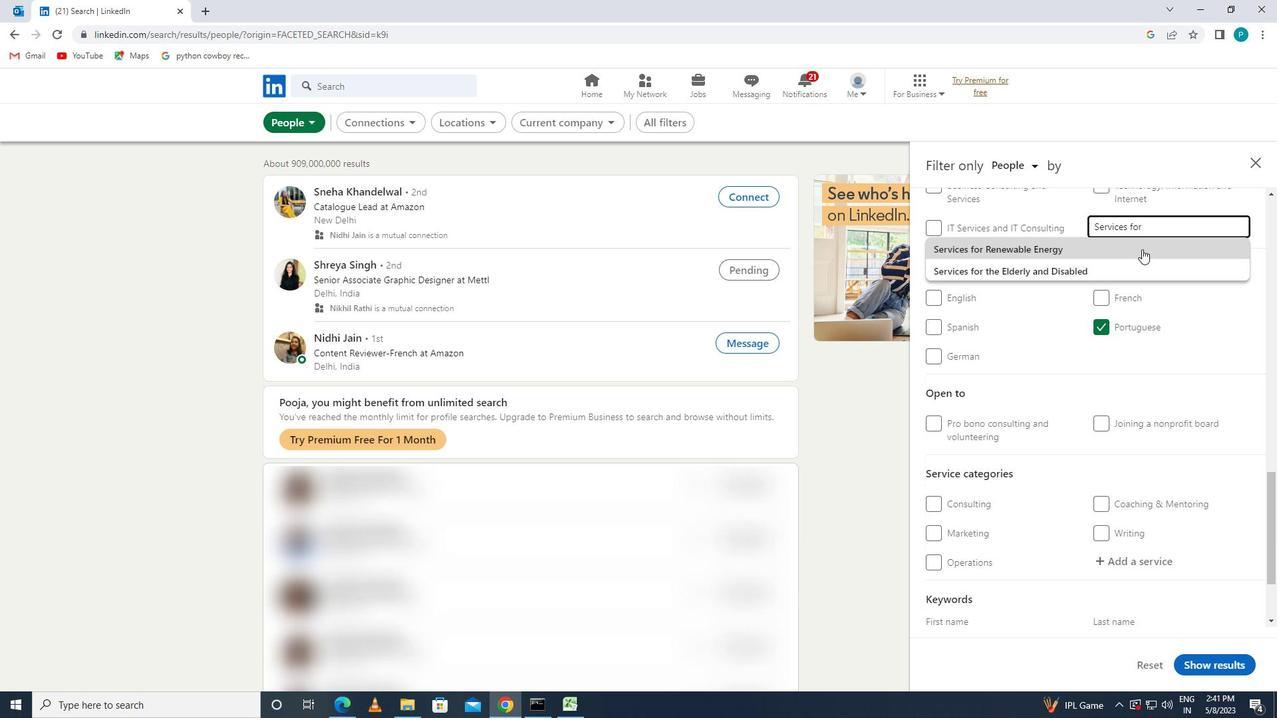 
Action: Mouse pressed left at (1140, 249)
Screenshot: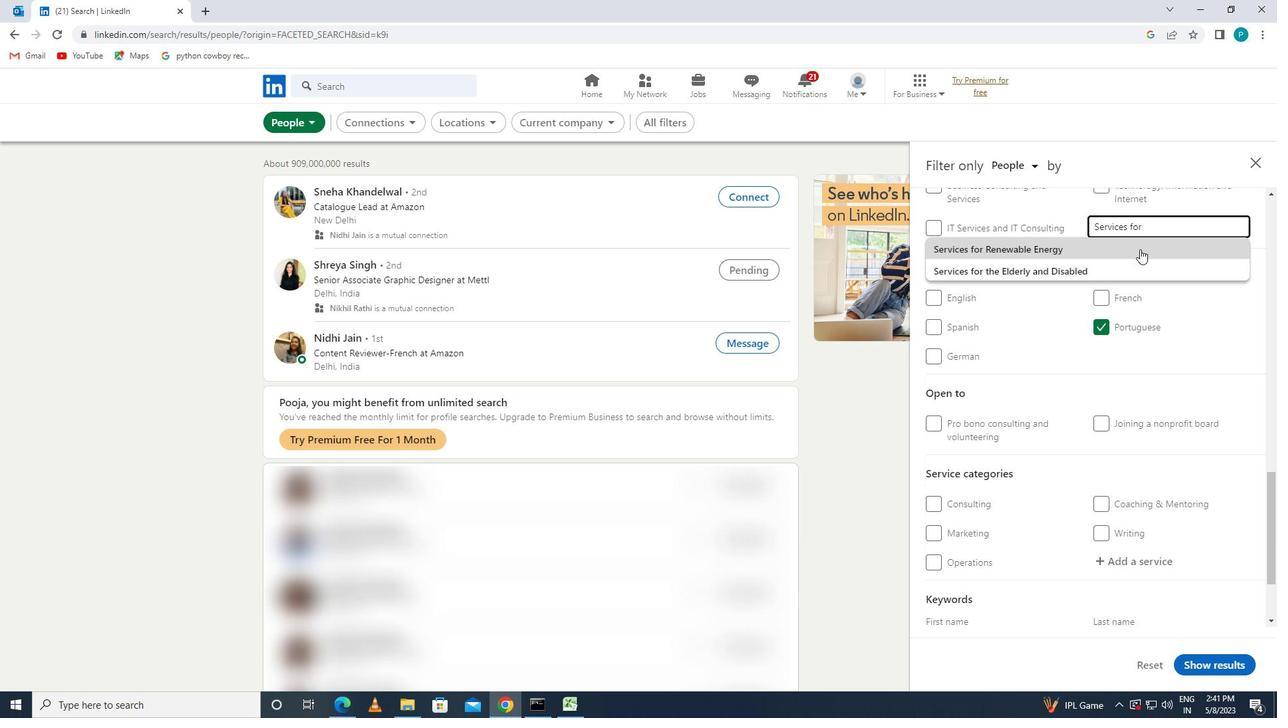
Action: Mouse scrolled (1140, 248) with delta (0, 0)
Screenshot: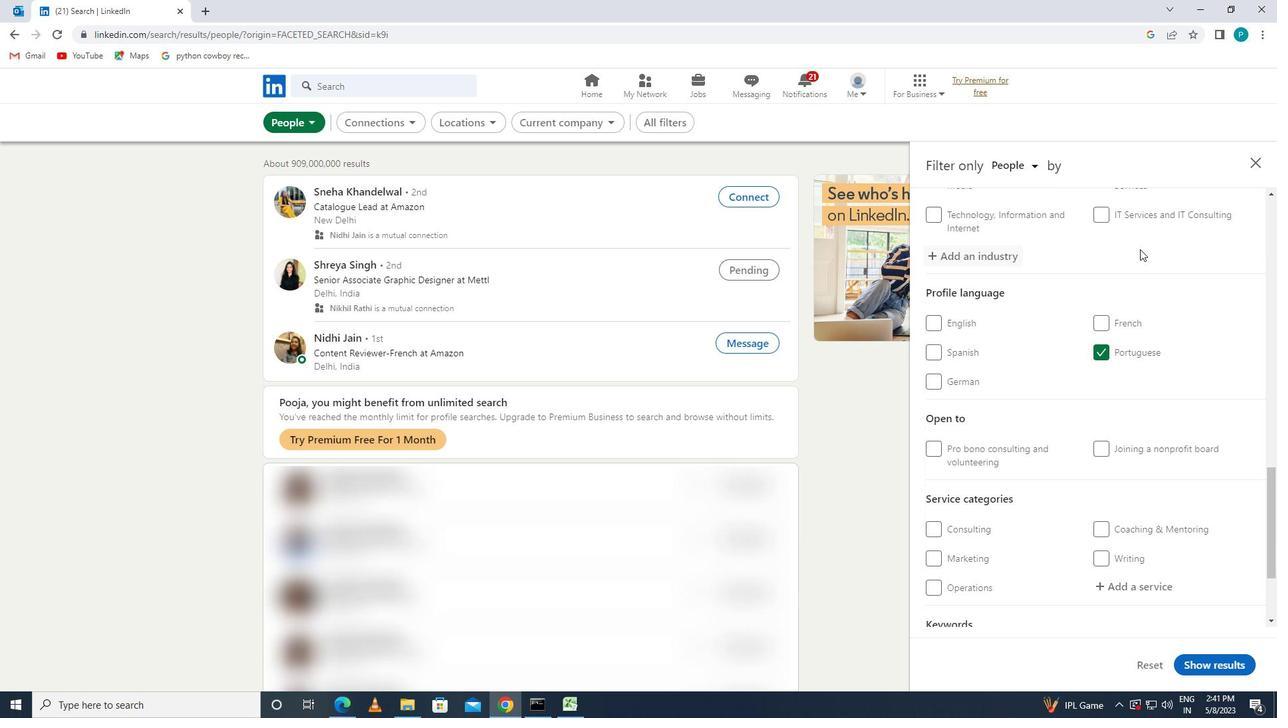 
Action: Mouse scrolled (1140, 248) with delta (0, 0)
Screenshot: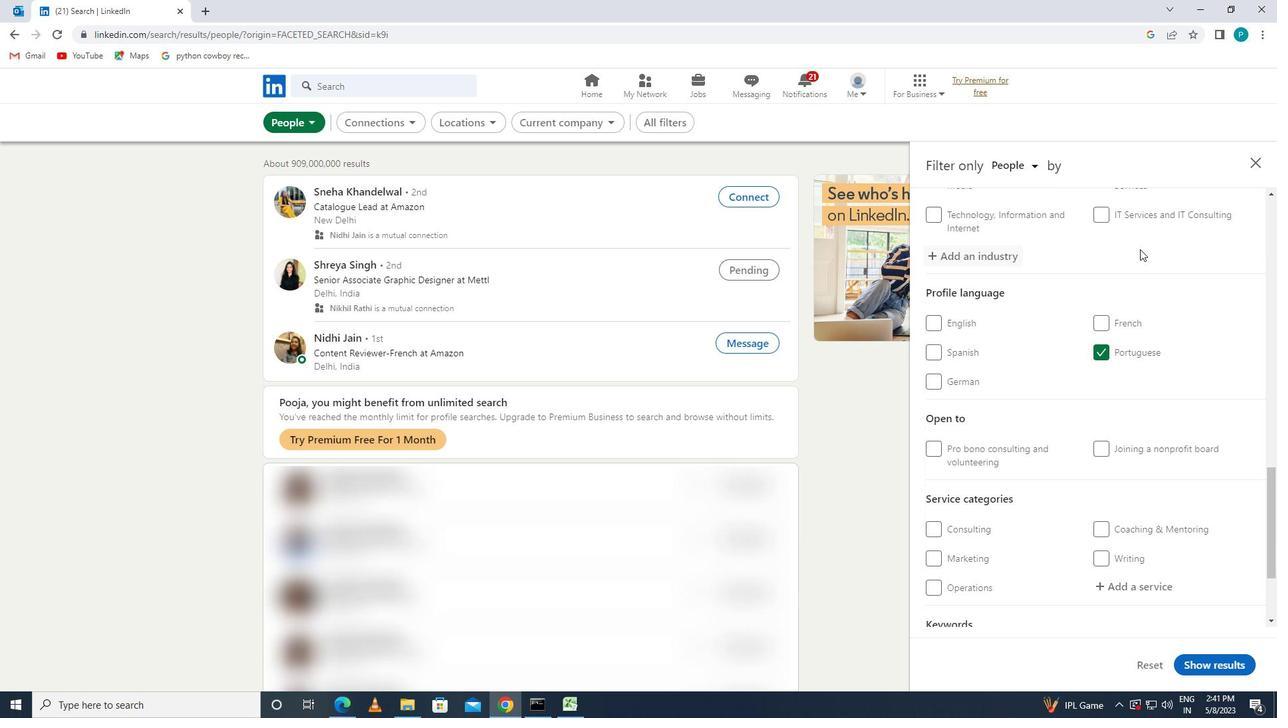 
Action: Mouse scrolled (1140, 248) with delta (0, 0)
Screenshot: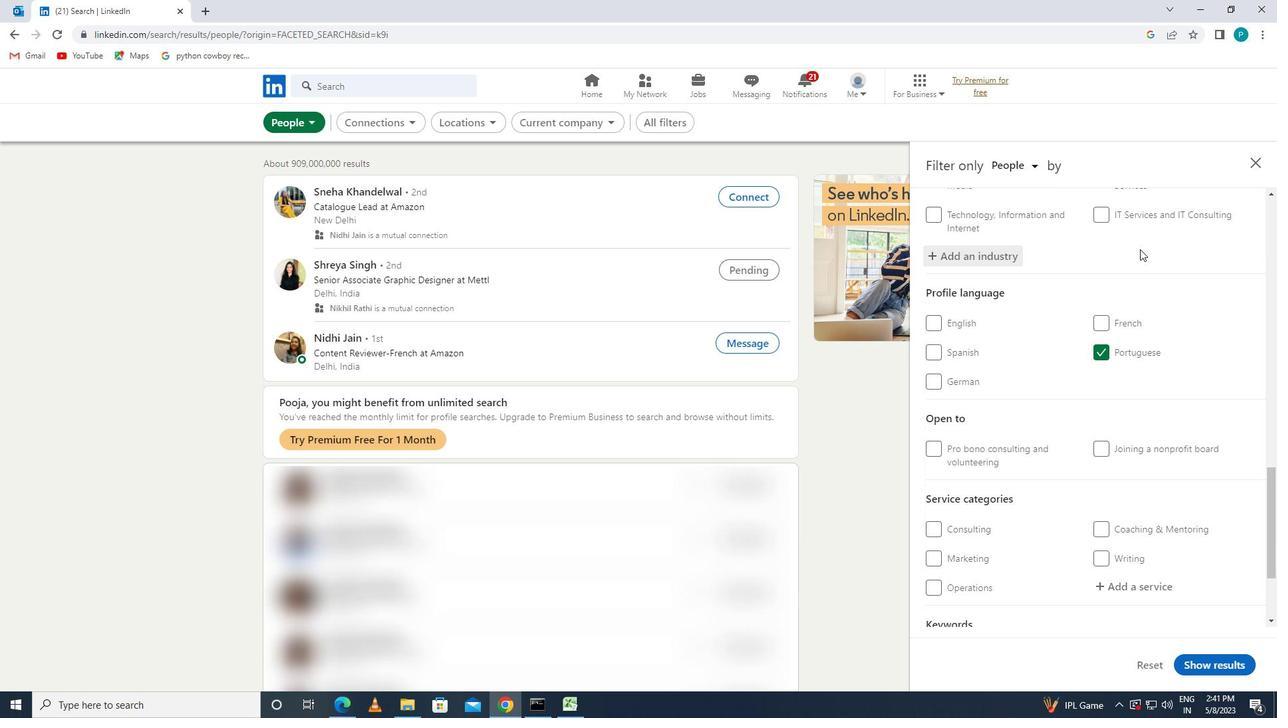 
Action: Mouse moved to (1150, 439)
Screenshot: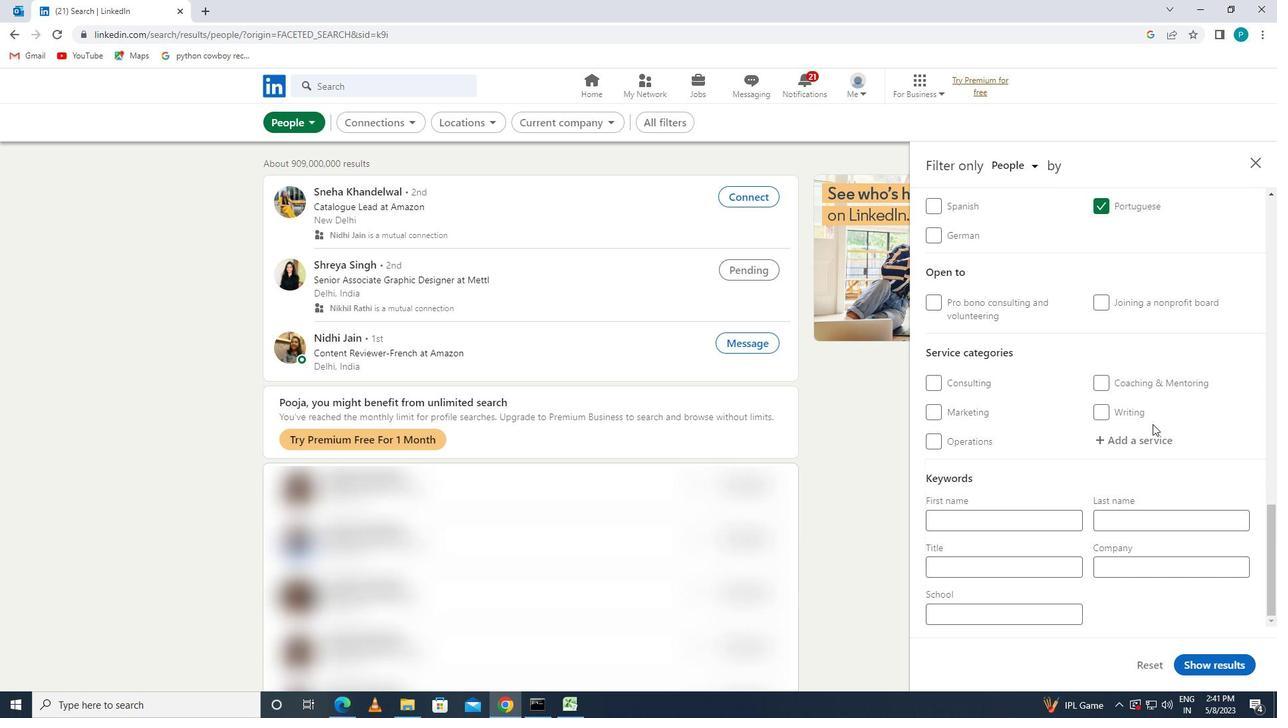 
Action: Mouse pressed left at (1150, 439)
Screenshot: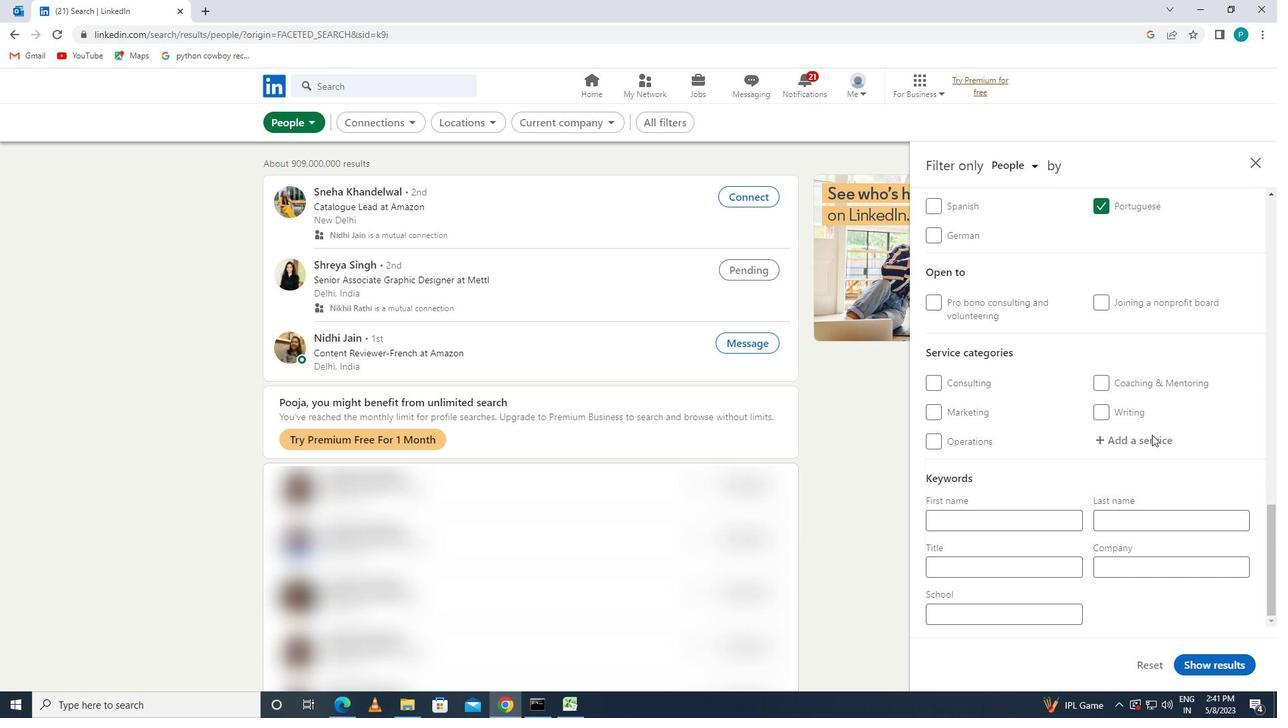 
Action: Key pressed <Key.caps_lock>T<Key.caps_lock>YPING
Screenshot: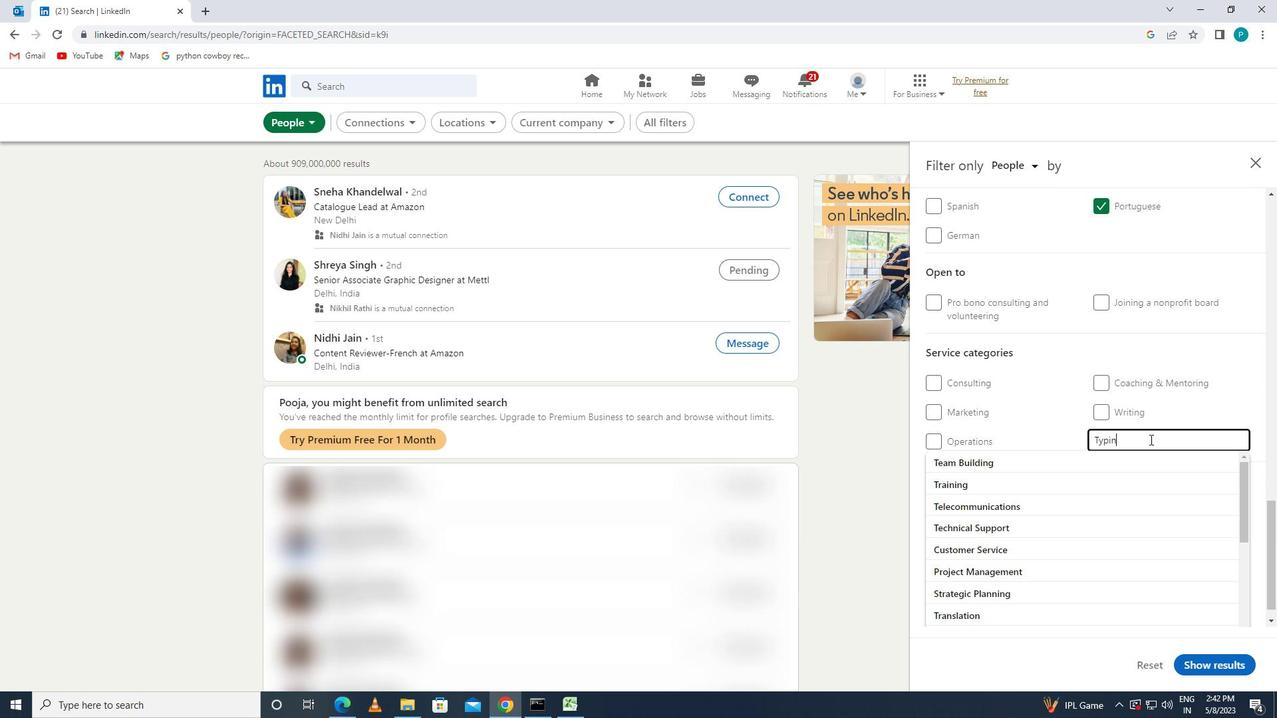 
Action: Mouse moved to (1133, 467)
Screenshot: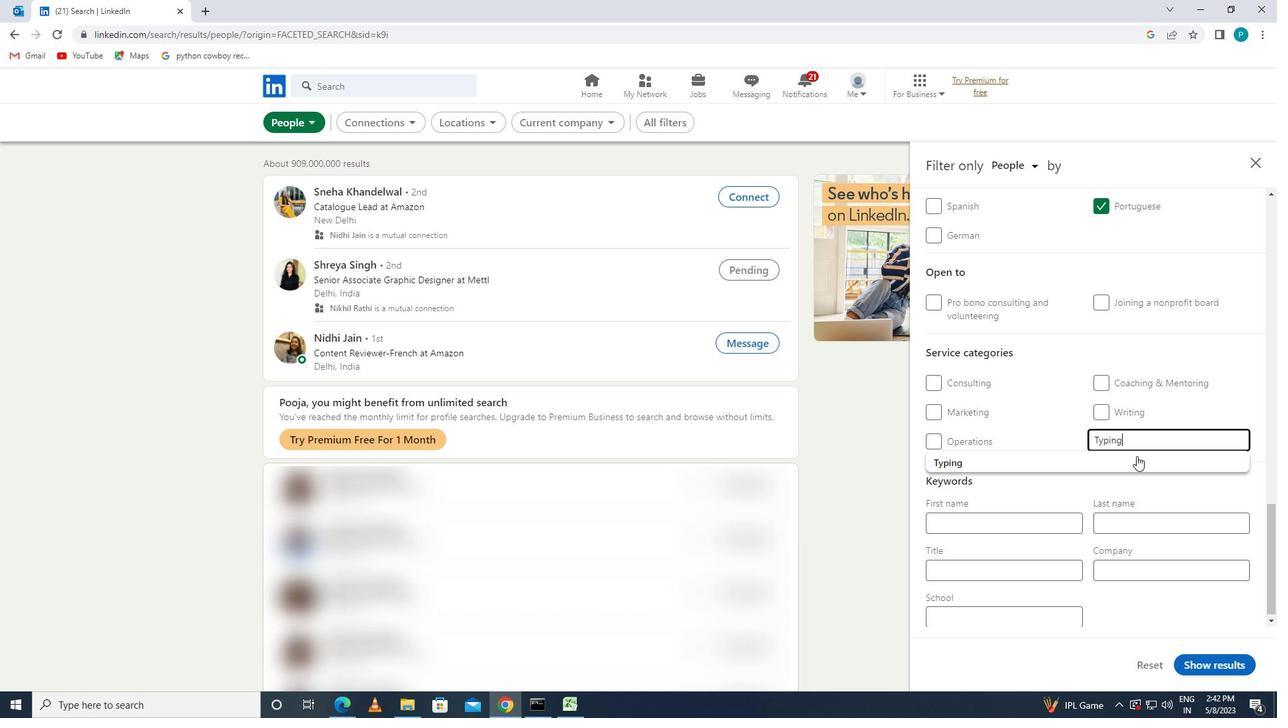 
Action: Mouse pressed left at (1133, 467)
Screenshot: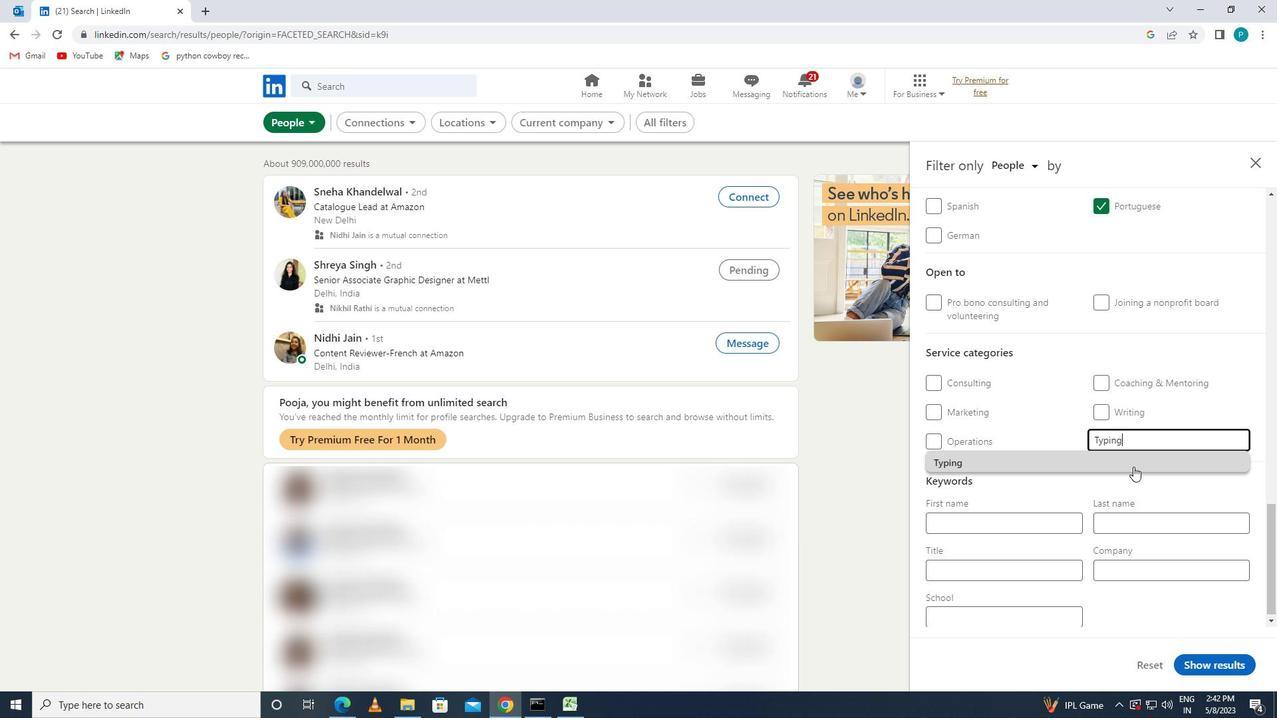 
Action: Mouse moved to (1127, 466)
Screenshot: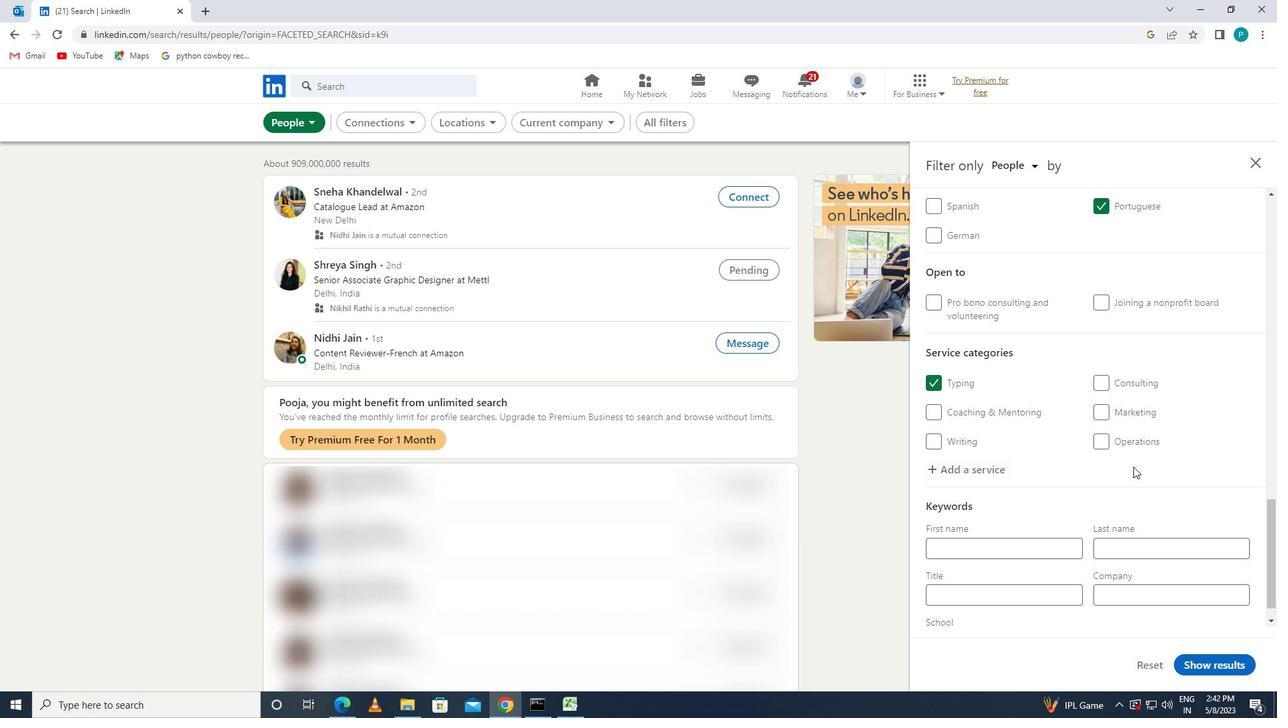 
Action: Mouse scrolled (1127, 465) with delta (0, 0)
Screenshot: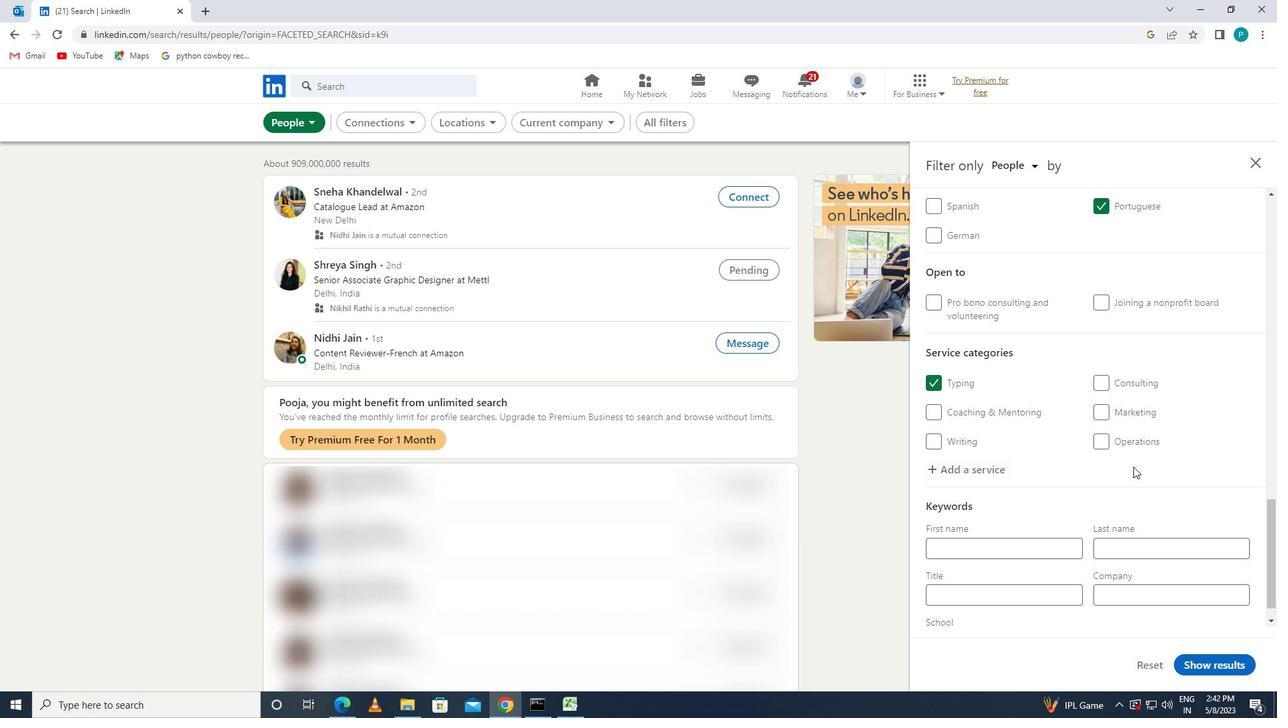
Action: Mouse moved to (1123, 466)
Screenshot: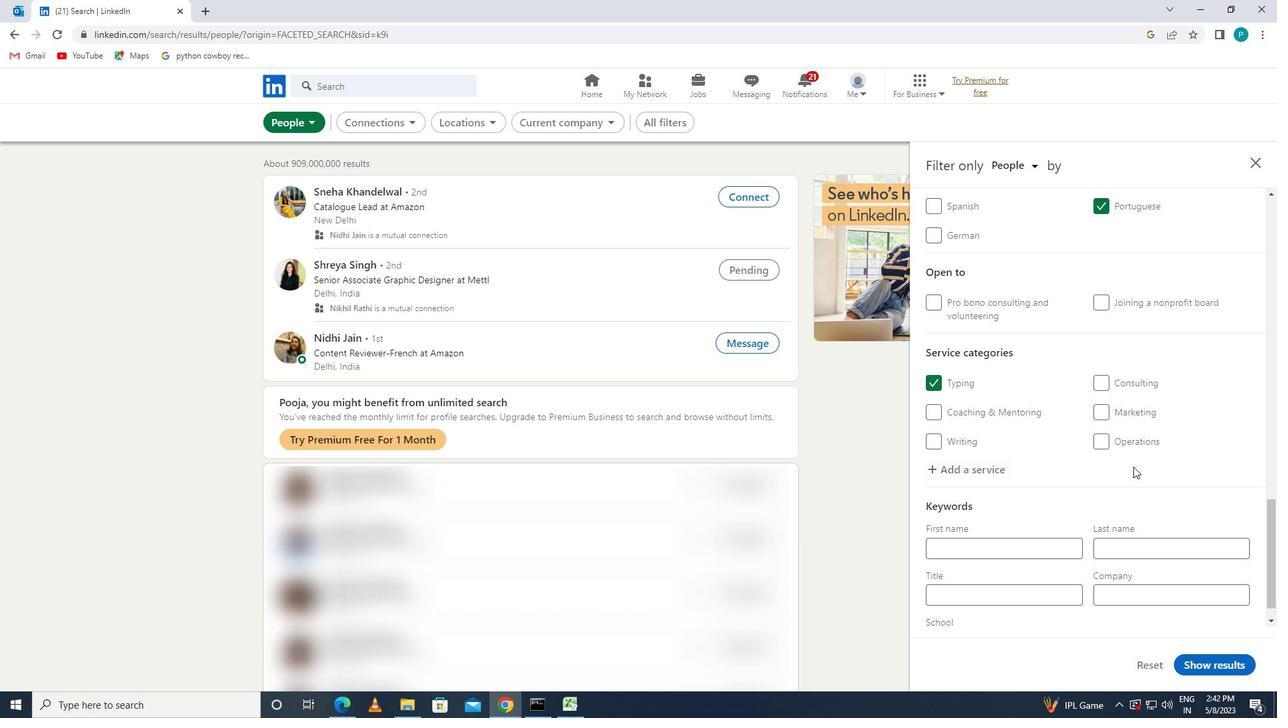 
Action: Mouse scrolled (1123, 465) with delta (0, 0)
Screenshot: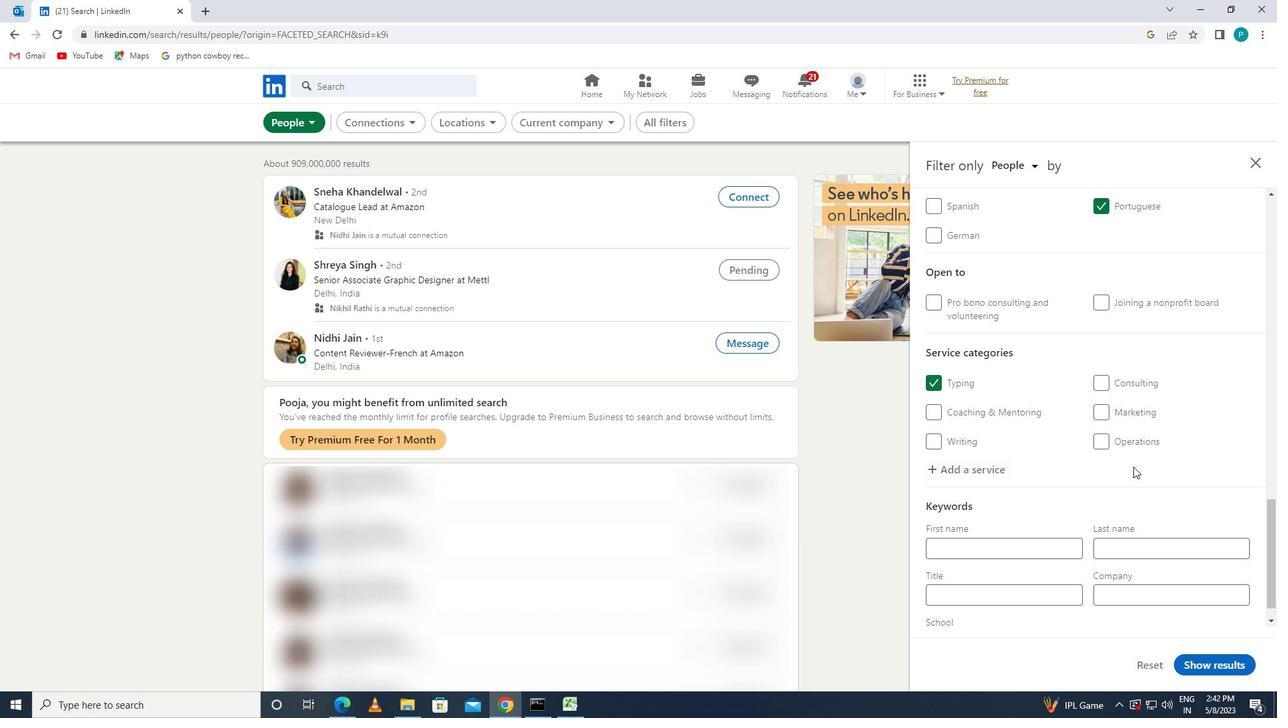 
Action: Mouse moved to (1122, 466)
Screenshot: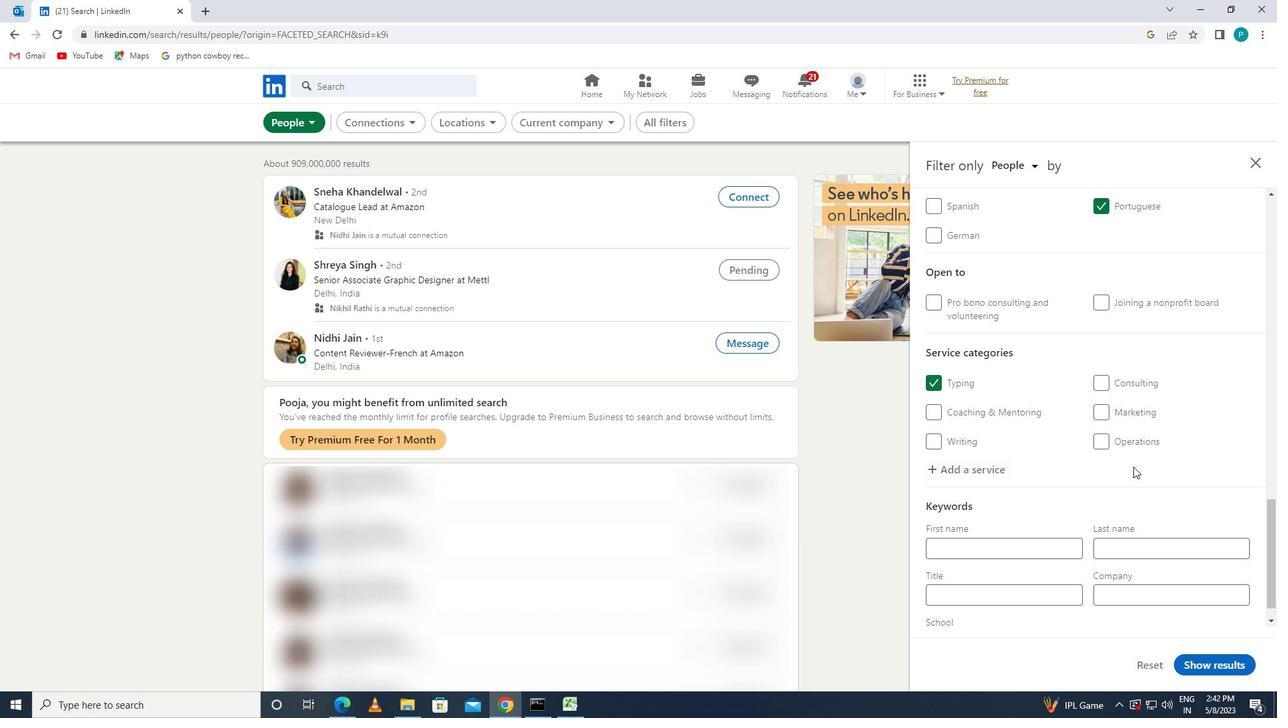 
Action: Mouse scrolled (1122, 465) with delta (0, 0)
Screenshot: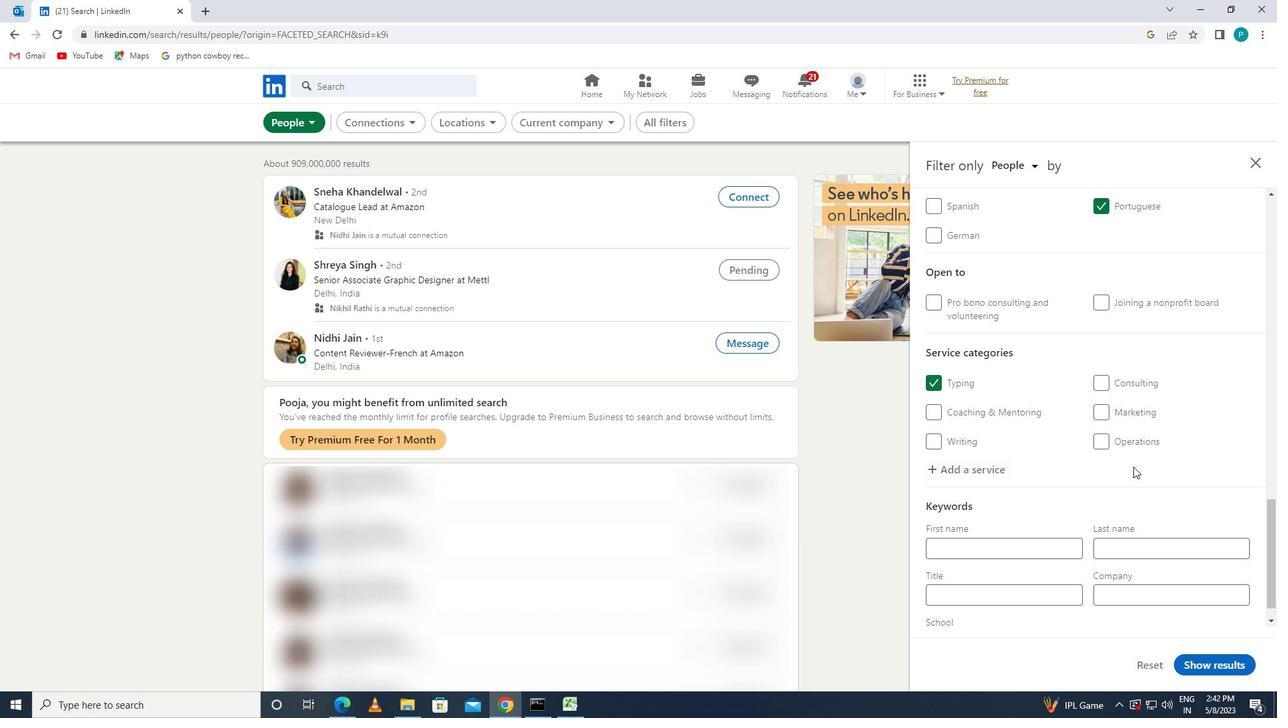
Action: Mouse moved to (1111, 471)
Screenshot: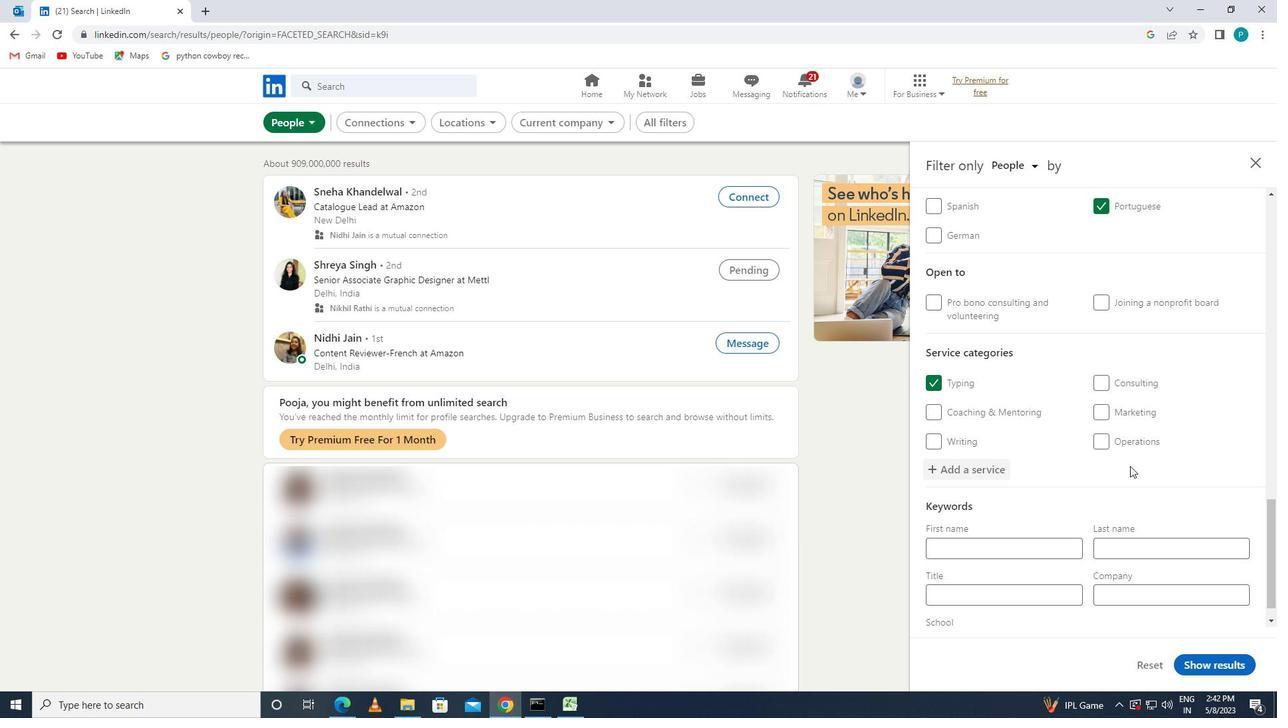 
Action: Mouse scrolled (1111, 470) with delta (0, 0)
Screenshot: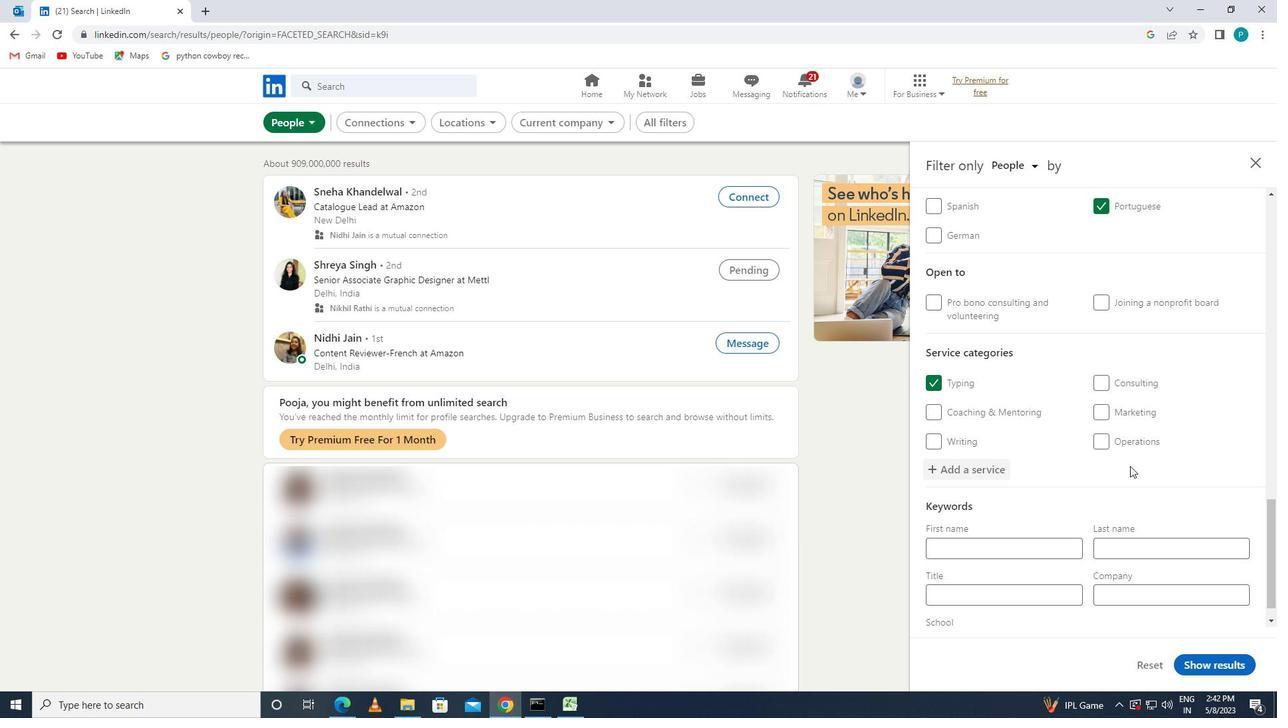 
Action: Mouse moved to (1020, 555)
Screenshot: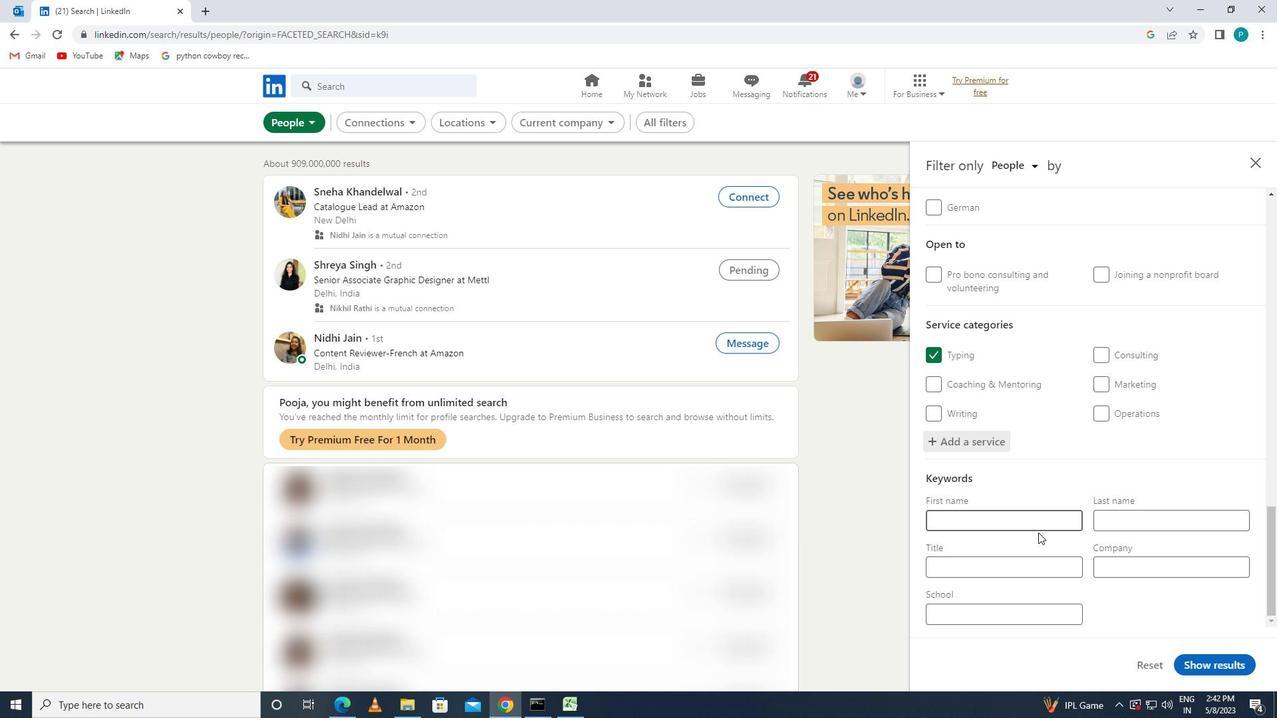 
Action: Mouse pressed left at (1020, 555)
Screenshot: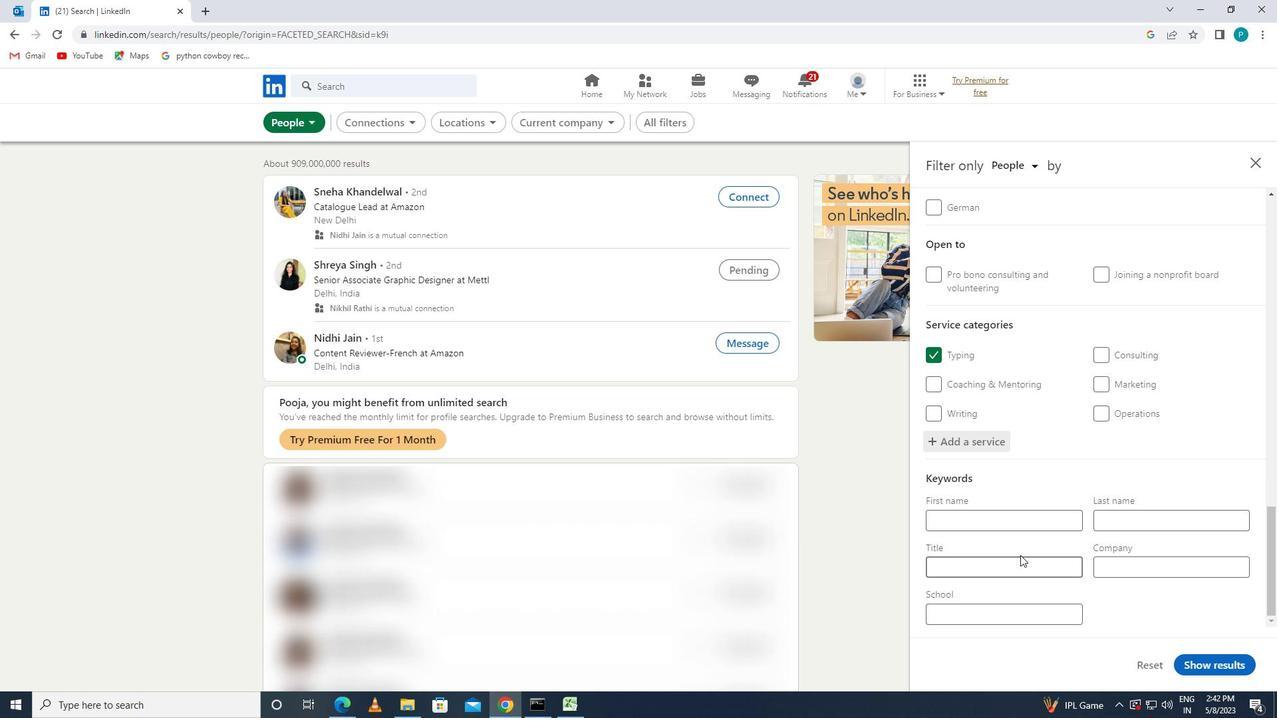 
Action: Key pressed <Key.caps_lock>P<Key.caps_lock>HOTOGRAPHER
Screenshot: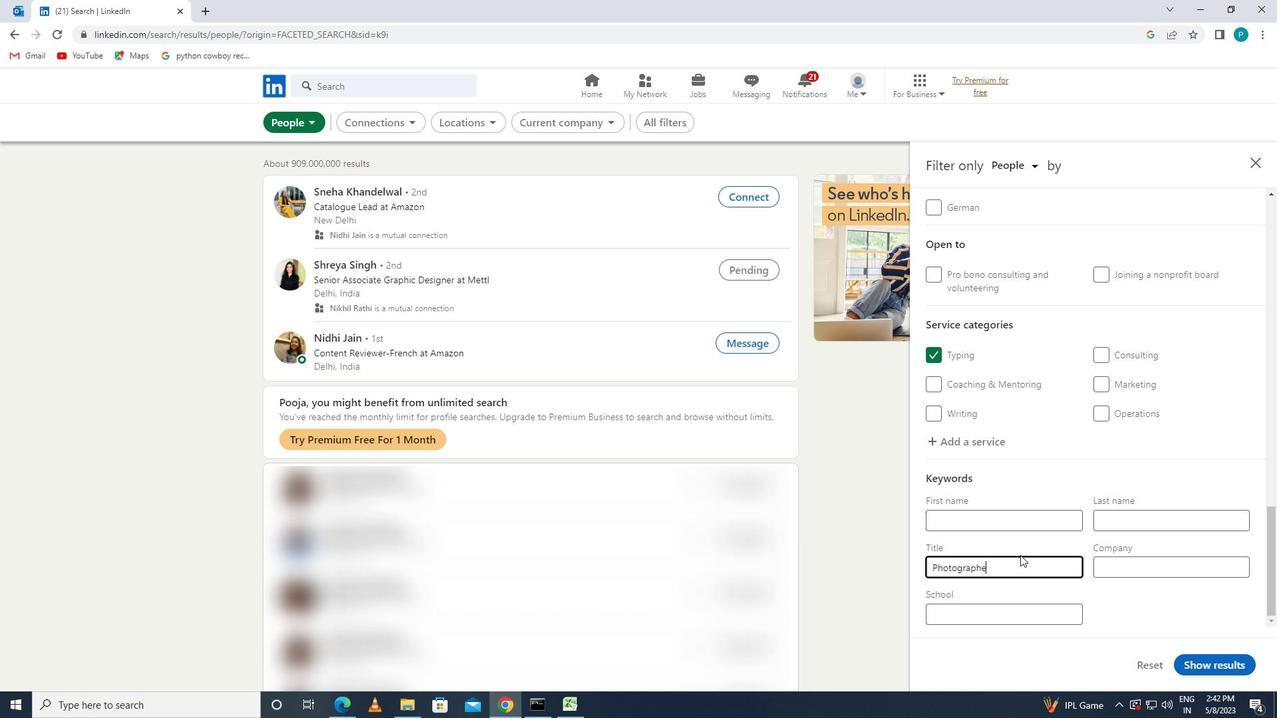 
Action: Mouse moved to (1203, 659)
Screenshot: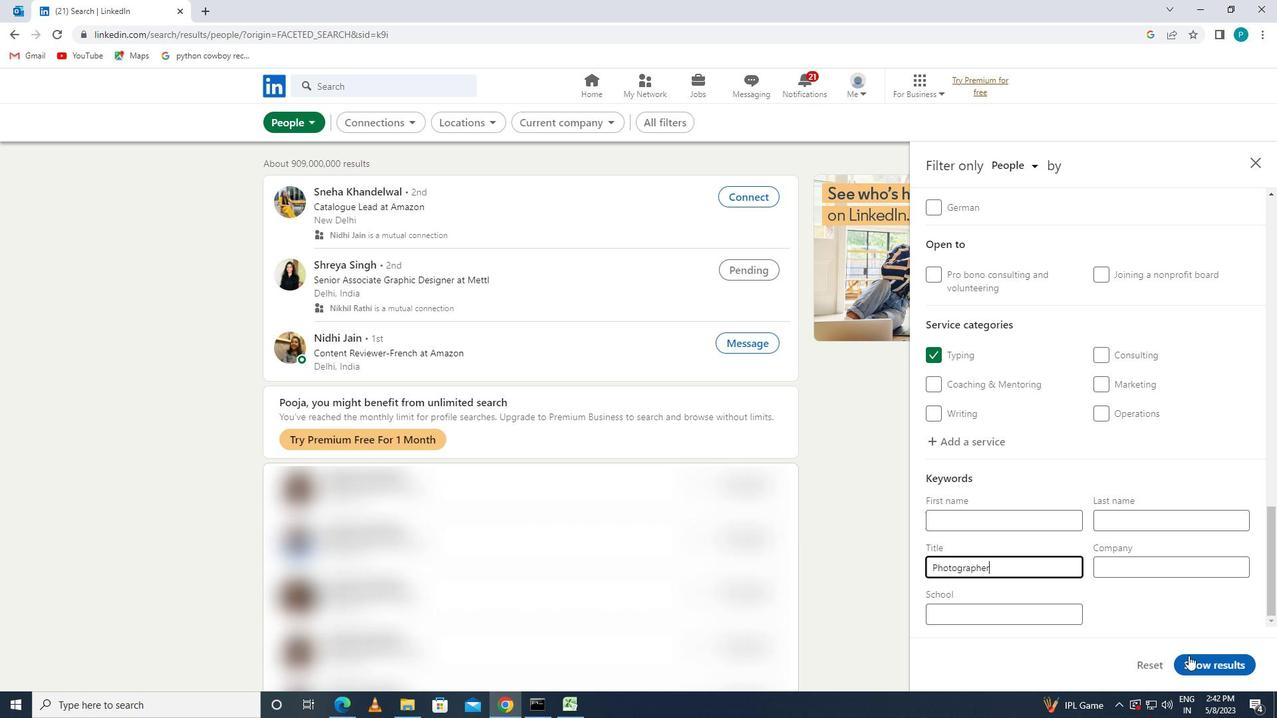 
Action: Mouse pressed left at (1203, 659)
Screenshot: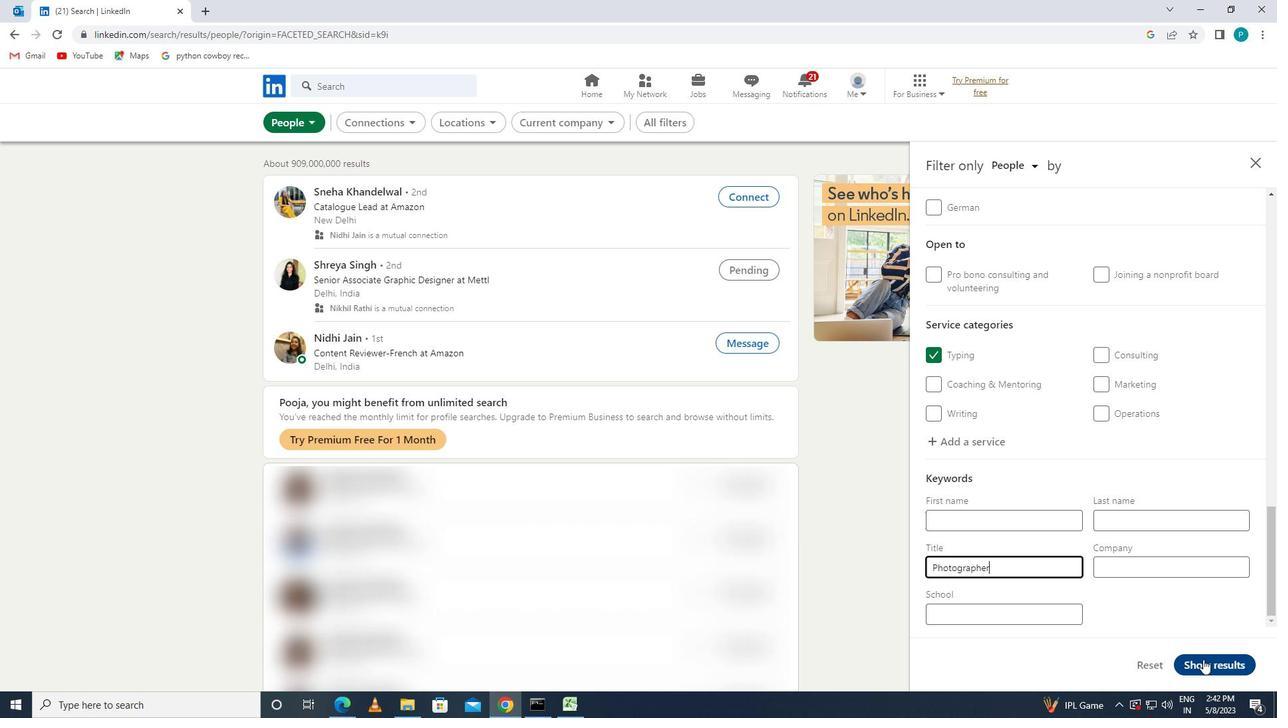 
